 Task: Look for space in Pallāvaram, India from 2nd August, 2023 to 12th August, 2023 for 2 adults in price range Rs.5000 to Rs.10000. Place can be private room with 1  bedroom having 1 bed and 1 bathroom. Property type can be house, flat, guest house, hotel. Booking option can be shelf check-in. Required host language is English.
Action: Mouse moved to (577, 104)
Screenshot: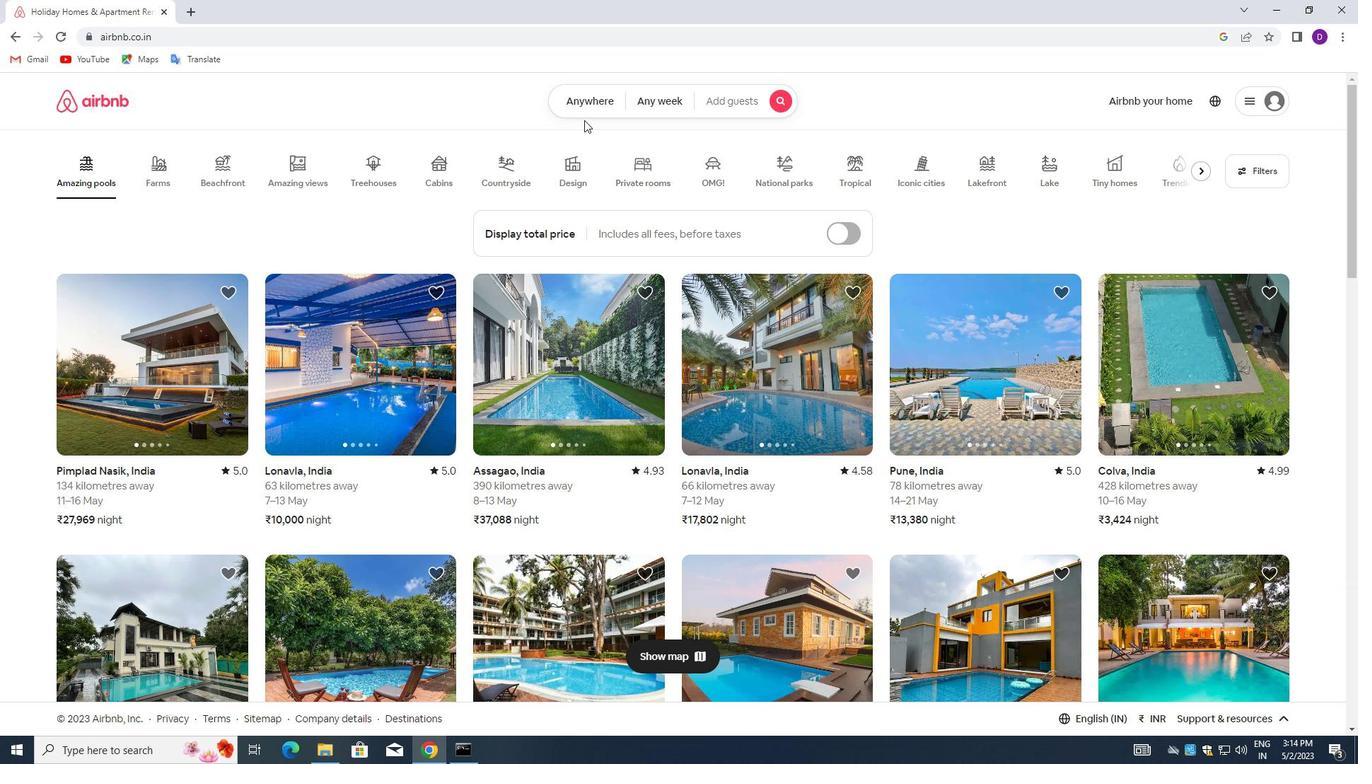 
Action: Mouse pressed left at (577, 104)
Screenshot: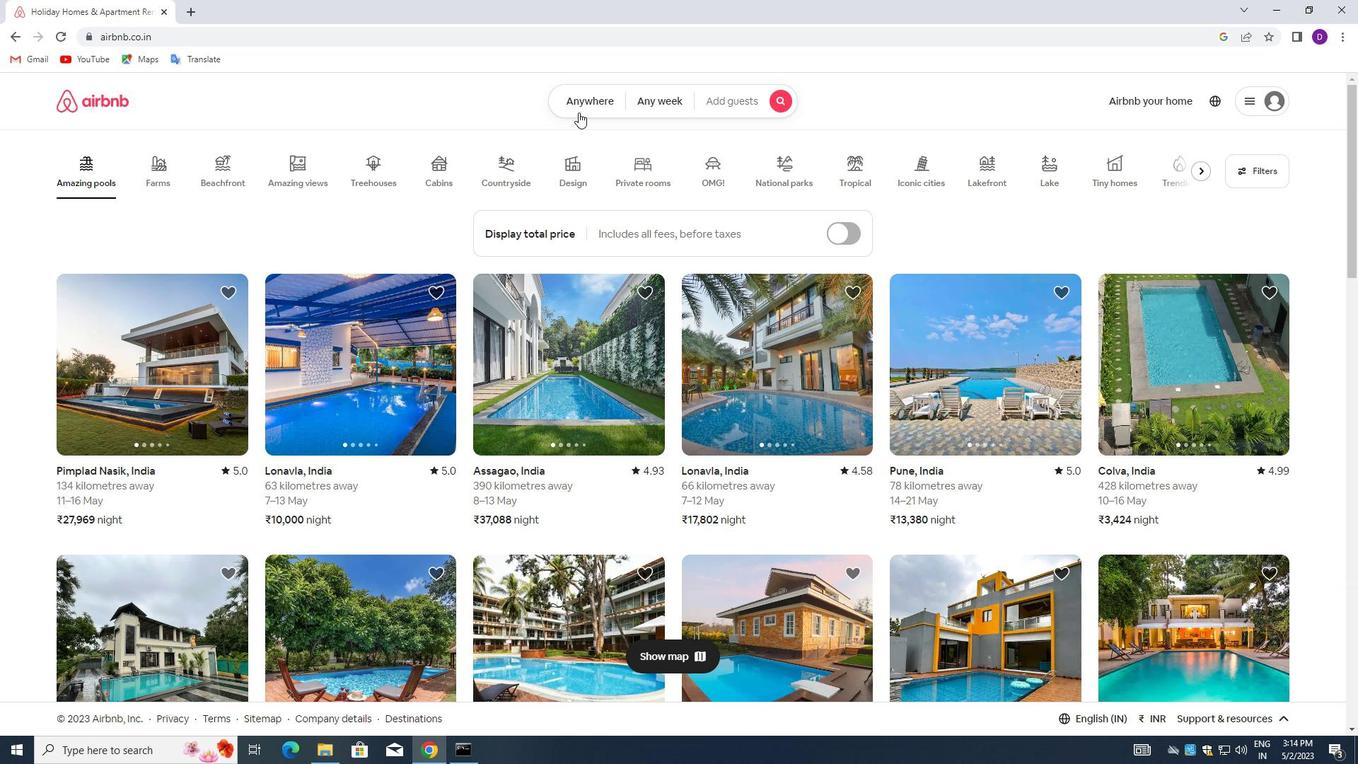 
Action: Mouse moved to (454, 157)
Screenshot: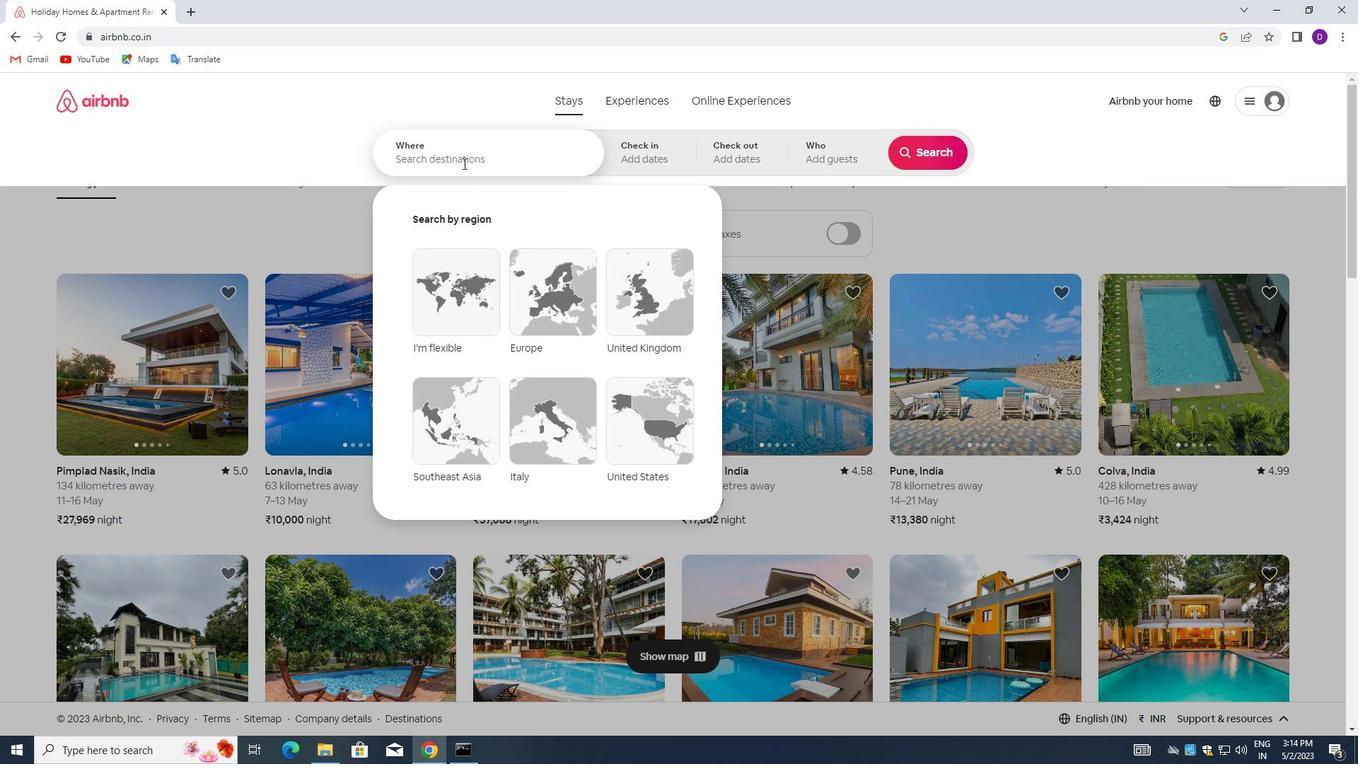 
Action: Mouse pressed left at (454, 157)
Screenshot: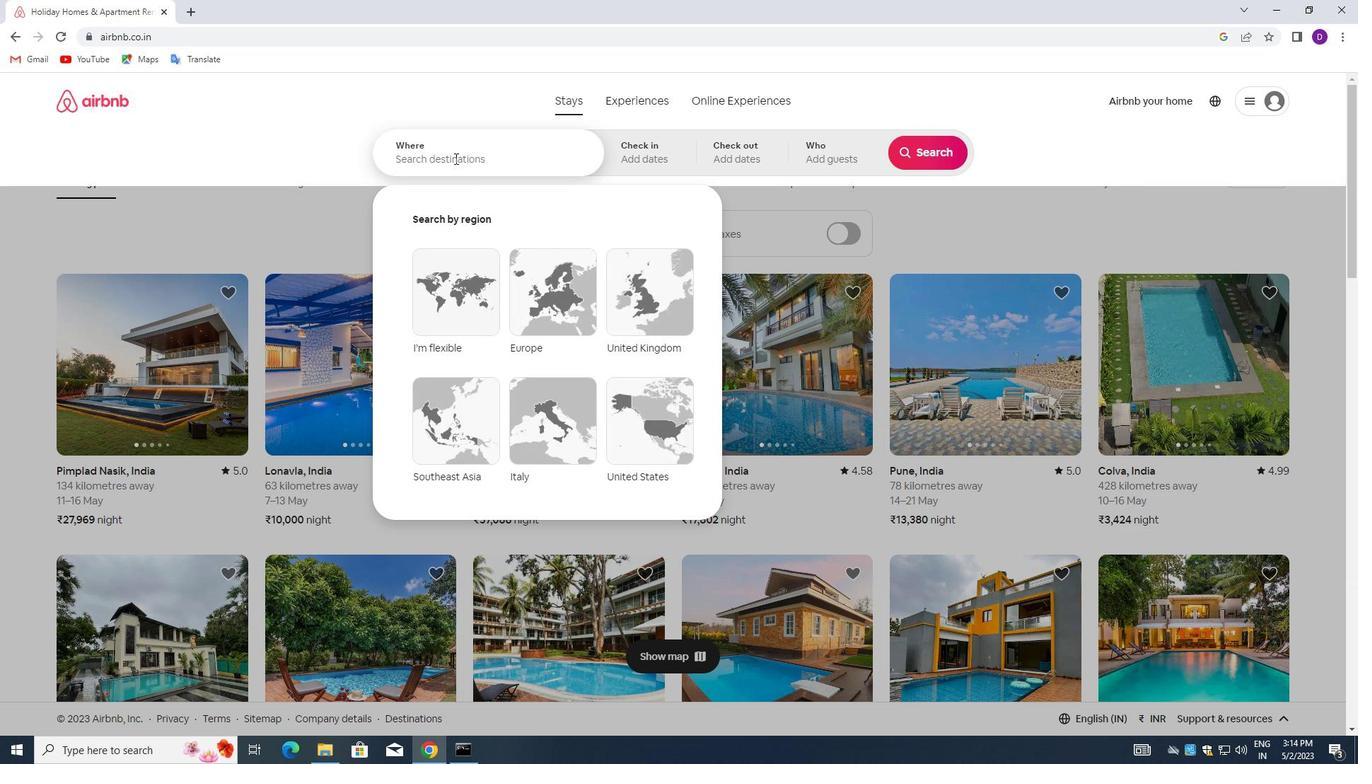 
Action: Mouse moved to (301, 160)
Screenshot: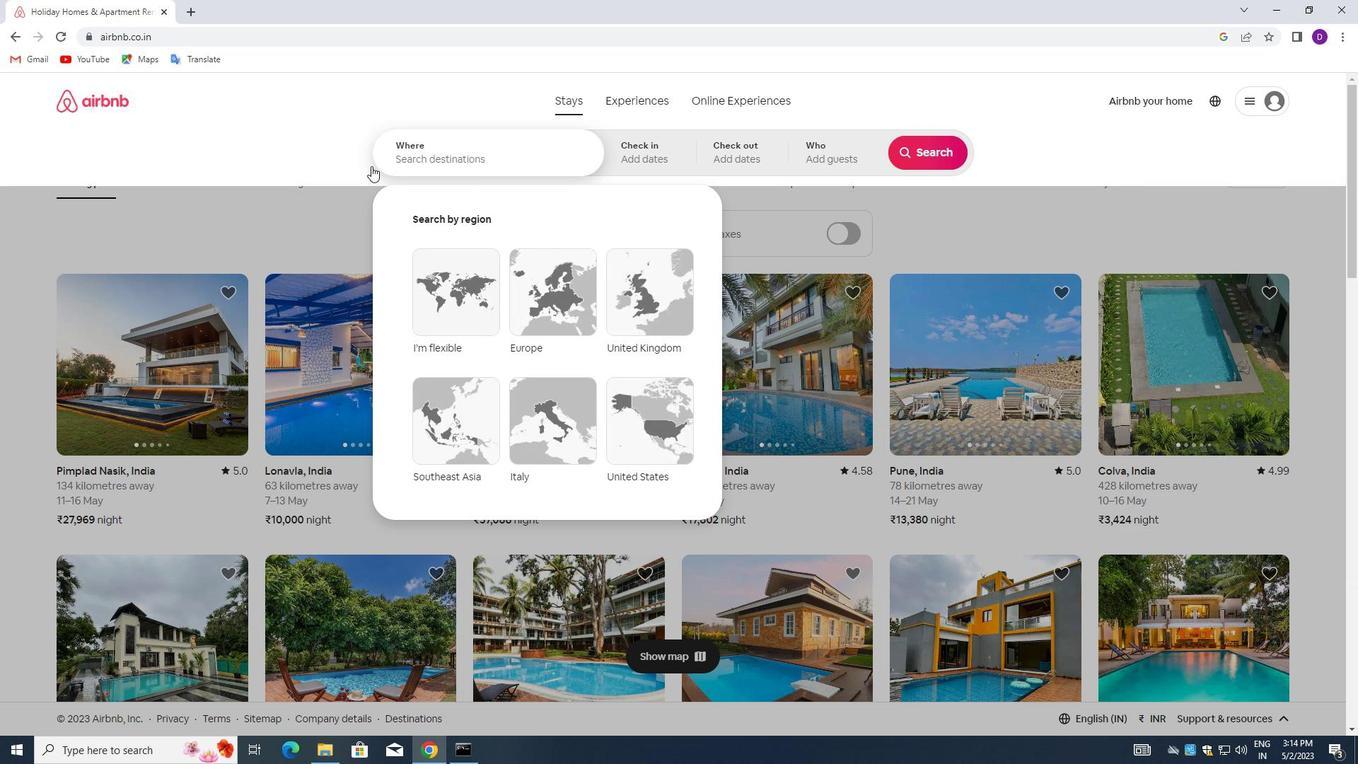 
Action: Key pressed <Key.shift>PALLAVARAM,<Key.space><Key.shift>INDIA<Key.enter>
Screenshot: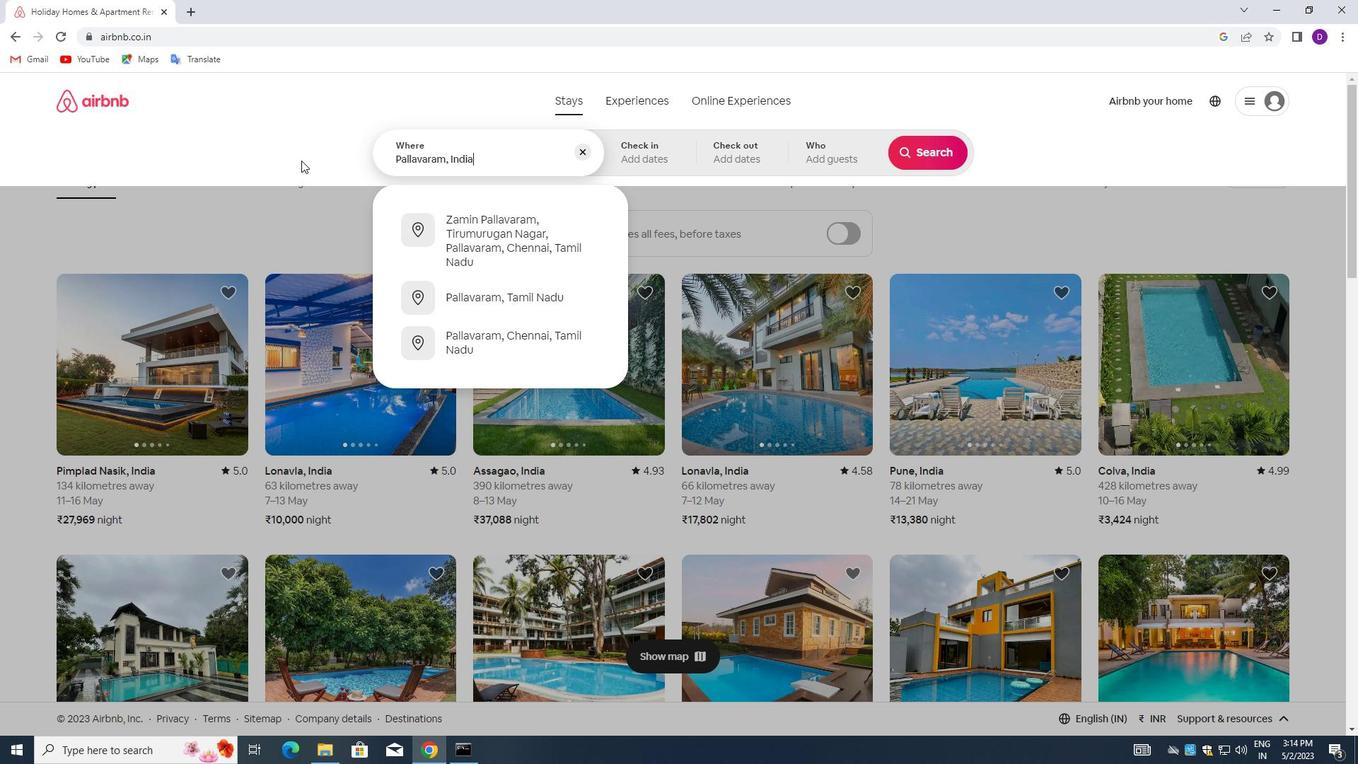 
Action: Mouse moved to (924, 265)
Screenshot: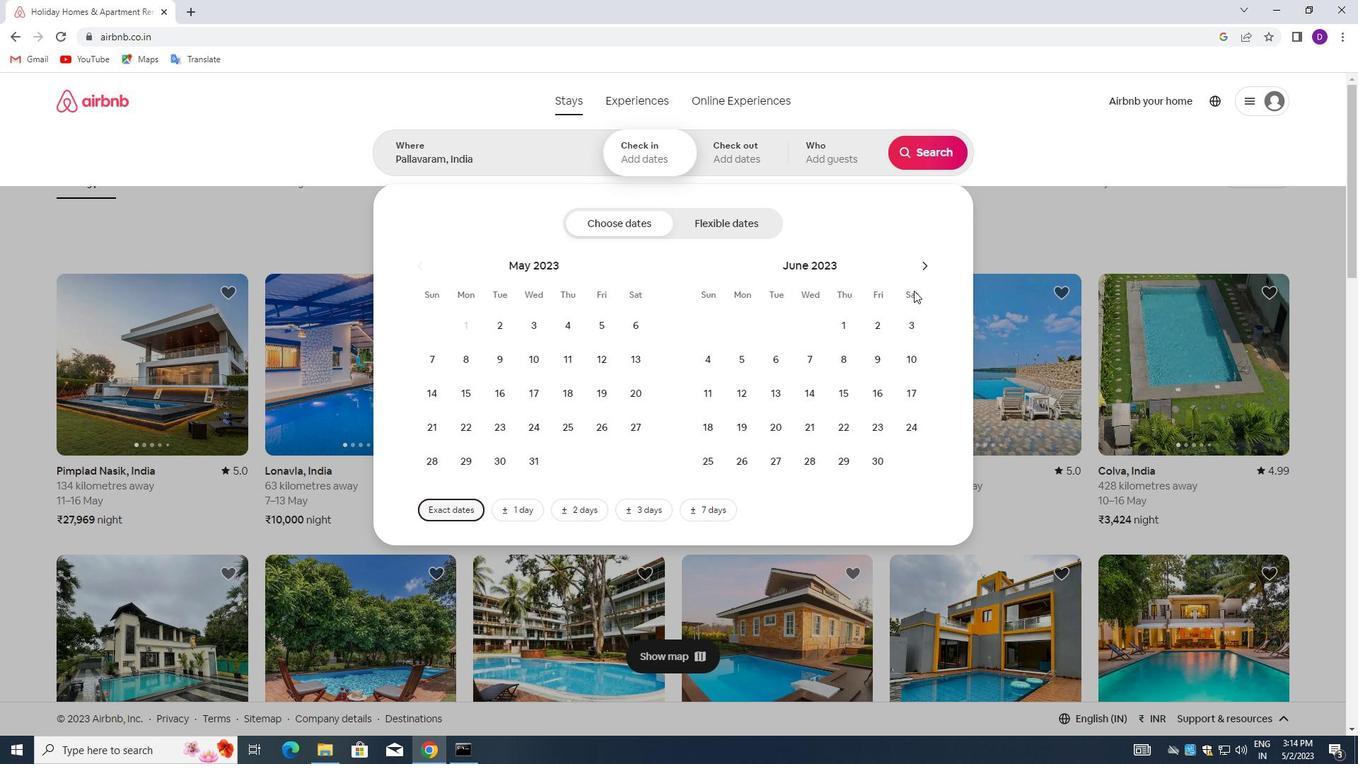 
Action: Mouse pressed left at (924, 265)
Screenshot: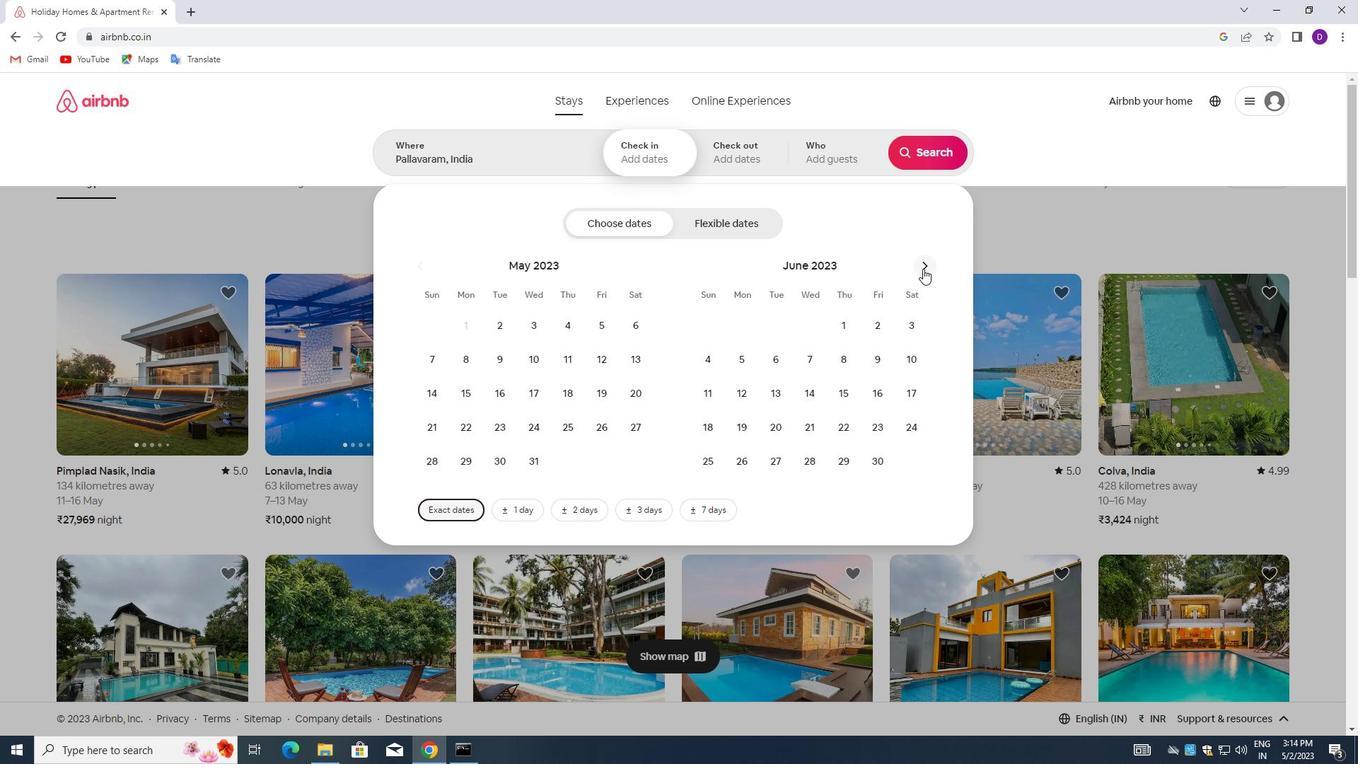 
Action: Mouse moved to (927, 263)
Screenshot: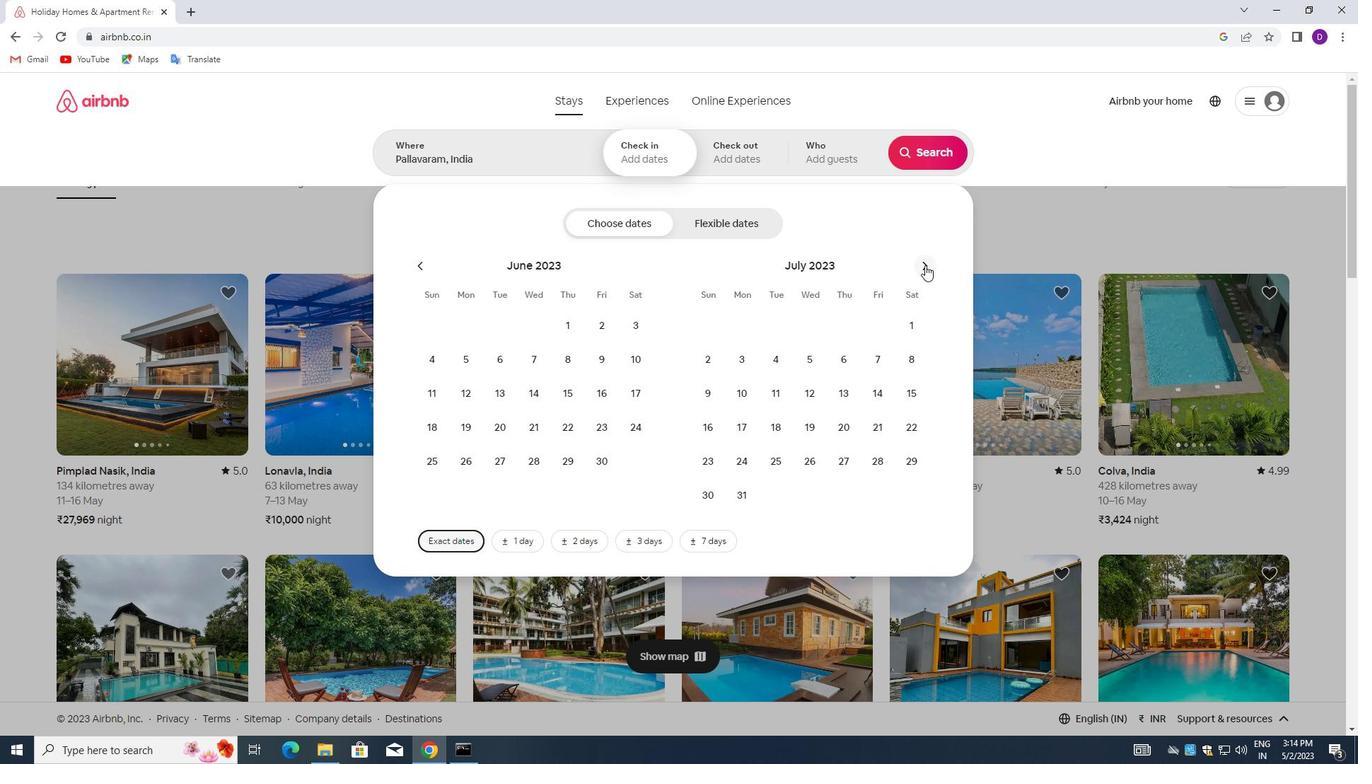 
Action: Mouse pressed left at (927, 263)
Screenshot: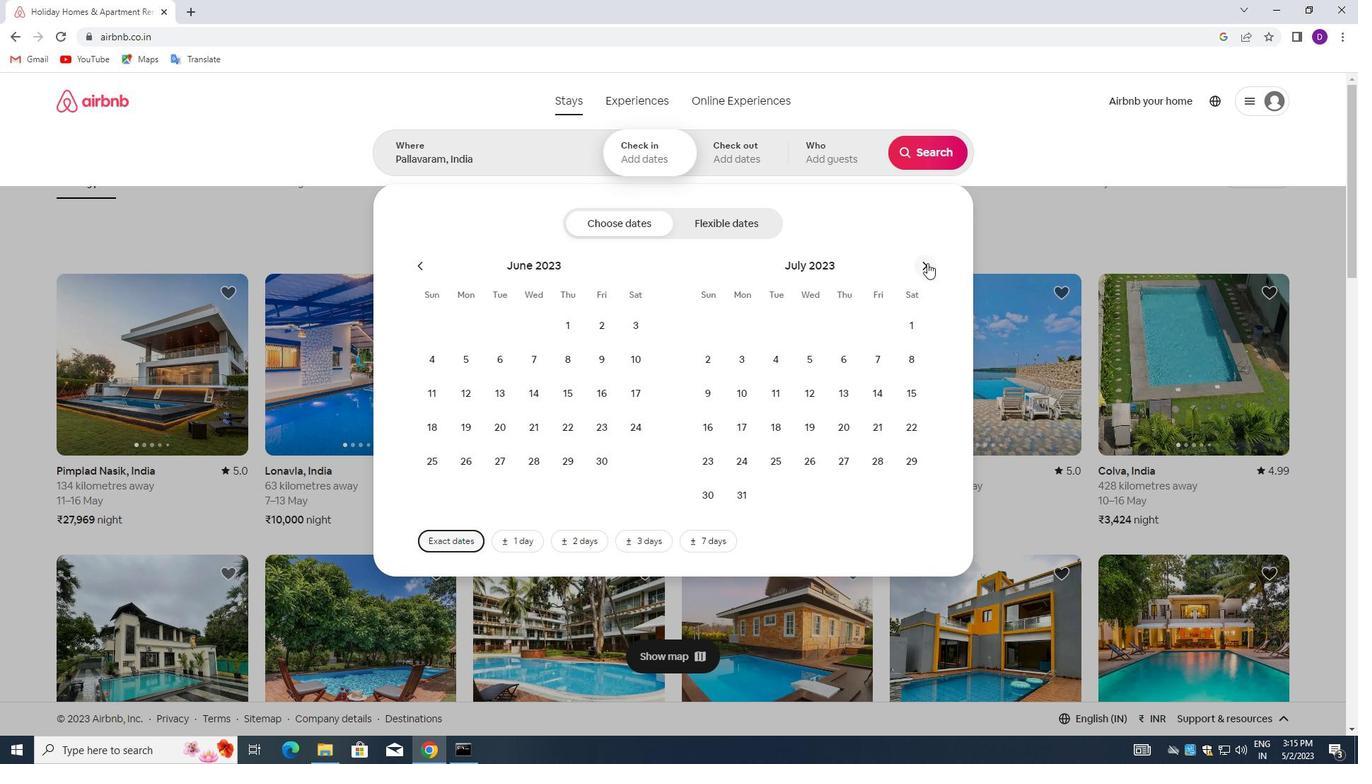 
Action: Mouse moved to (810, 320)
Screenshot: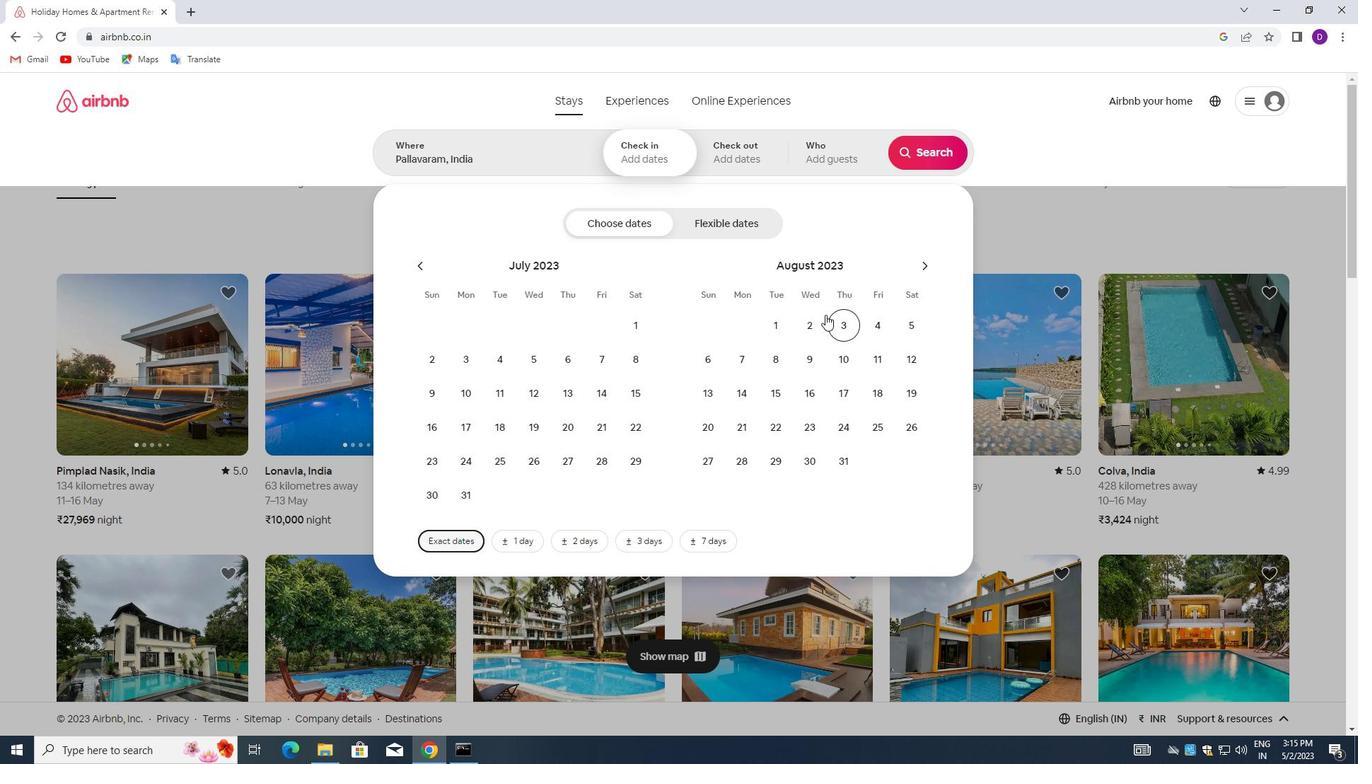 
Action: Mouse pressed left at (810, 320)
Screenshot: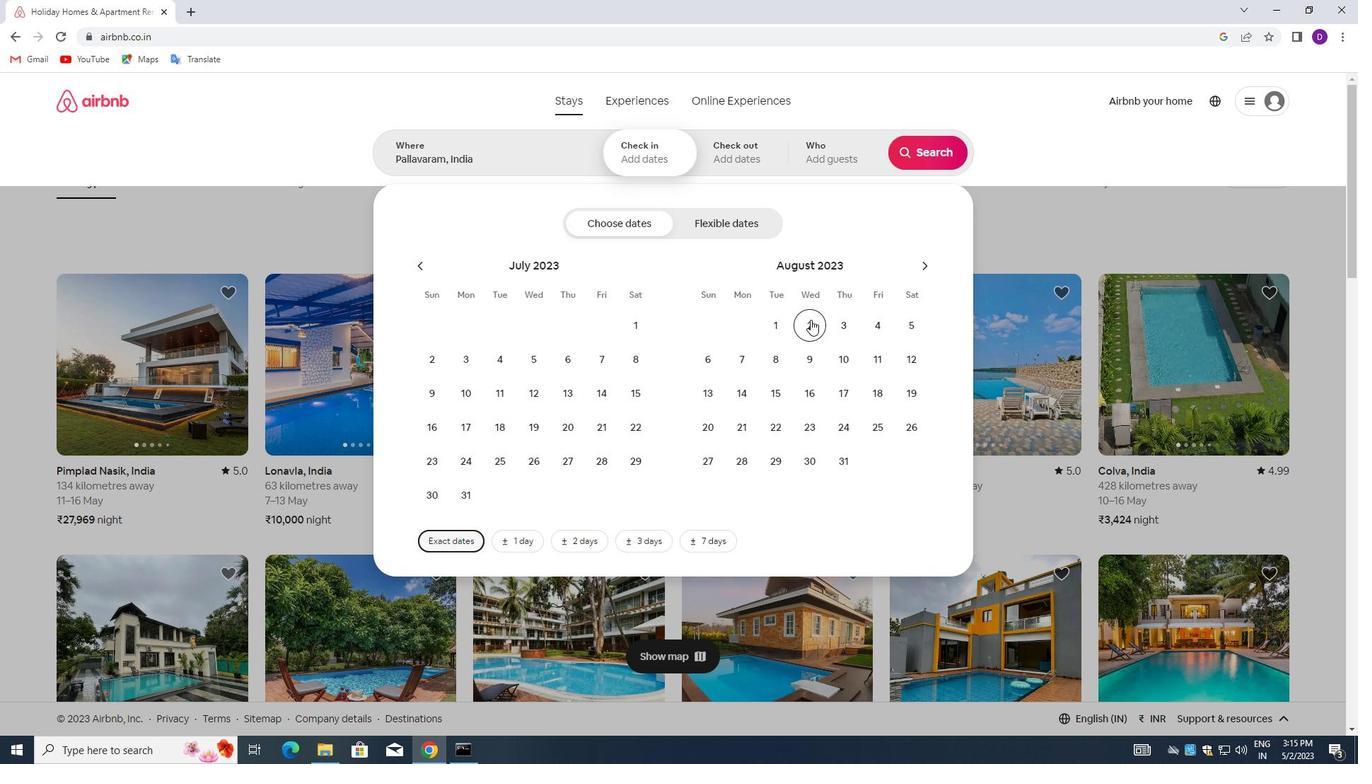 
Action: Mouse moved to (926, 355)
Screenshot: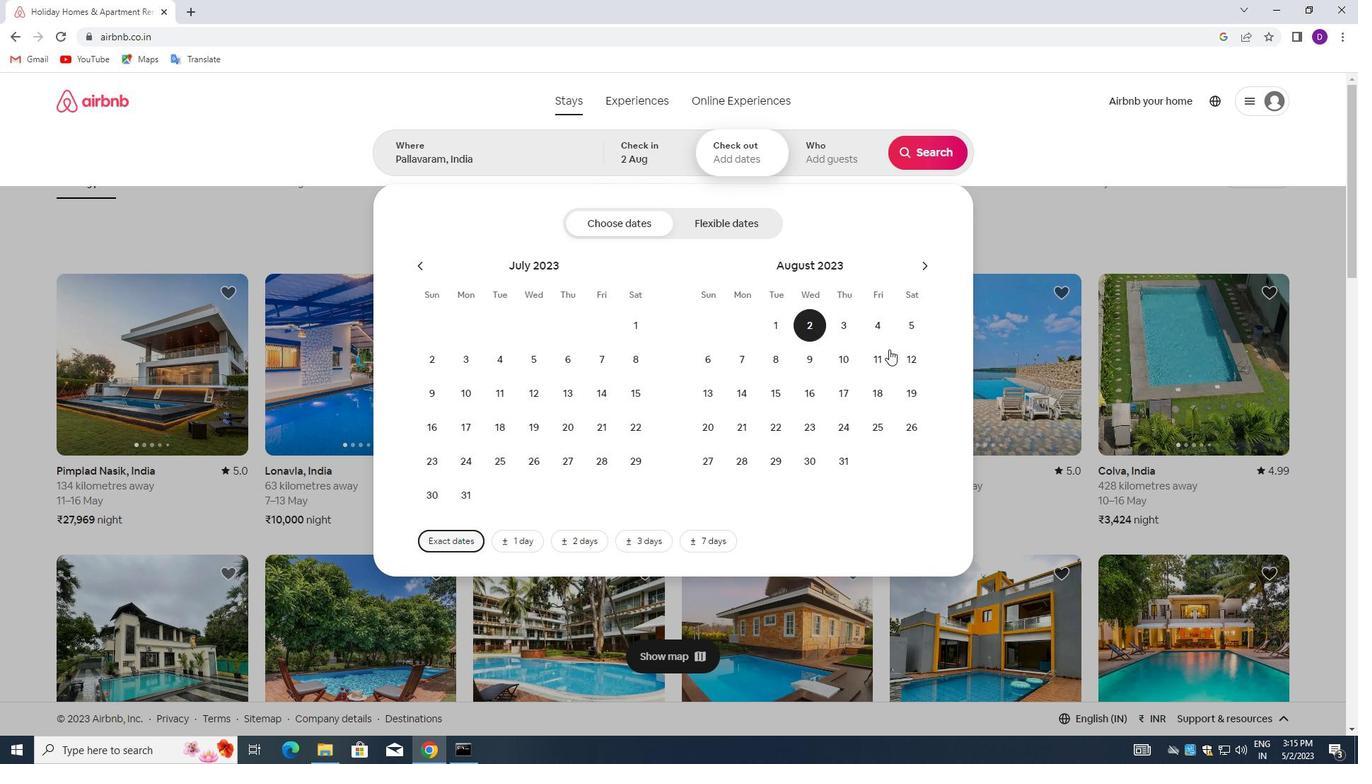 
Action: Mouse pressed left at (926, 355)
Screenshot: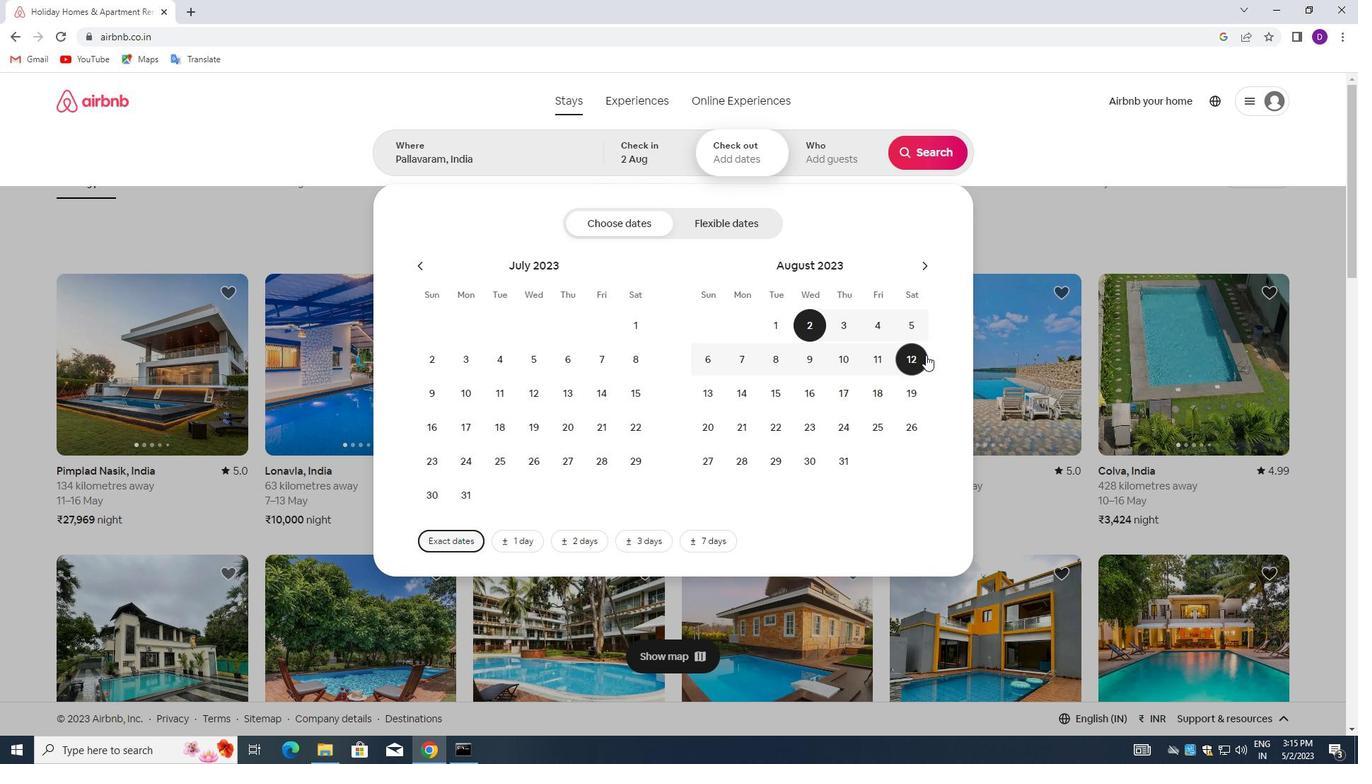 
Action: Mouse moved to (820, 157)
Screenshot: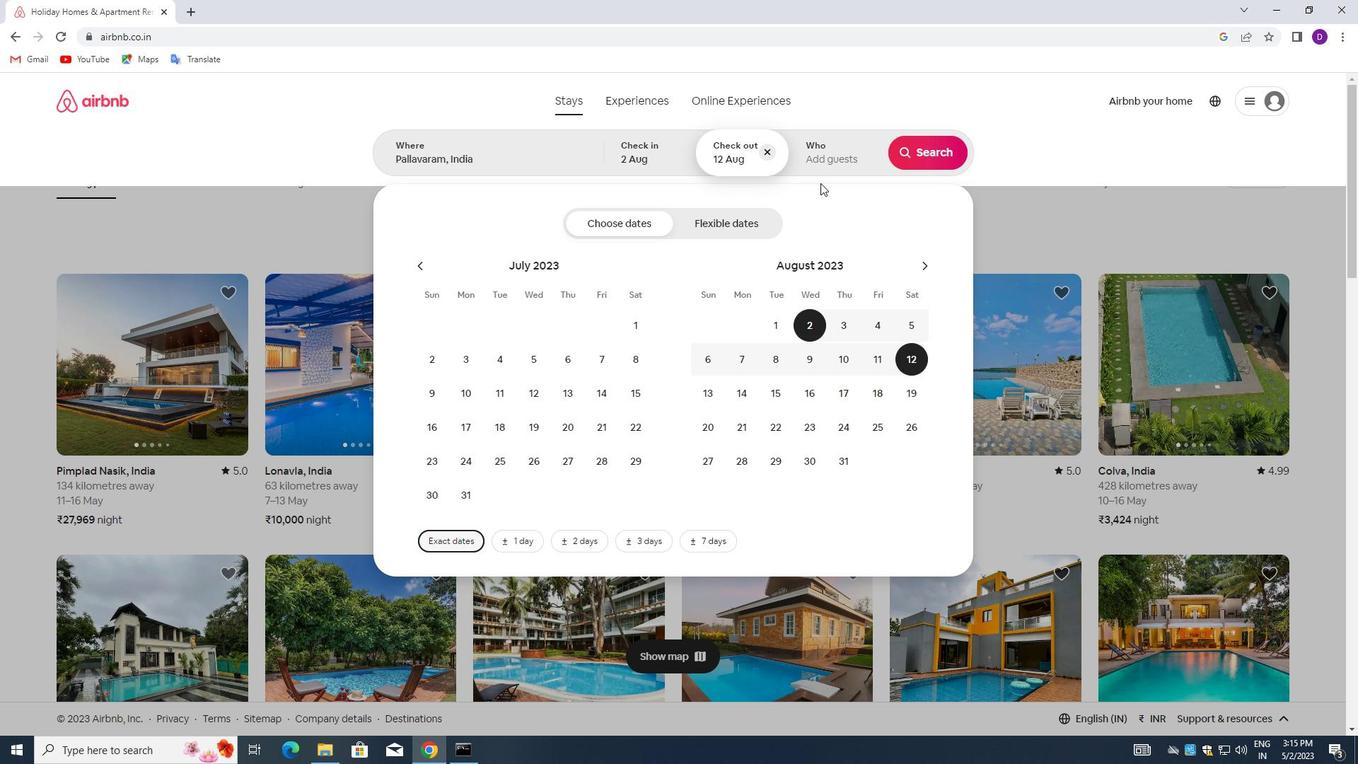 
Action: Mouse pressed left at (820, 157)
Screenshot: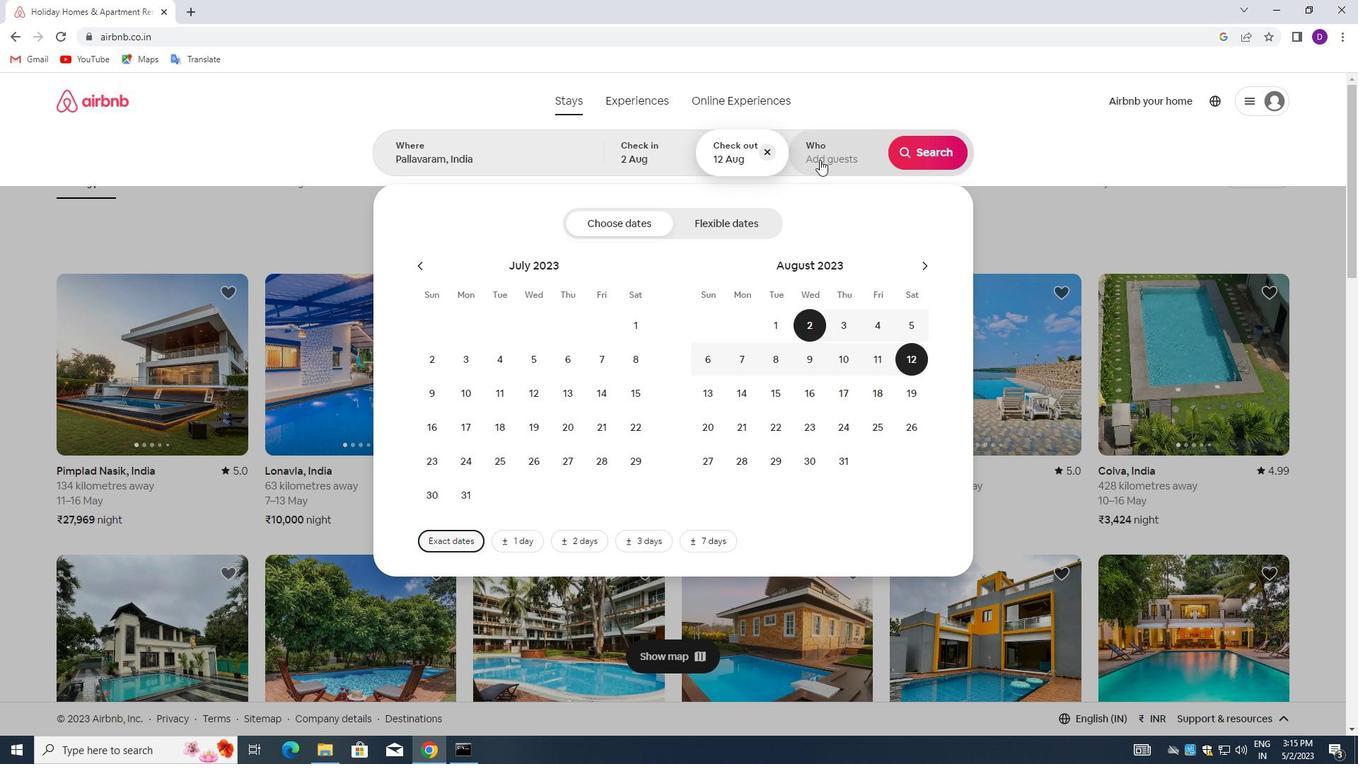 
Action: Mouse moved to (929, 232)
Screenshot: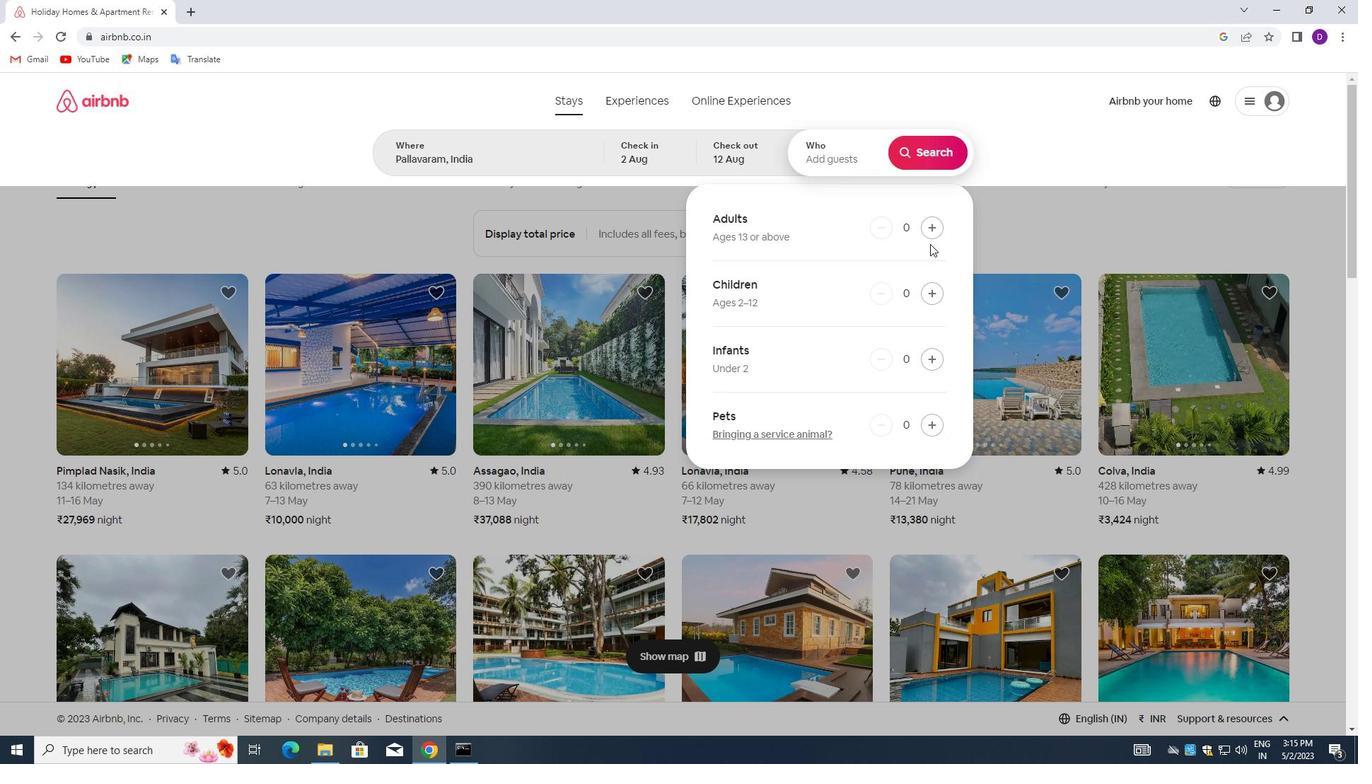 
Action: Mouse pressed left at (929, 232)
Screenshot: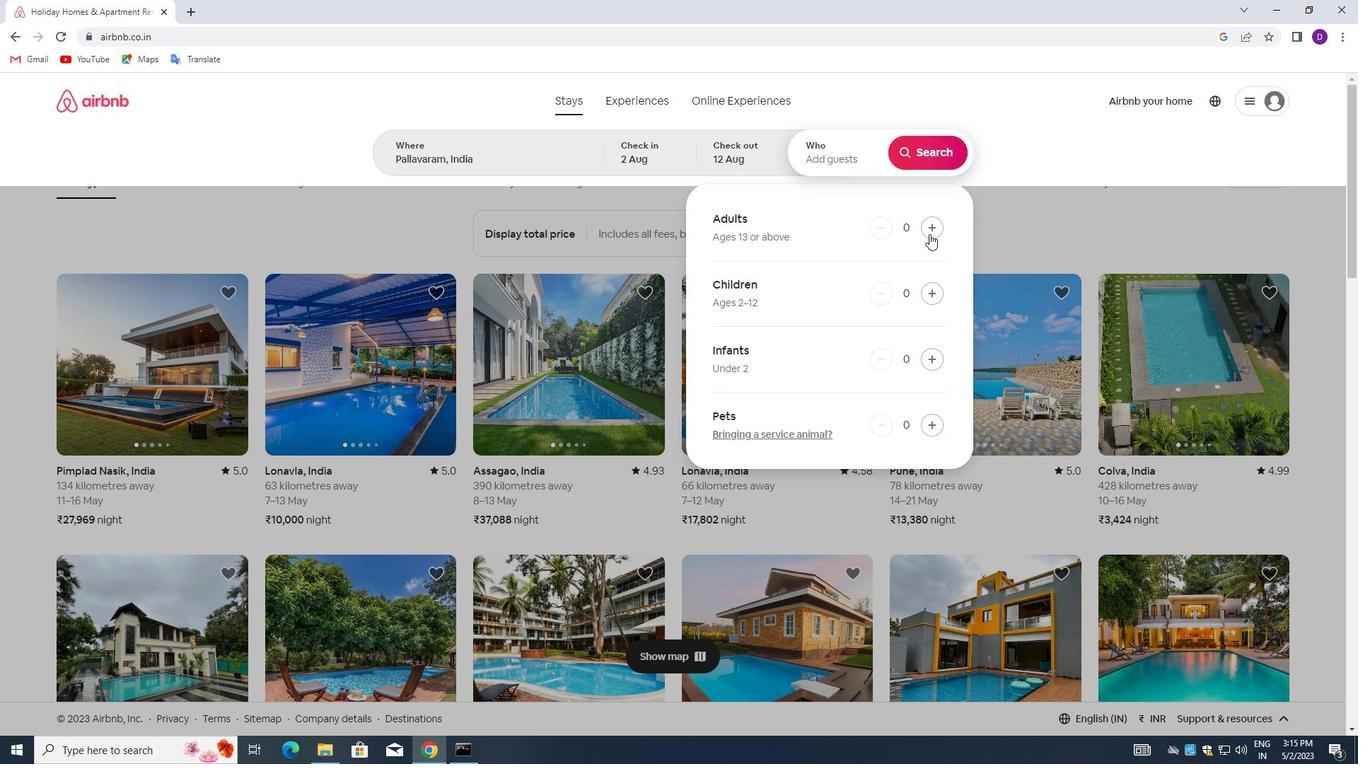 
Action: Mouse pressed left at (929, 232)
Screenshot: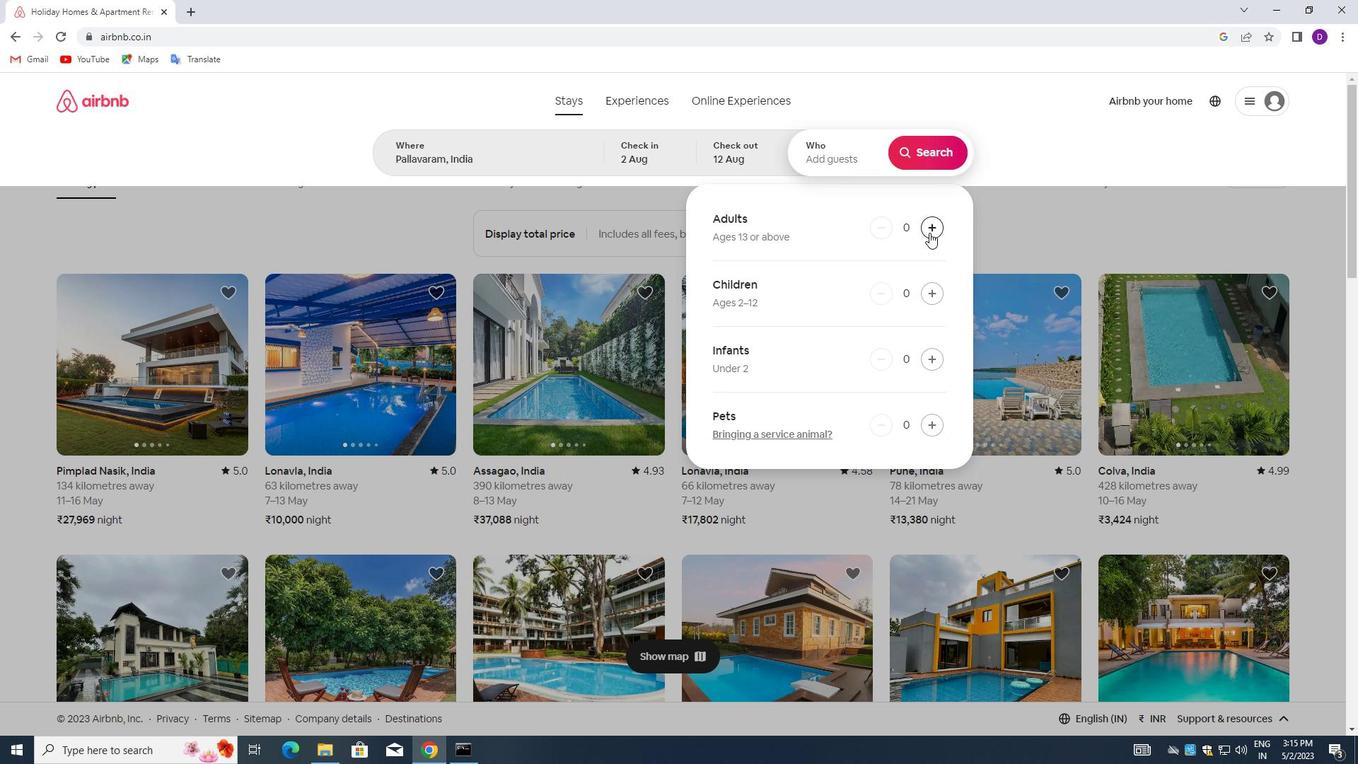 
Action: Mouse moved to (930, 150)
Screenshot: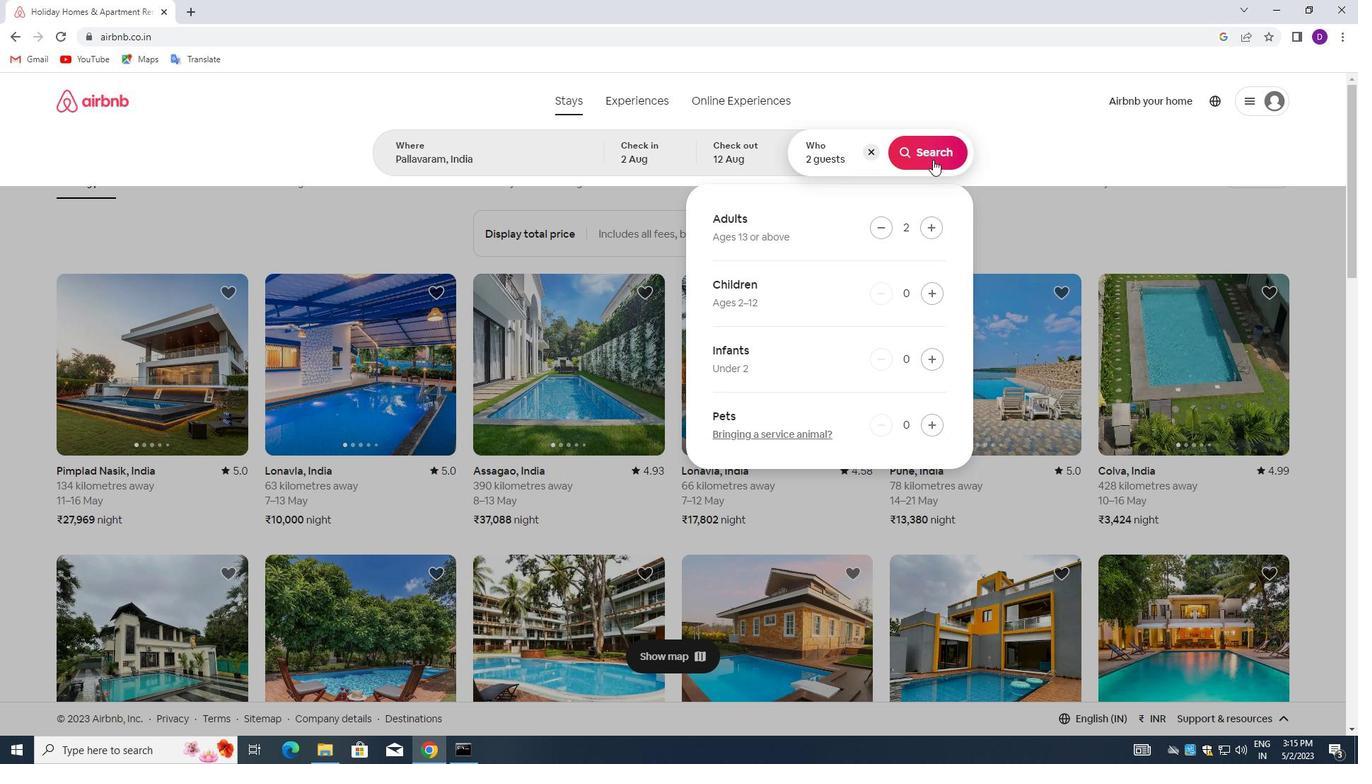 
Action: Mouse pressed left at (930, 150)
Screenshot: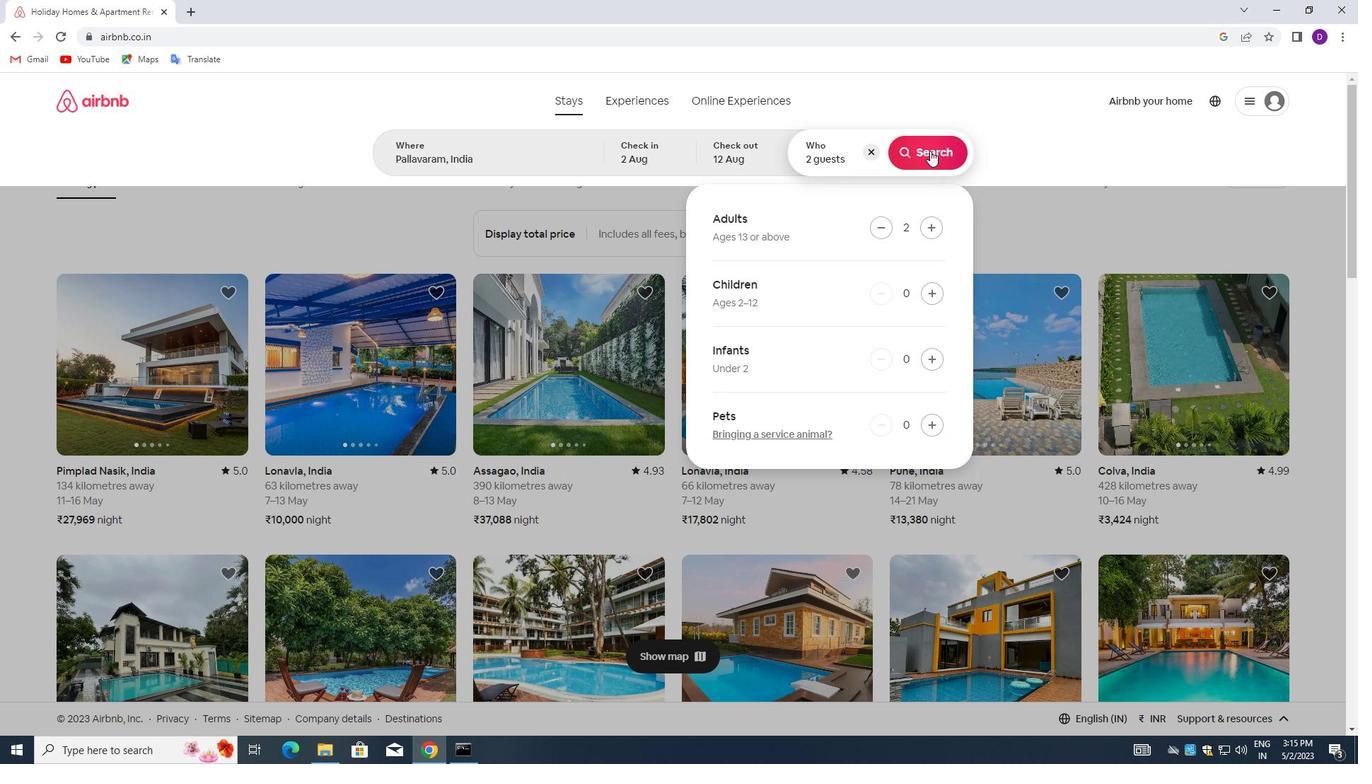 
Action: Mouse moved to (1286, 144)
Screenshot: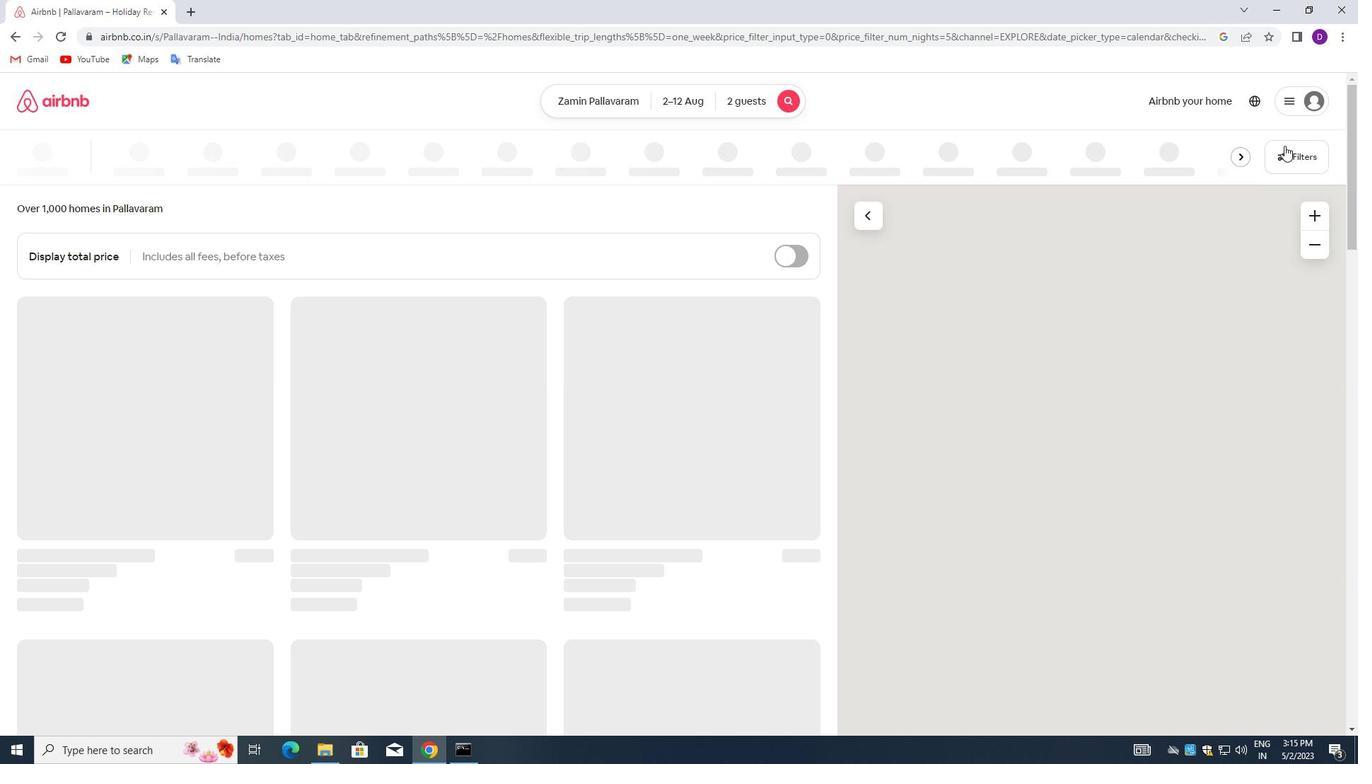 
Action: Mouse pressed left at (1286, 144)
Screenshot: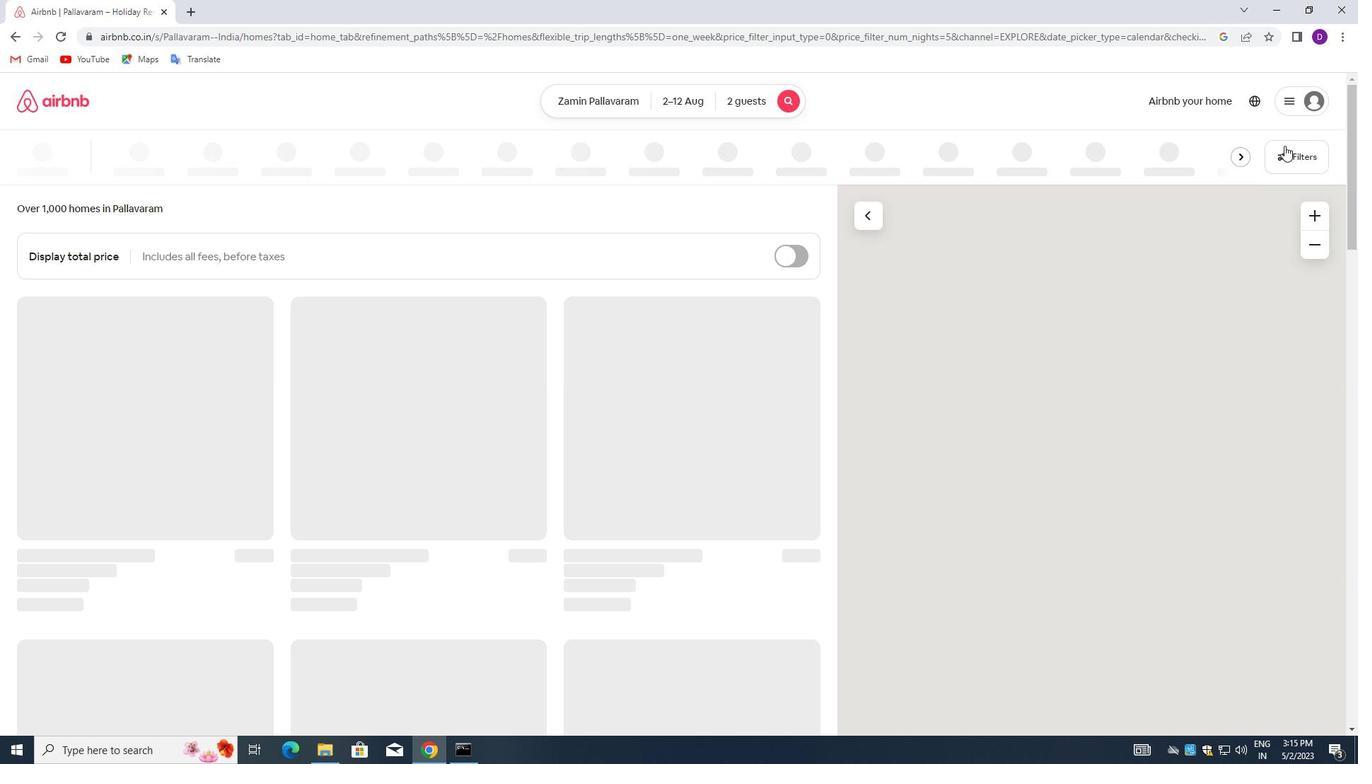 
Action: Mouse moved to (492, 338)
Screenshot: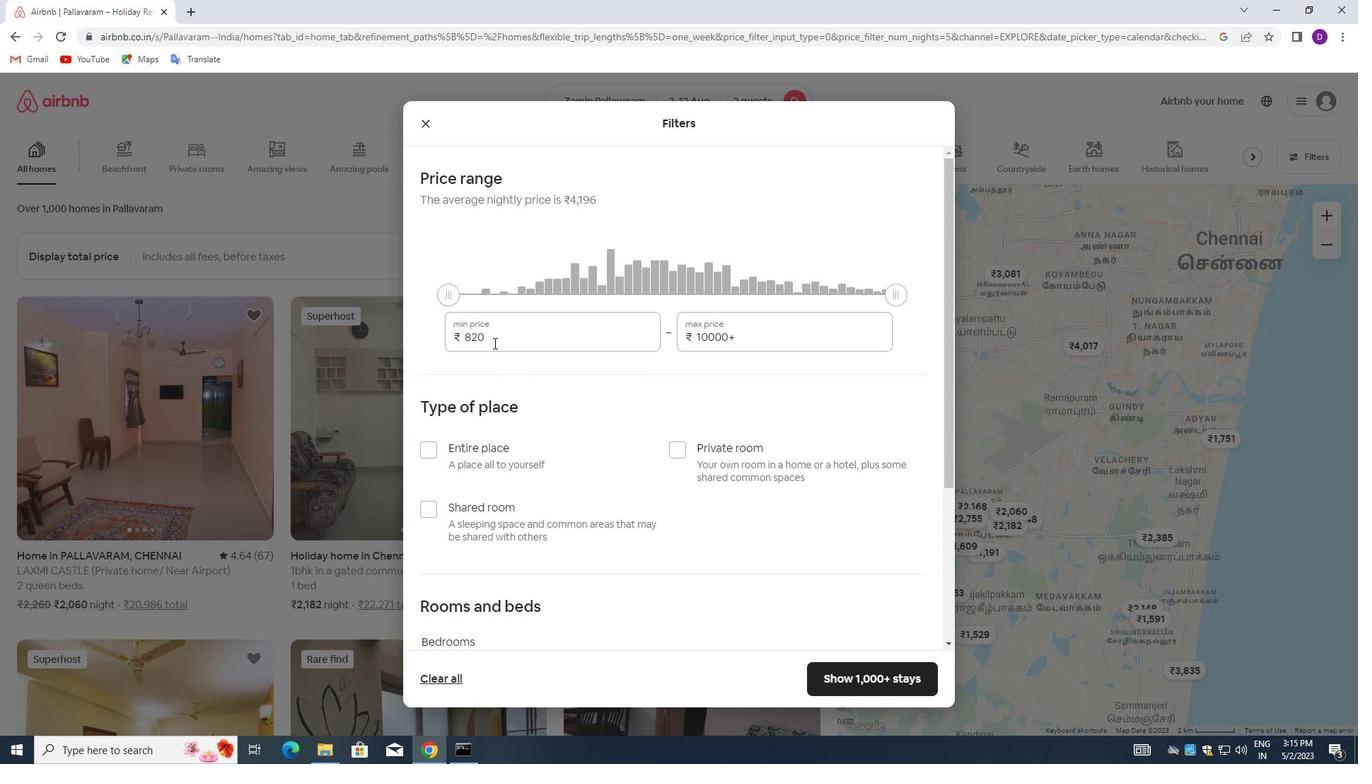 
Action: Mouse pressed left at (492, 338)
Screenshot: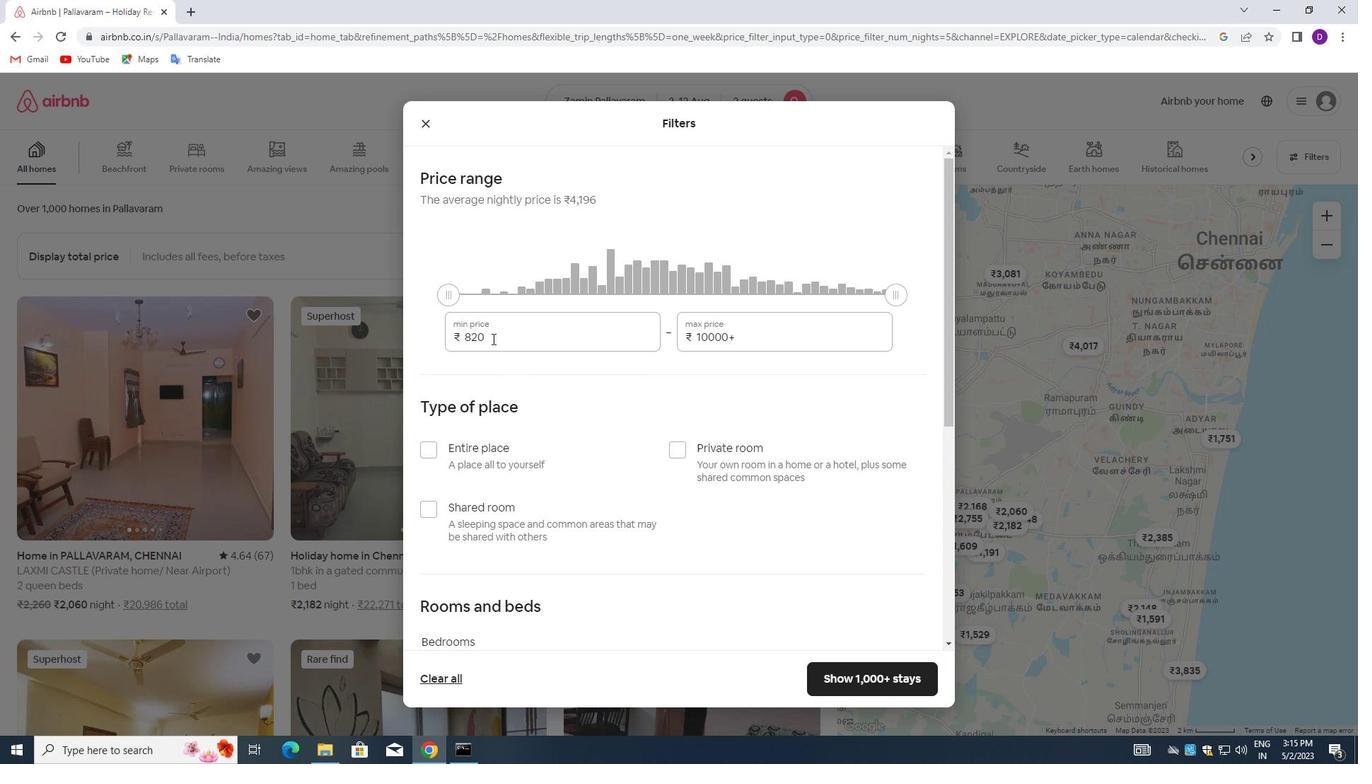 
Action: Mouse pressed left at (492, 338)
Screenshot: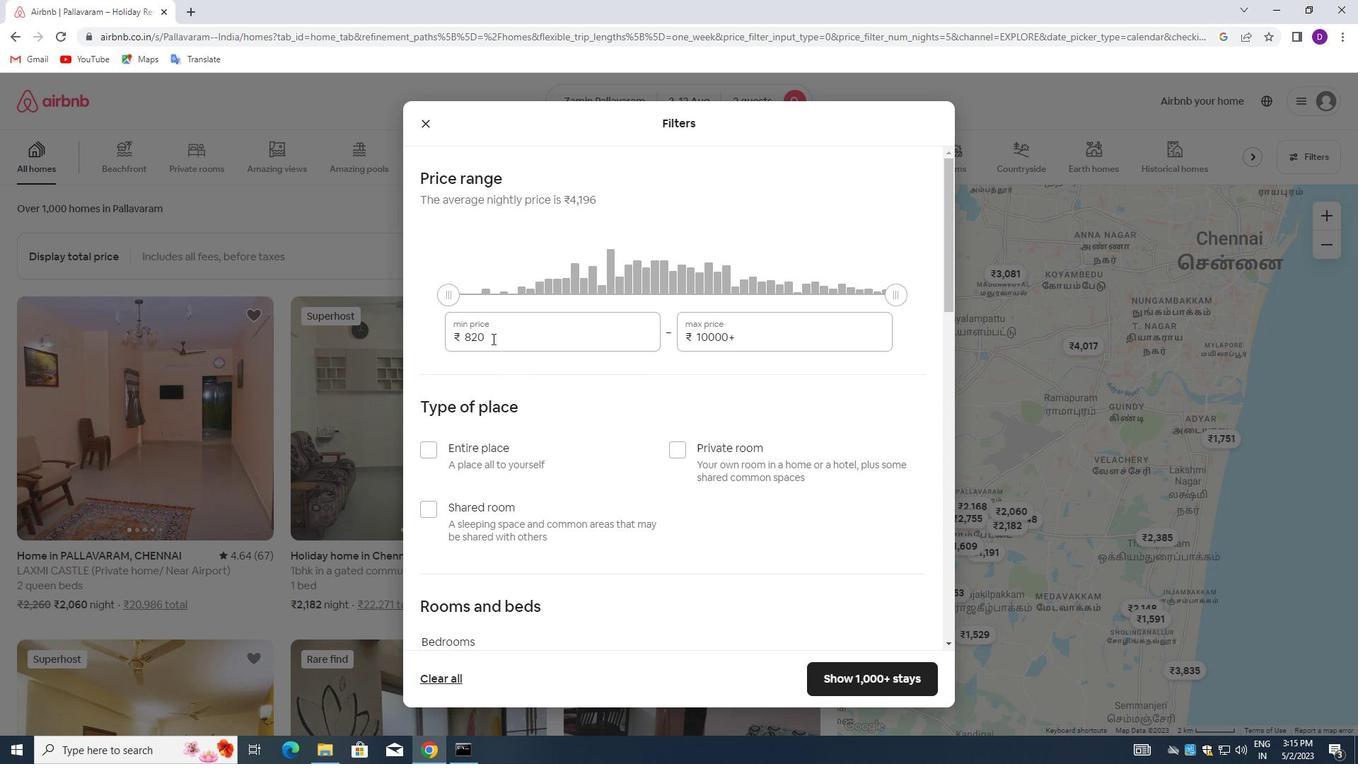 
Action: Key pressed 5000<Key.tab>1---0000
Screenshot: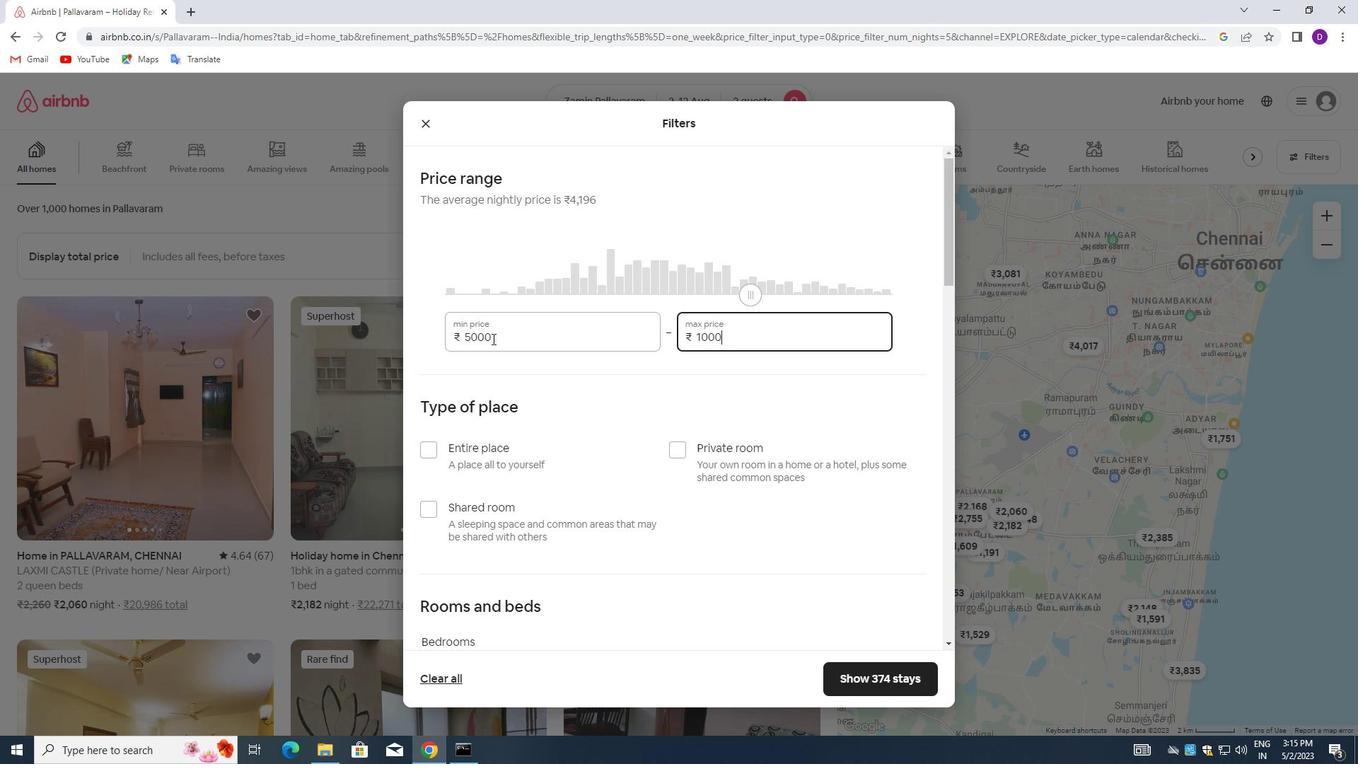 
Action: Mouse scrolled (492, 338) with delta (0, 0)
Screenshot: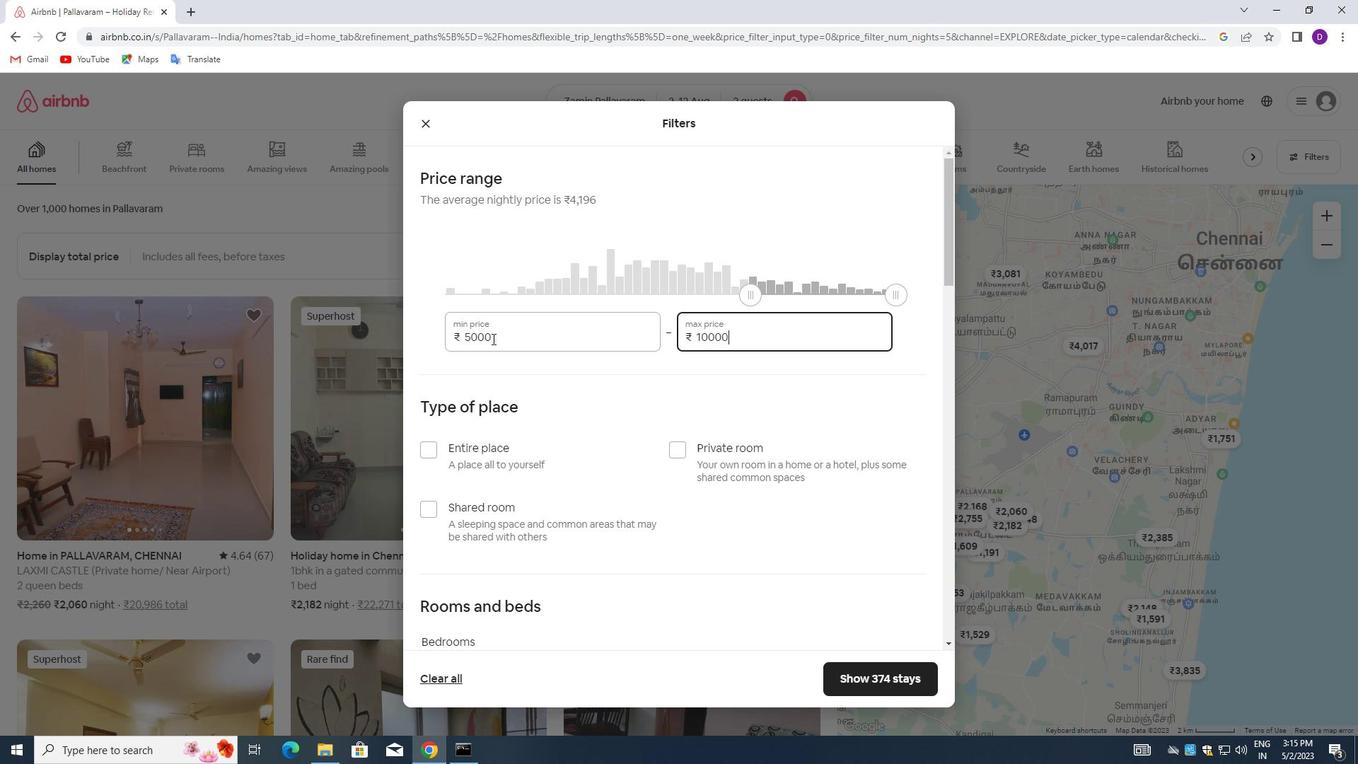
Action: Mouse scrolled (492, 338) with delta (0, 0)
Screenshot: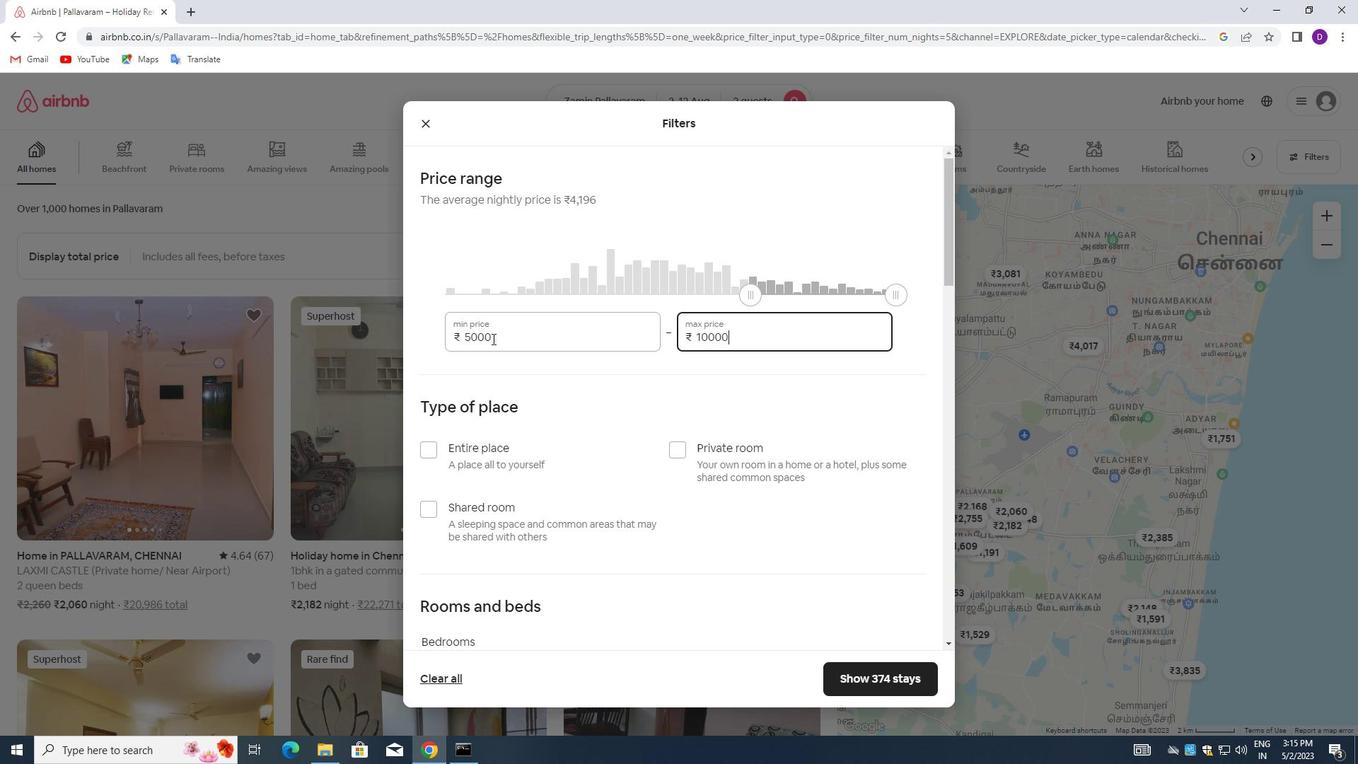 
Action: Mouse moved to (547, 348)
Screenshot: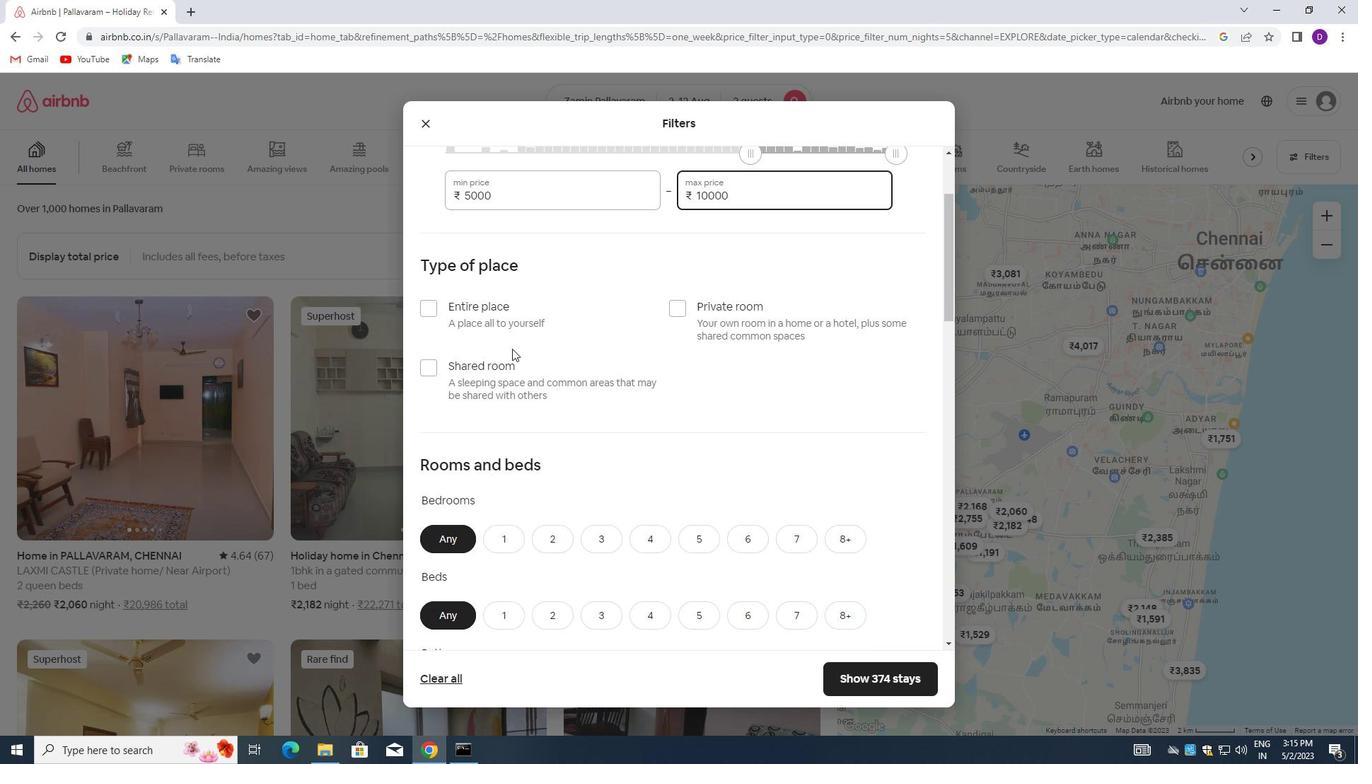 
Action: Mouse scrolled (547, 347) with delta (0, 0)
Screenshot: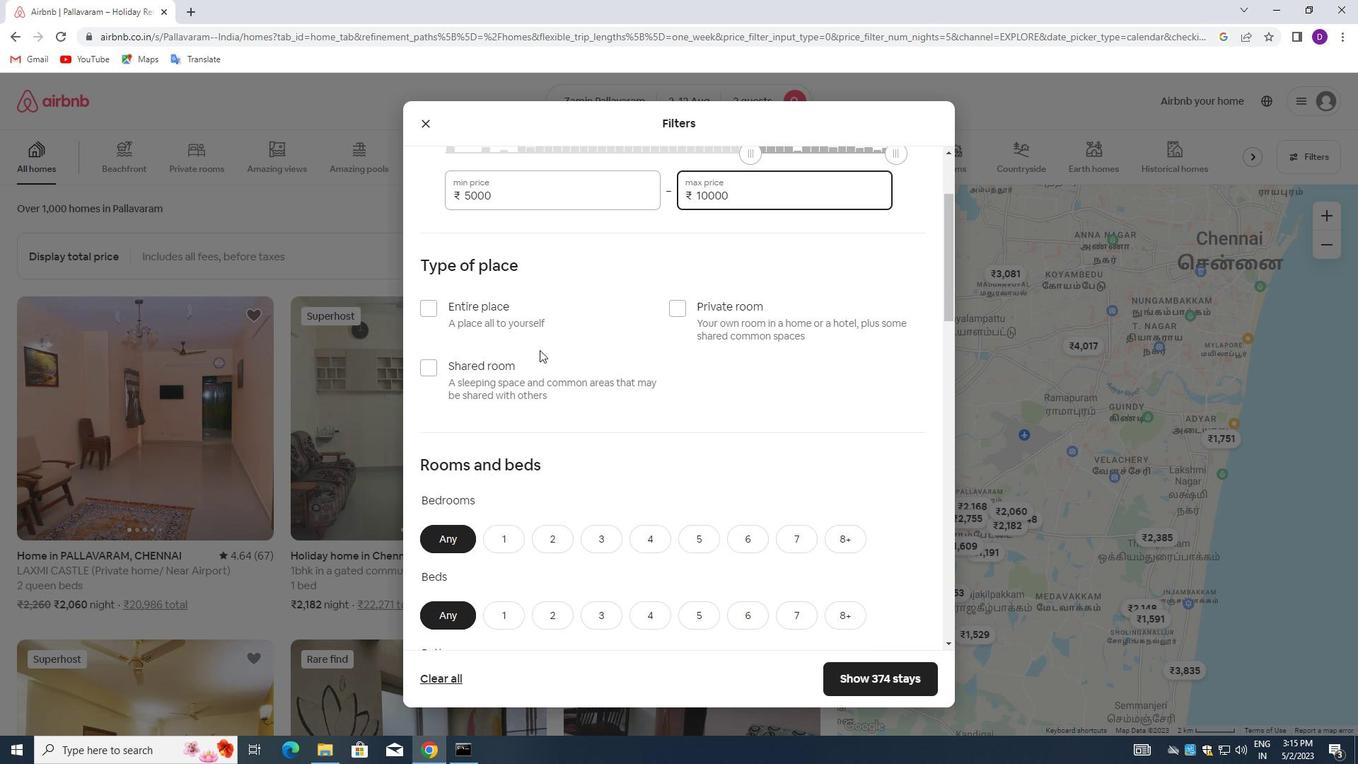 
Action: Mouse scrolled (547, 347) with delta (0, 0)
Screenshot: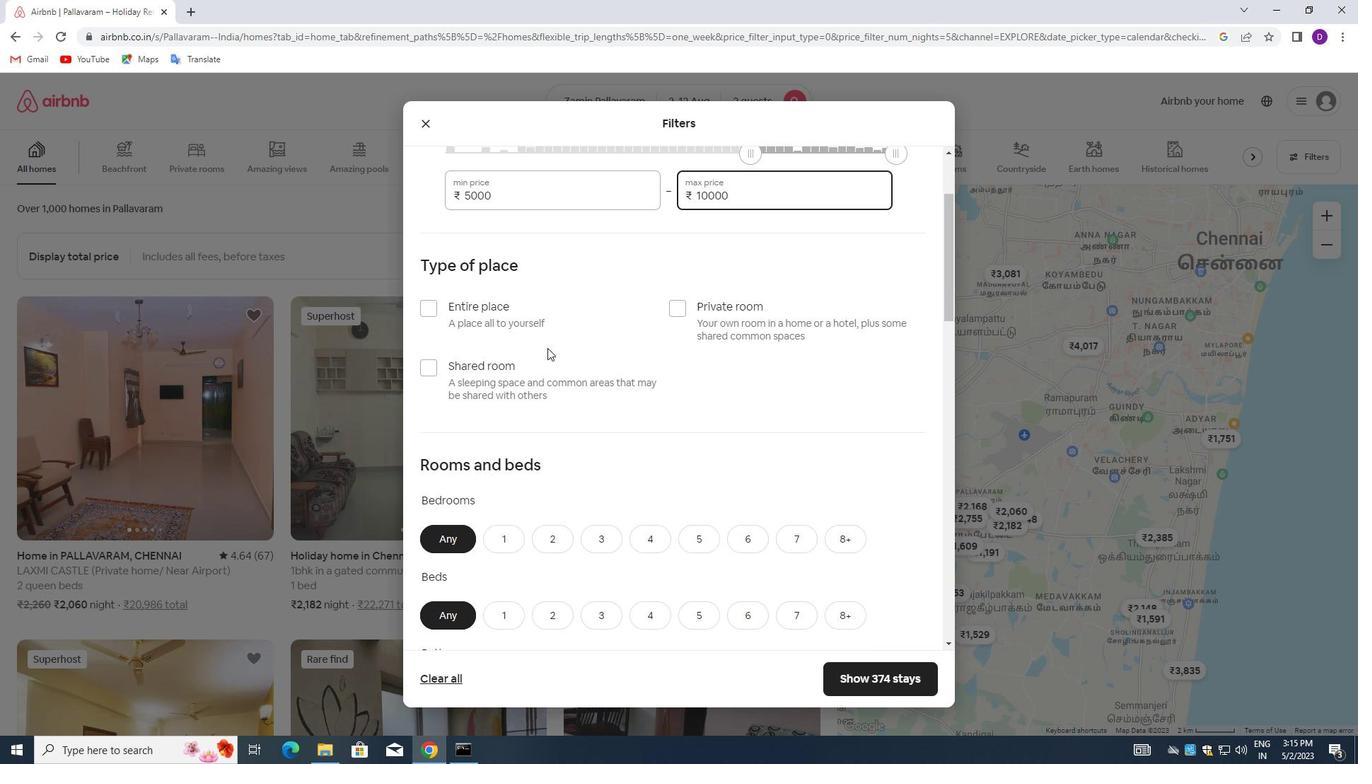 
Action: Mouse moved to (546, 348)
Screenshot: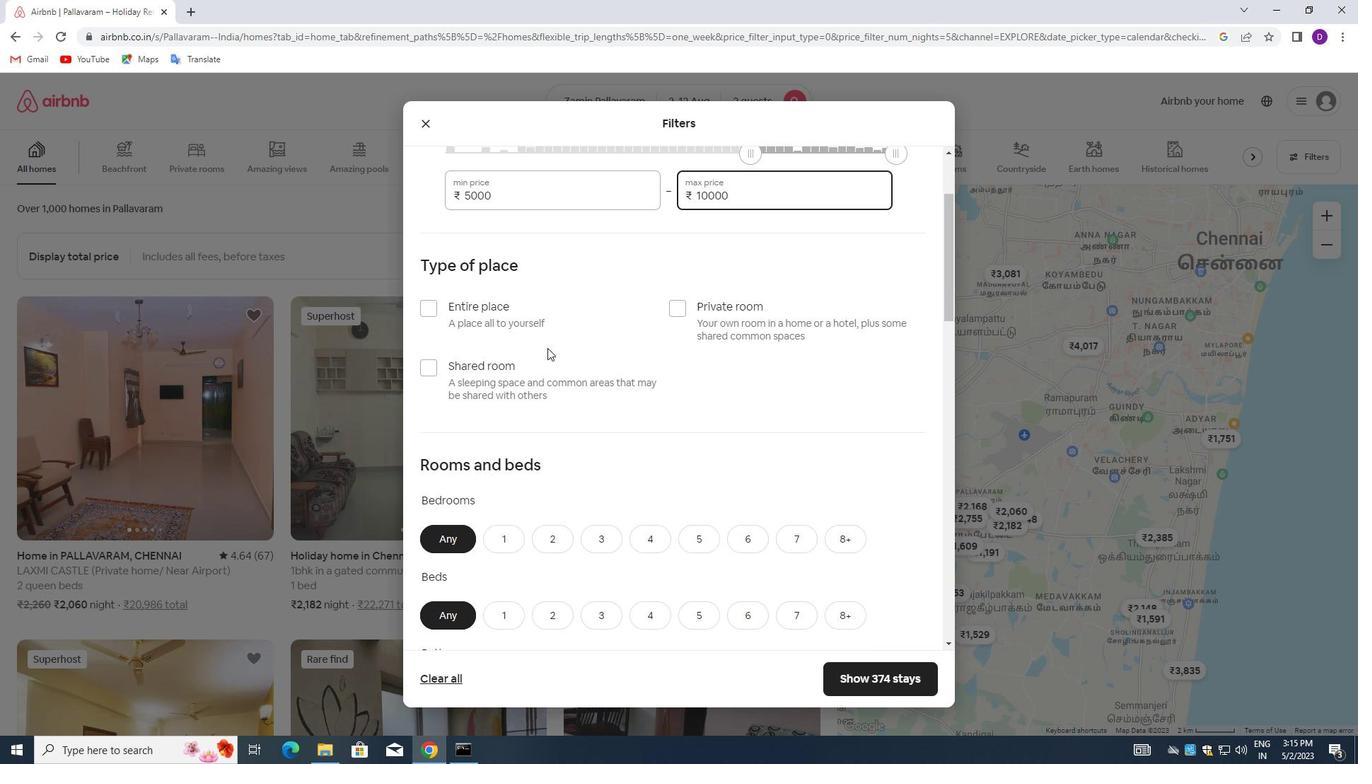 
Action: Mouse scrolled (546, 347) with delta (0, 0)
Screenshot: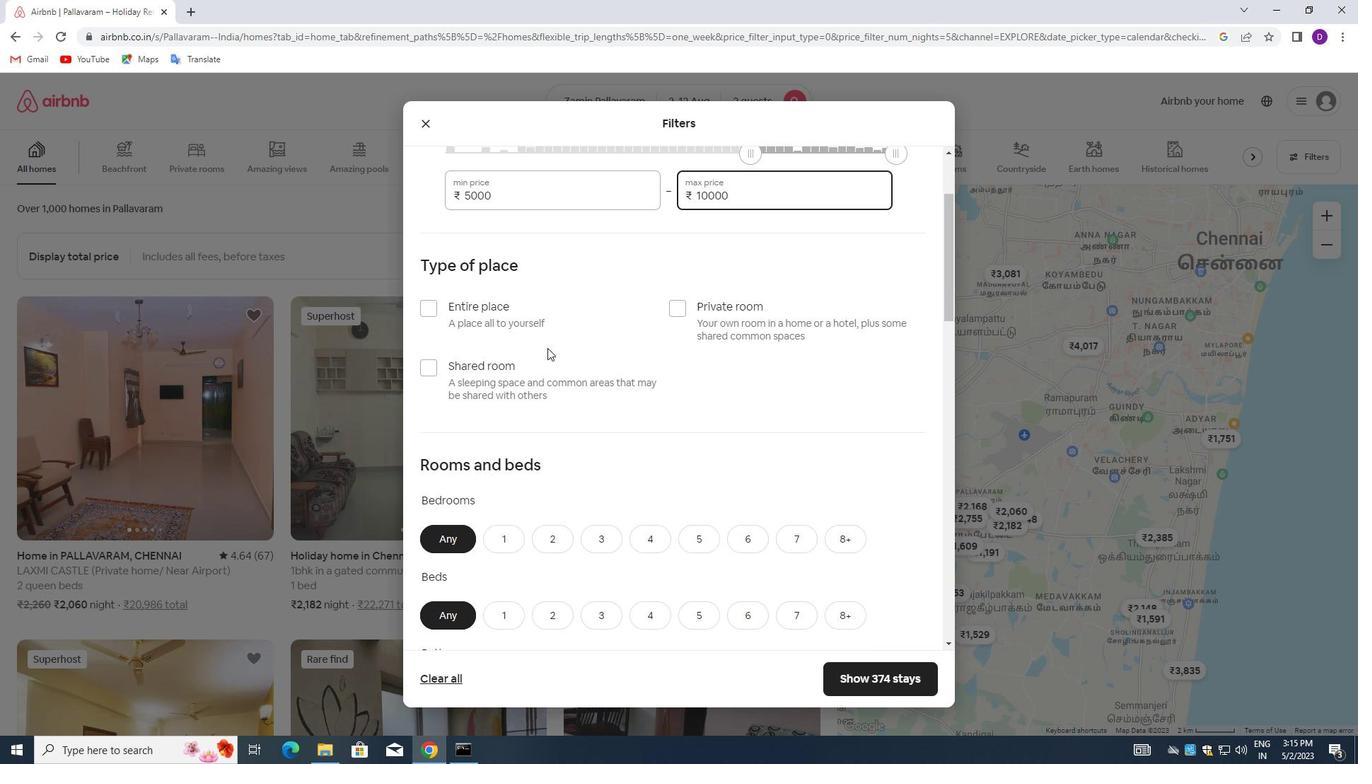 
Action: Mouse moved to (470, 261)
Screenshot: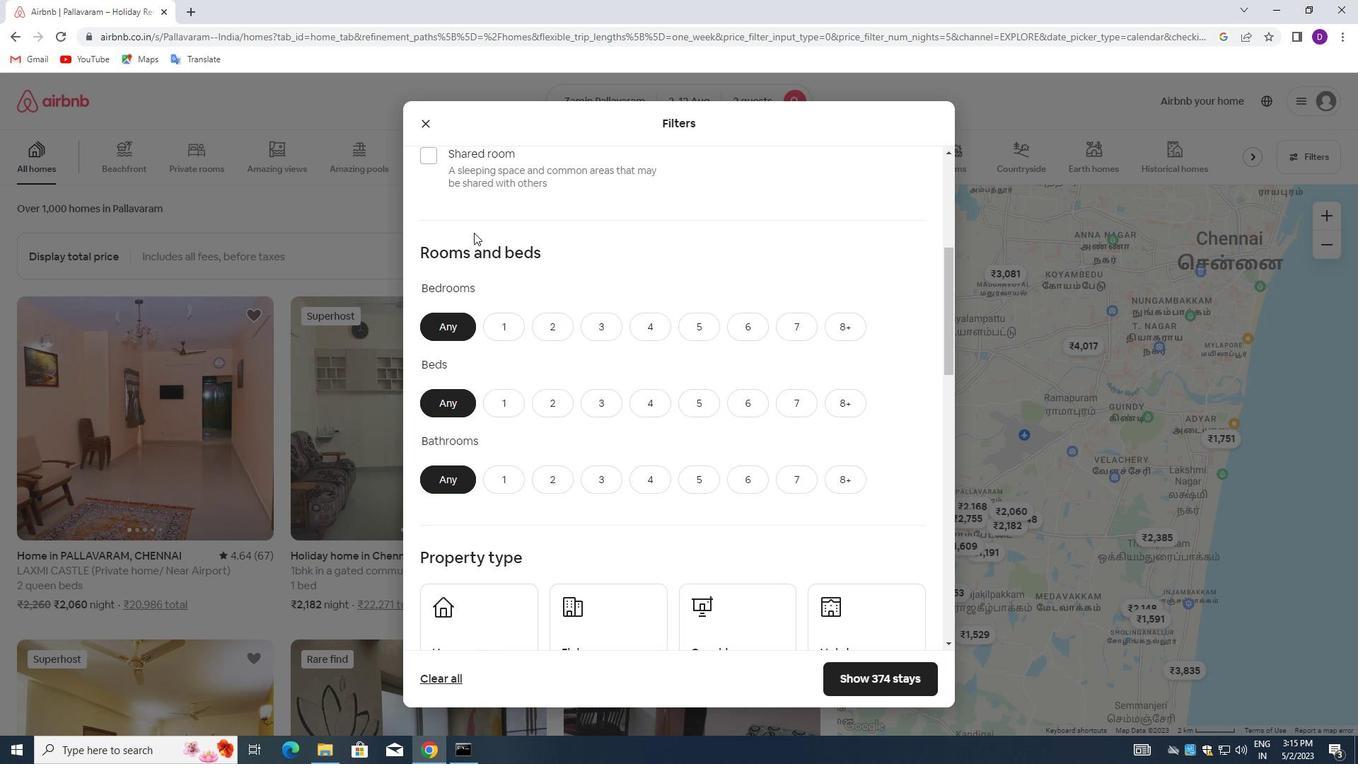 
Action: Mouse scrolled (470, 262) with delta (0, 0)
Screenshot: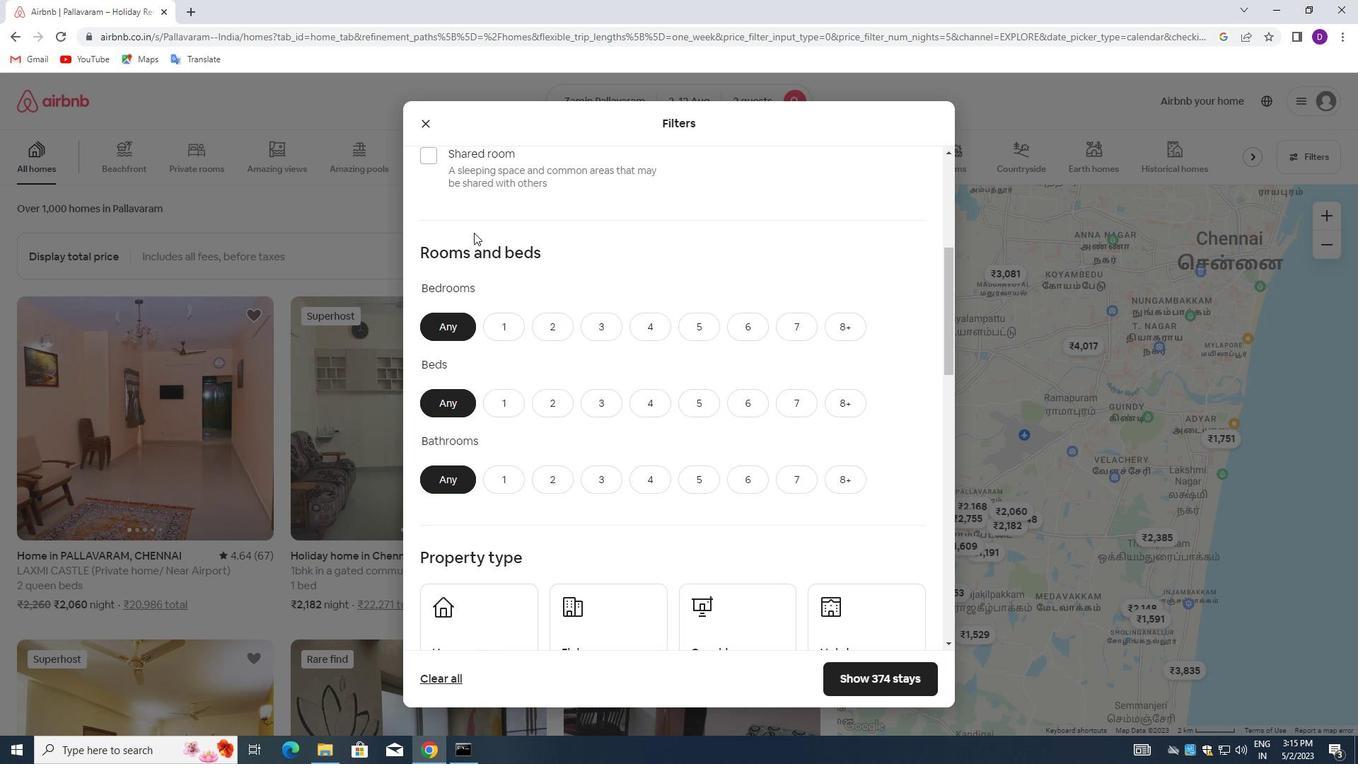 
Action: Mouse moved to (685, 165)
Screenshot: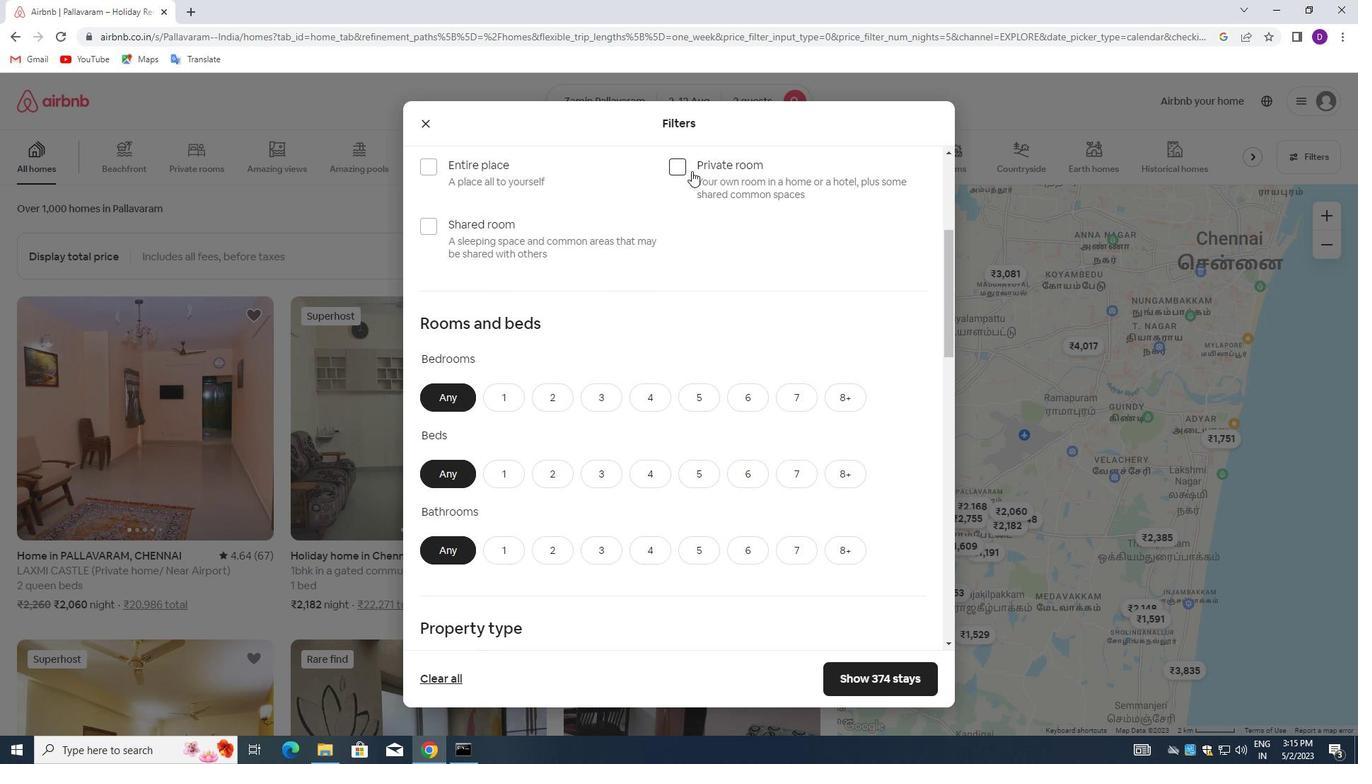 
Action: Mouse pressed left at (685, 165)
Screenshot: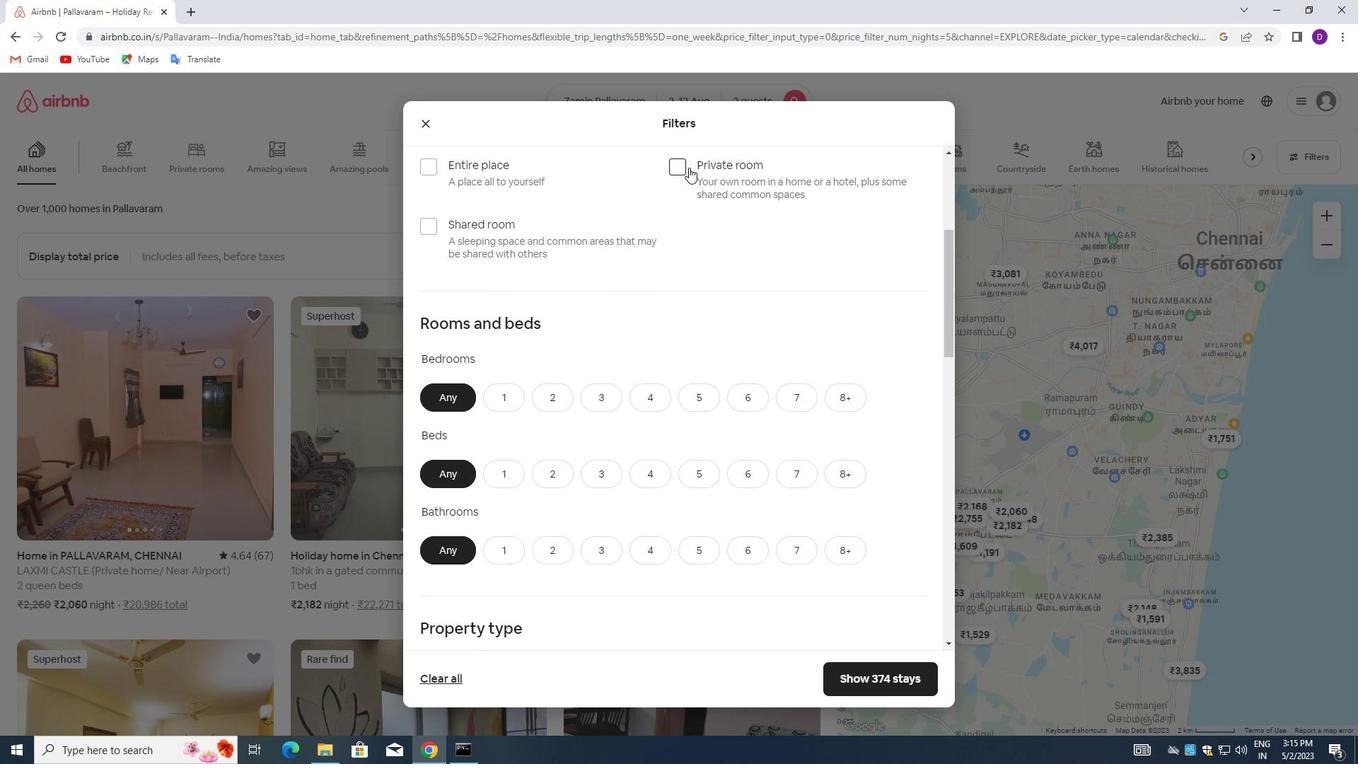 
Action: Mouse moved to (513, 394)
Screenshot: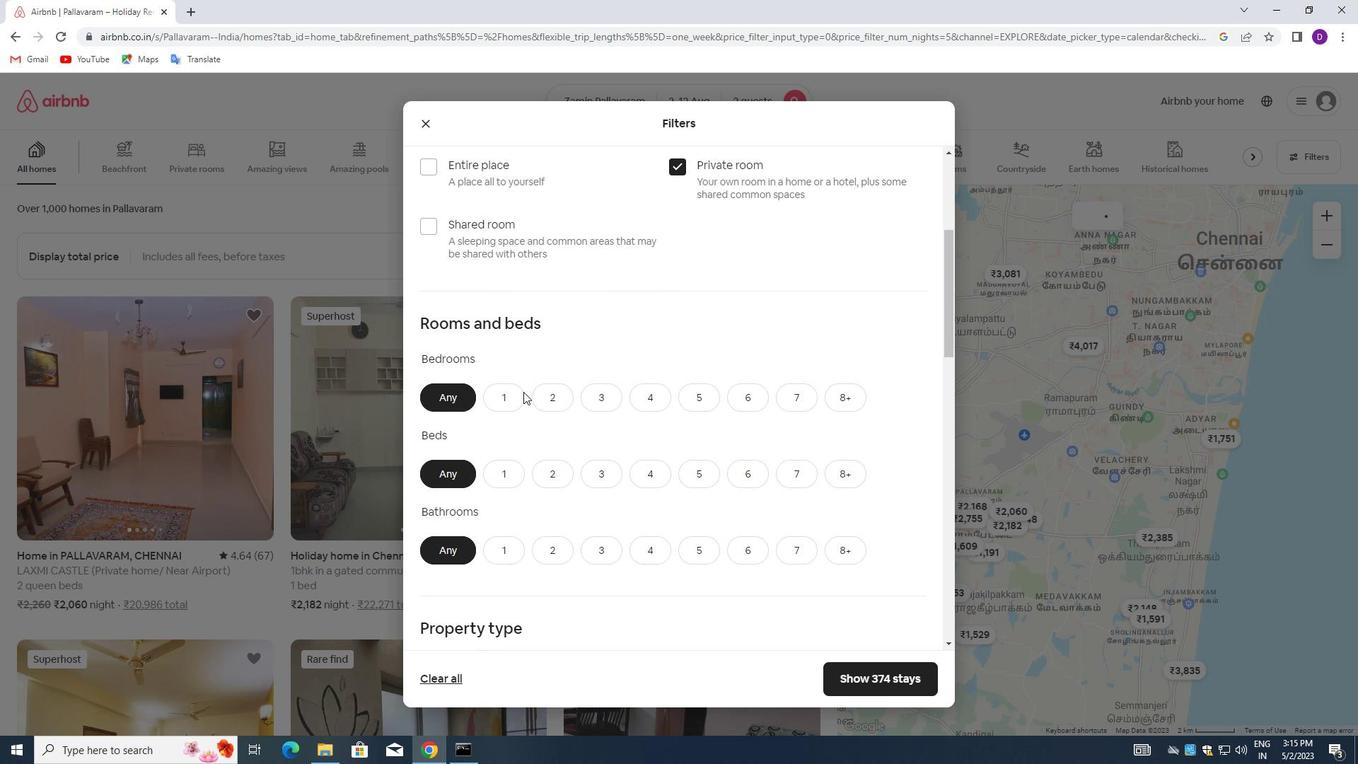 
Action: Mouse pressed left at (513, 394)
Screenshot: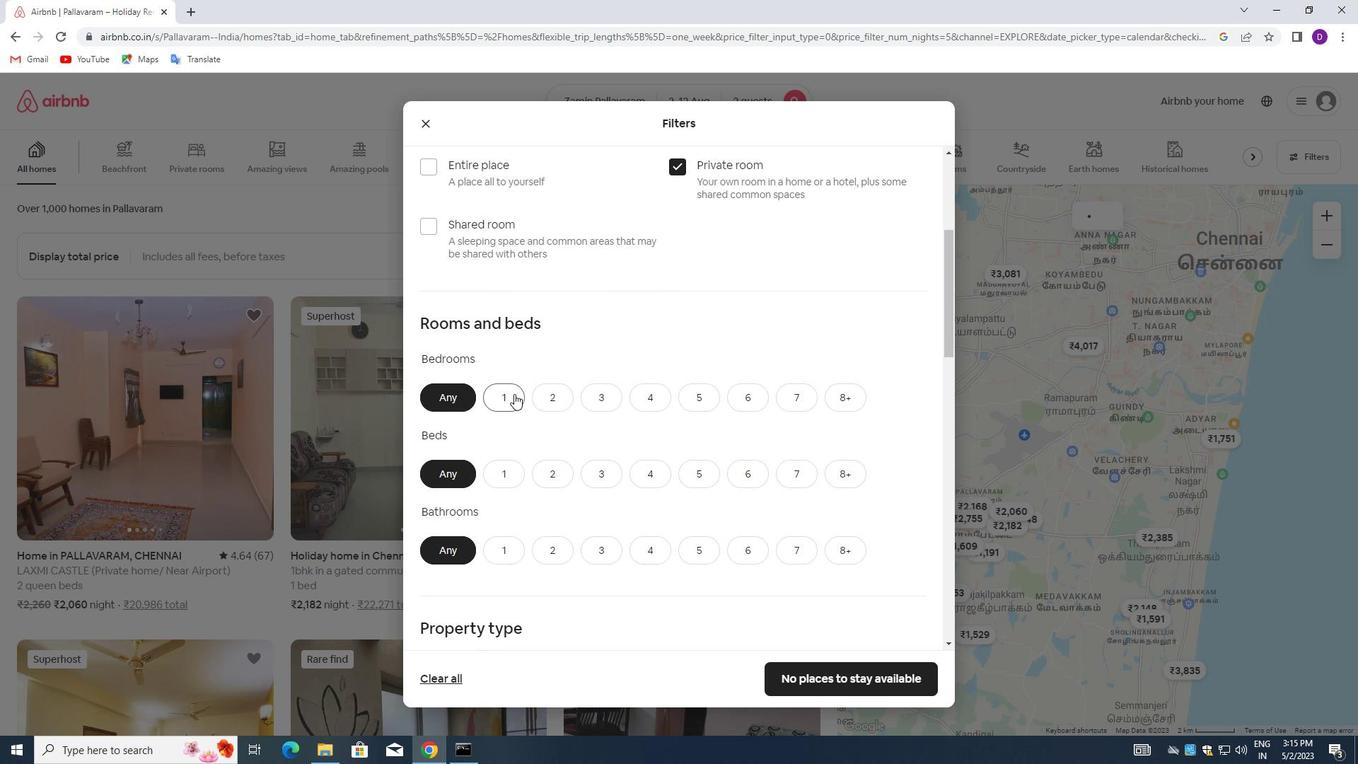 
Action: Mouse moved to (493, 479)
Screenshot: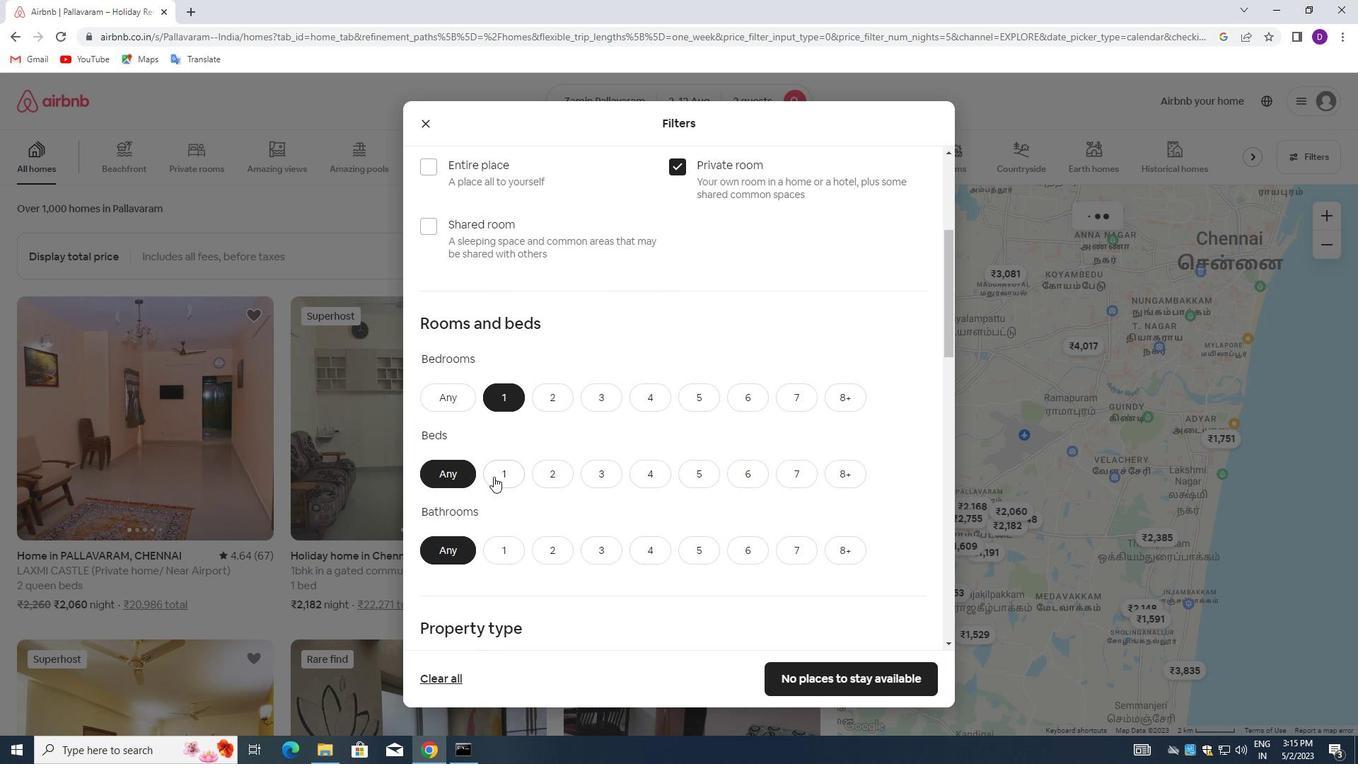 
Action: Mouse pressed left at (493, 479)
Screenshot: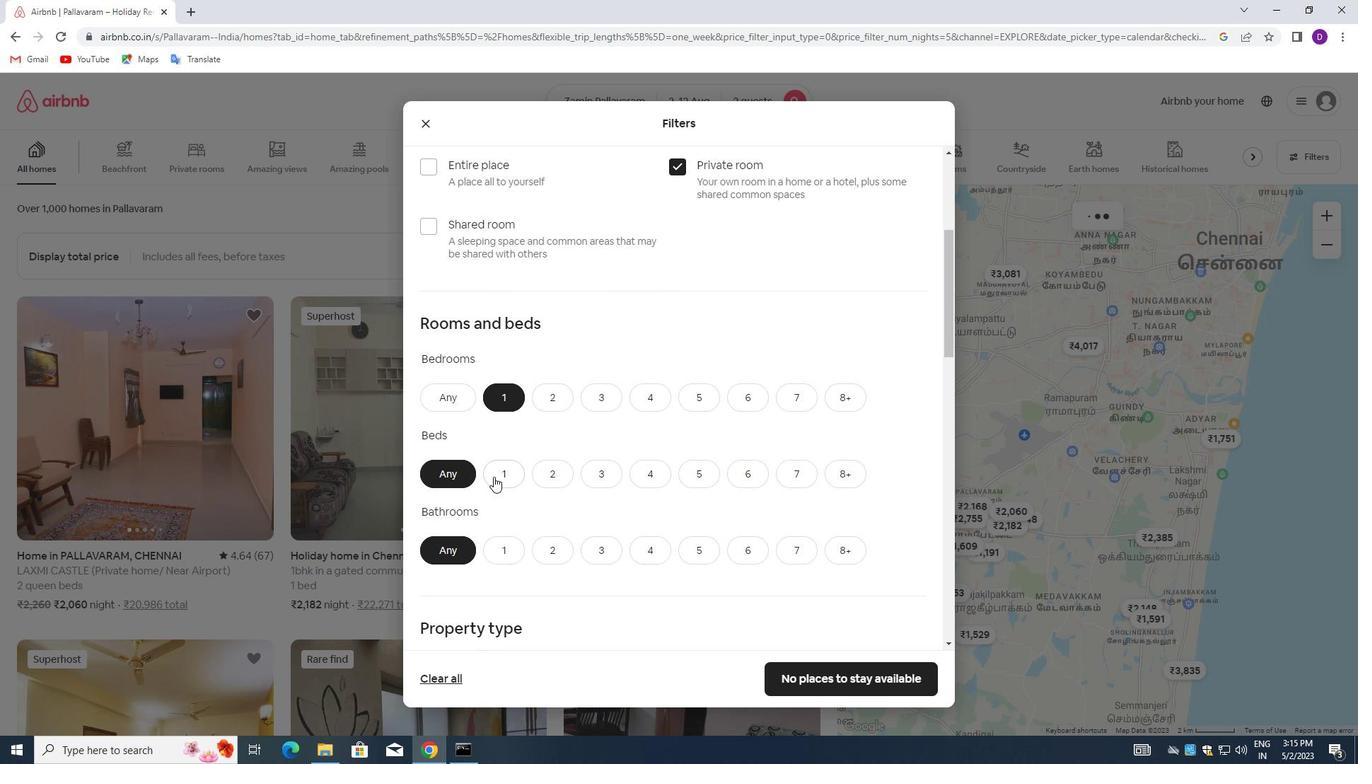 
Action: Mouse moved to (513, 542)
Screenshot: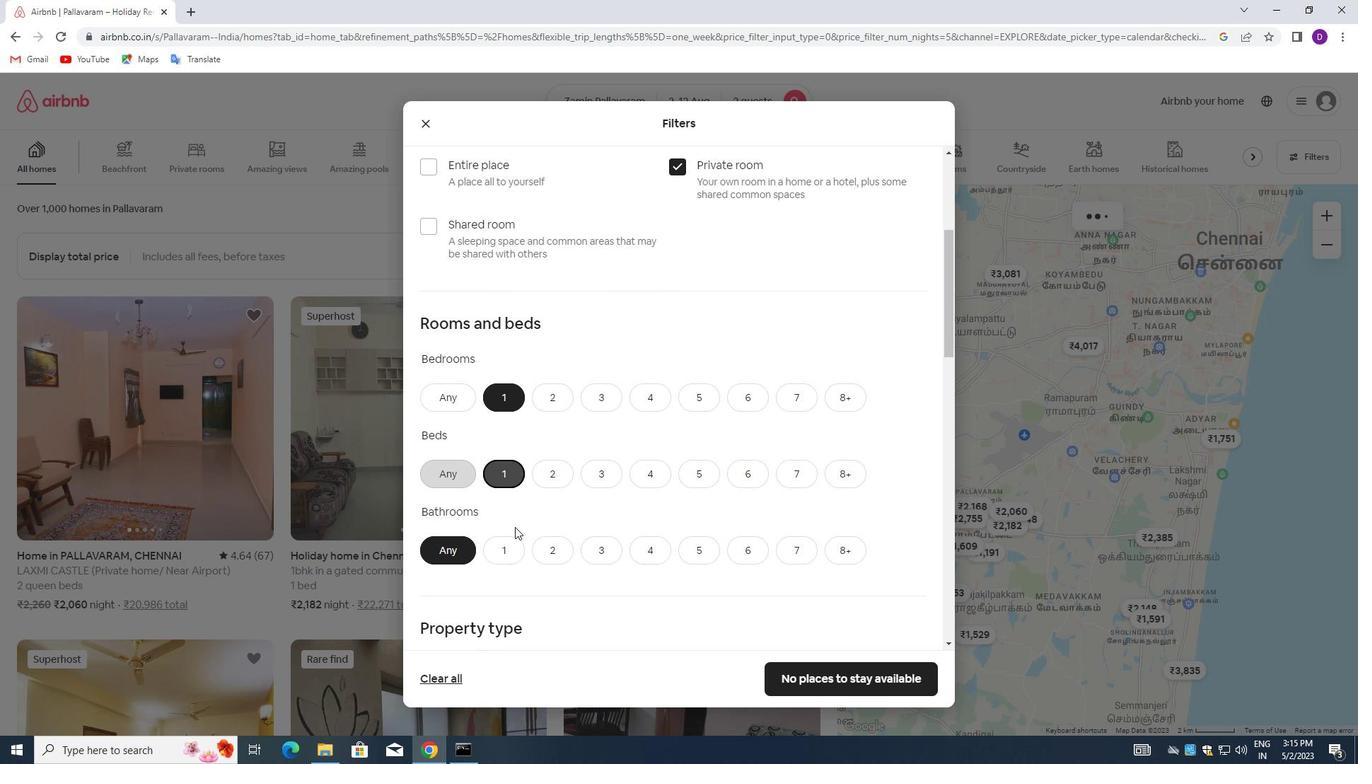 
Action: Mouse pressed left at (513, 542)
Screenshot: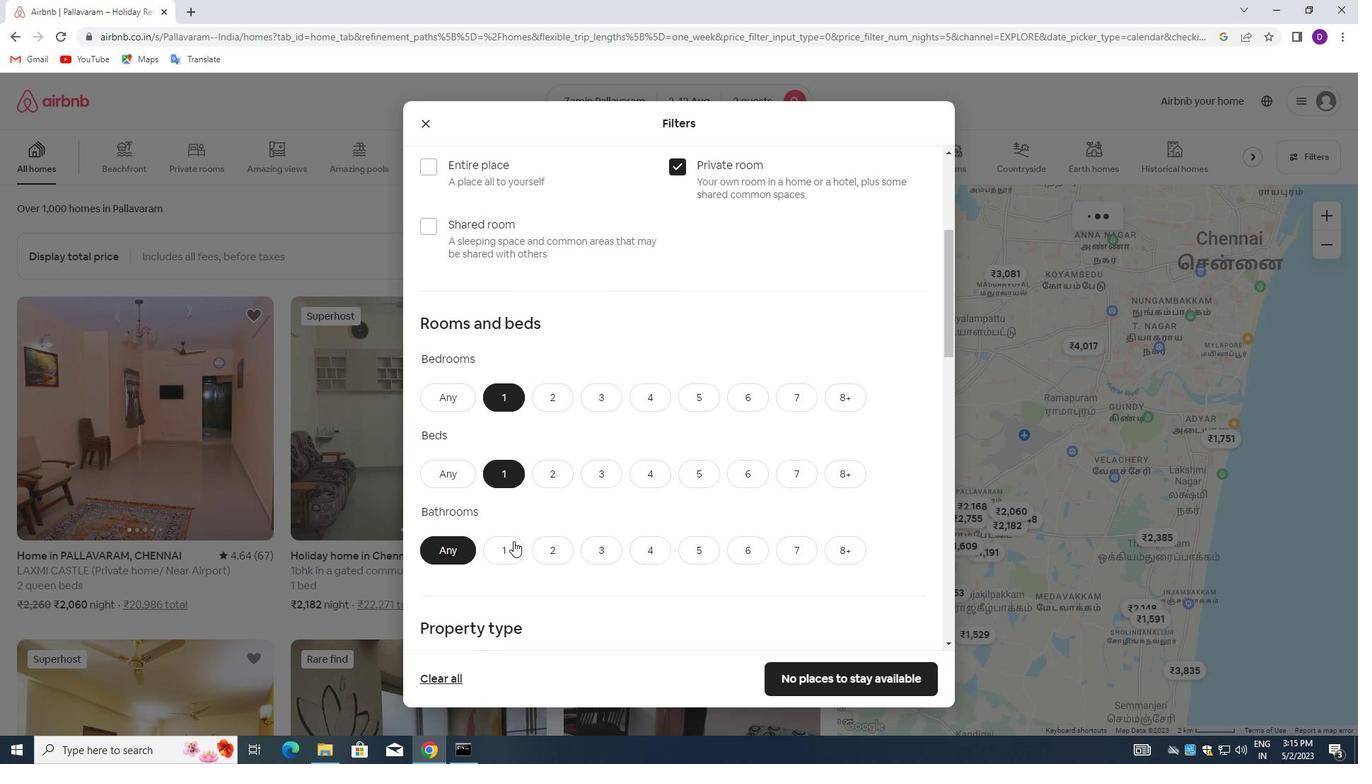 
Action: Mouse moved to (606, 405)
Screenshot: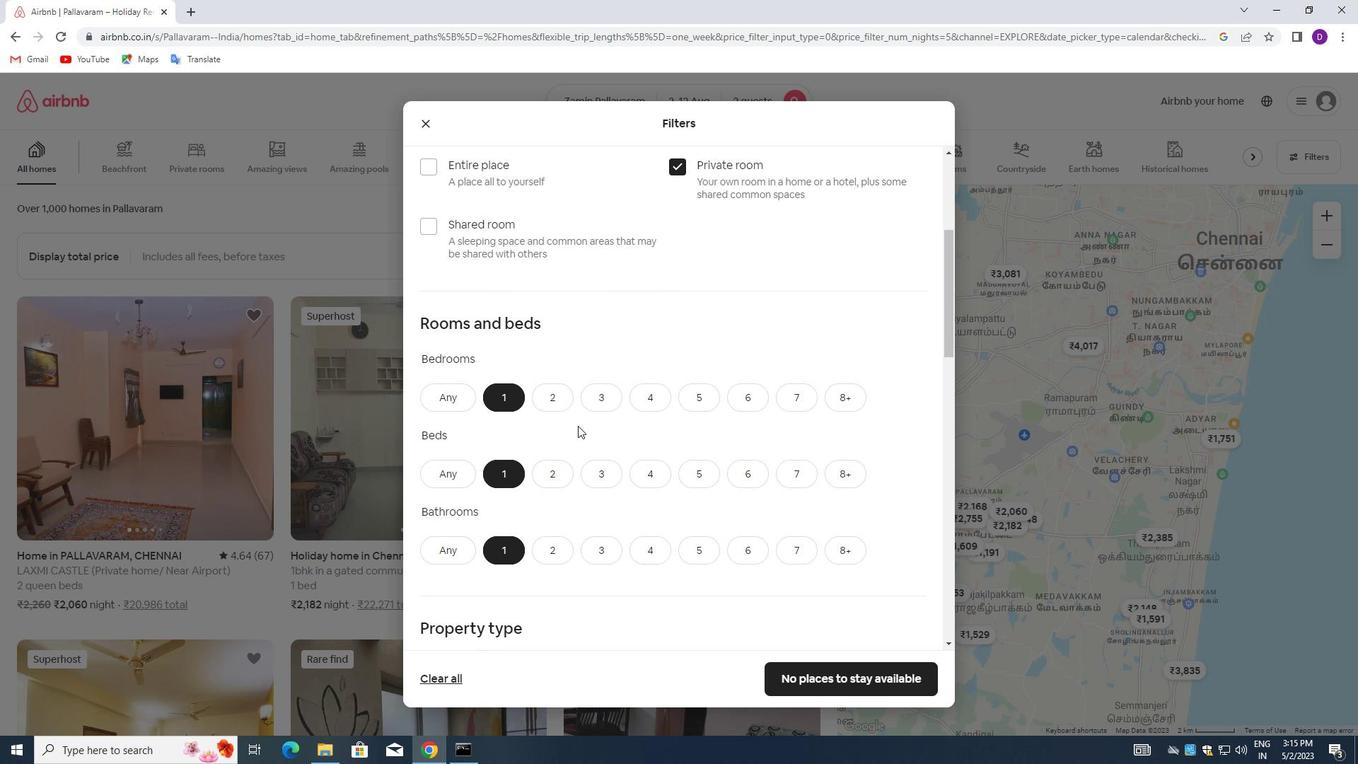 
Action: Mouse scrolled (606, 404) with delta (0, 0)
Screenshot: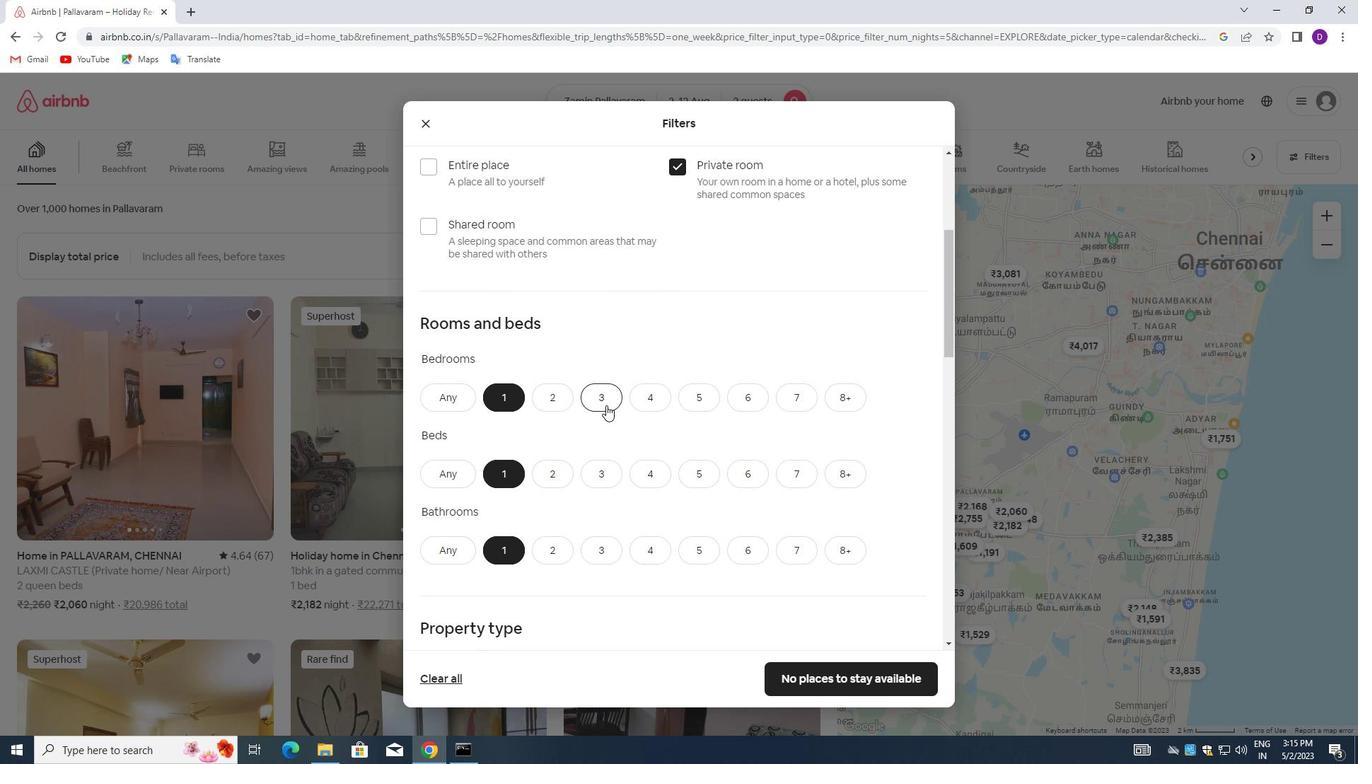 
Action: Mouse moved to (688, 394)
Screenshot: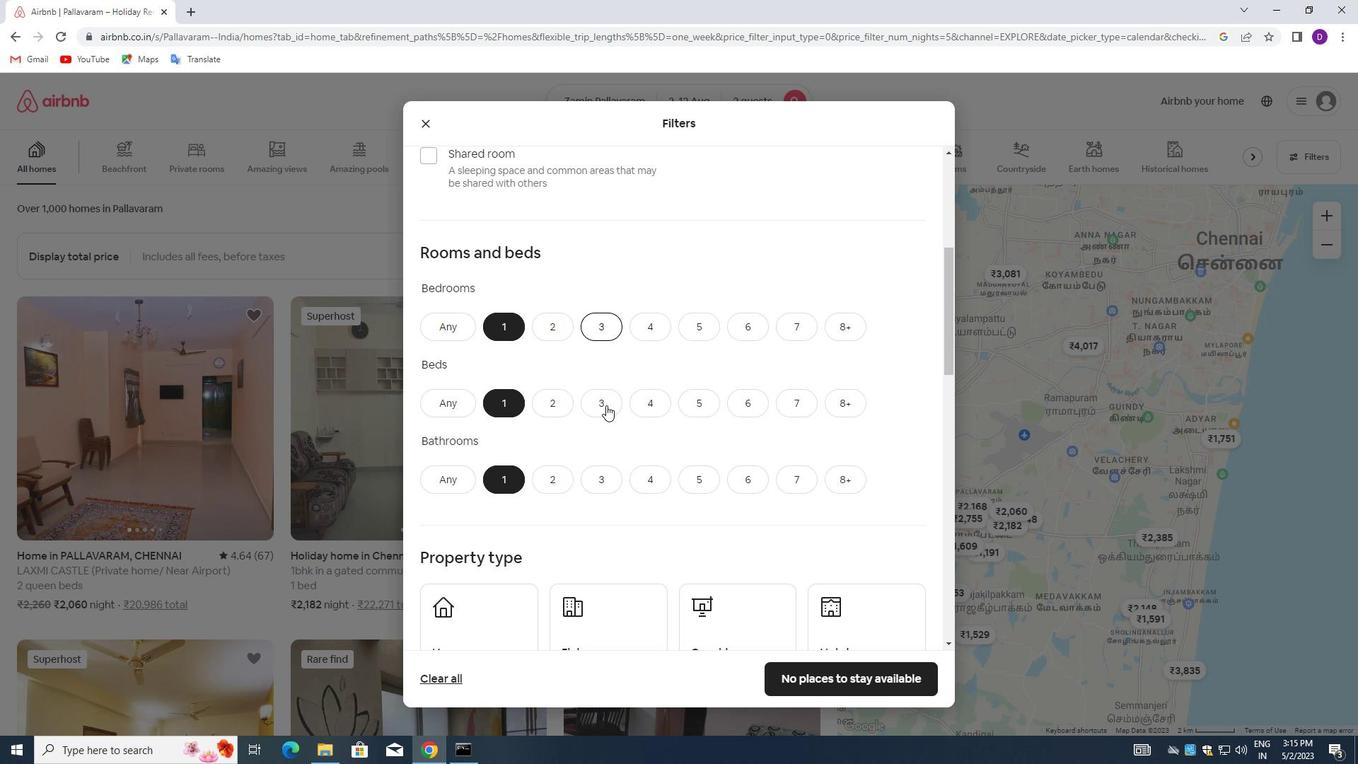 
Action: Mouse scrolled (688, 393) with delta (0, 0)
Screenshot: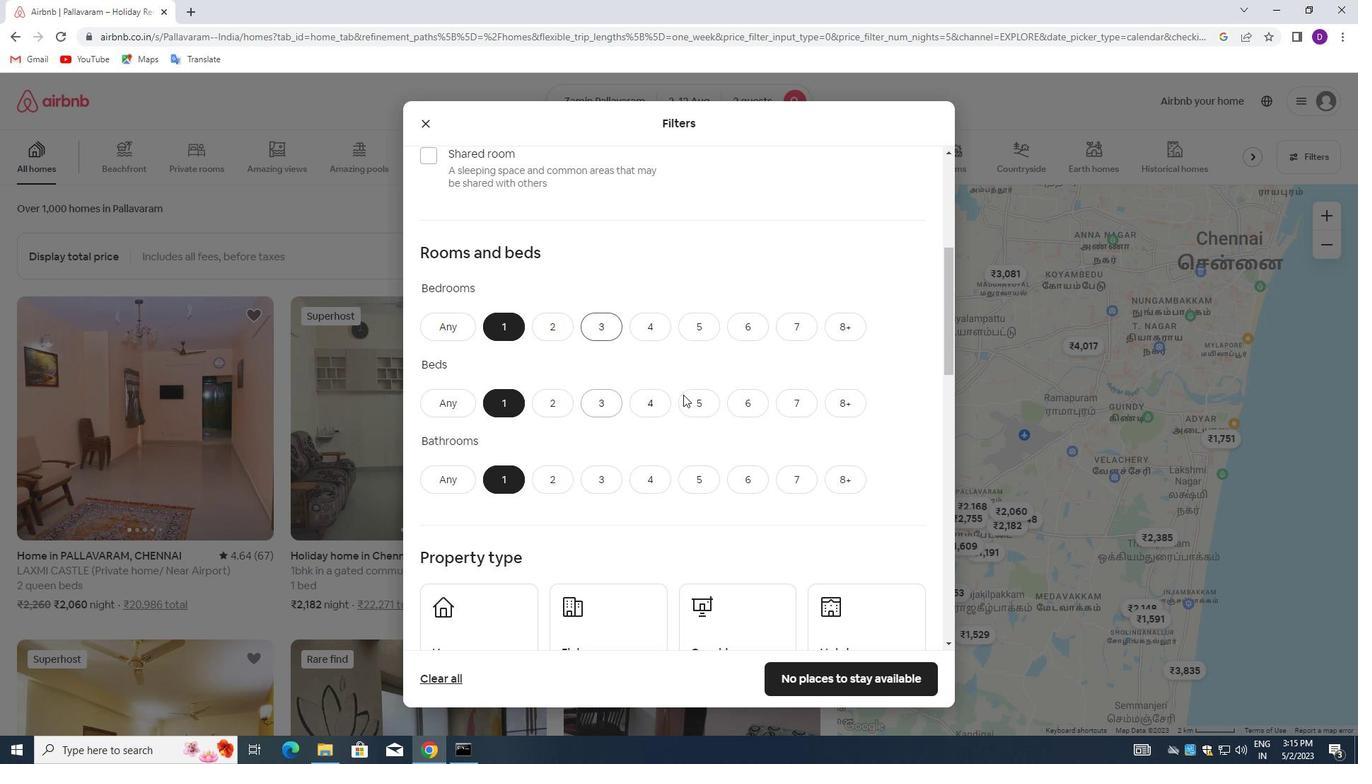 
Action: Mouse scrolled (688, 393) with delta (0, 0)
Screenshot: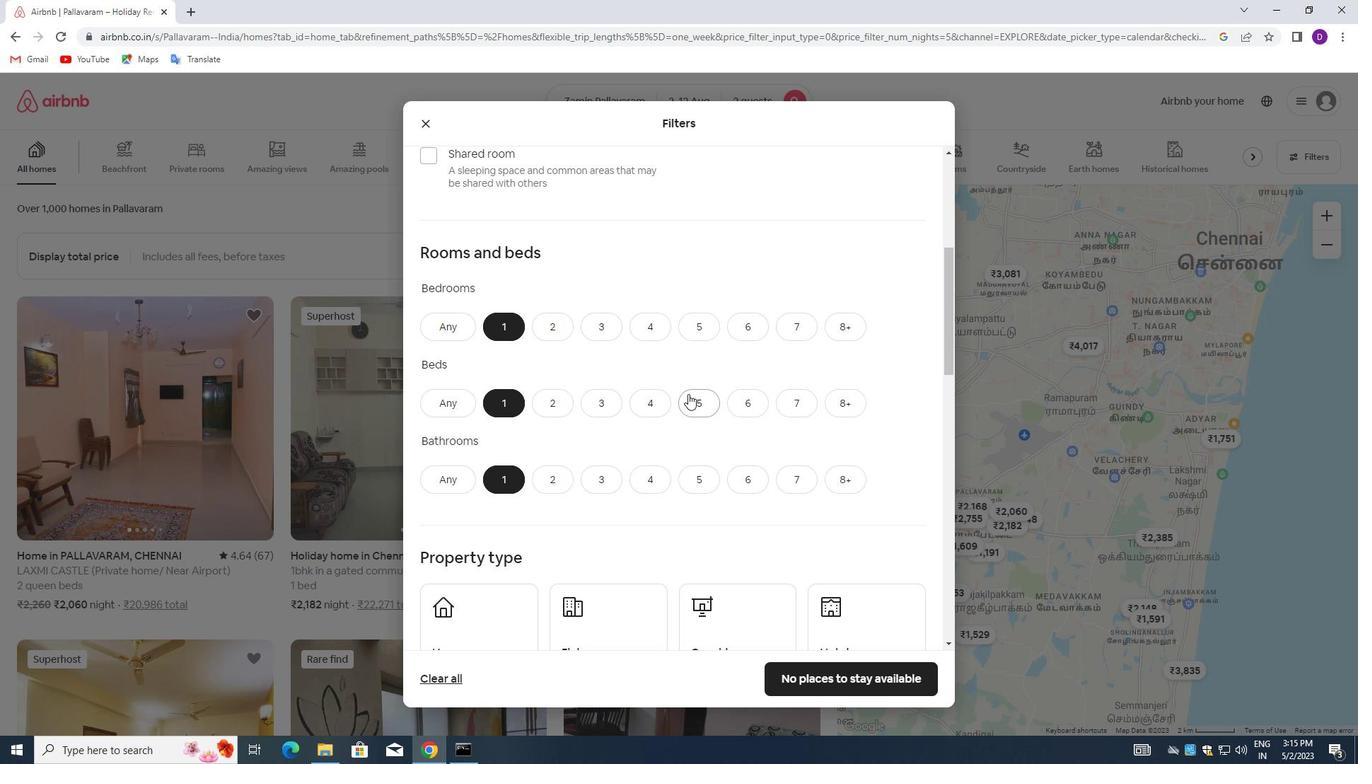 
Action: Mouse moved to (469, 479)
Screenshot: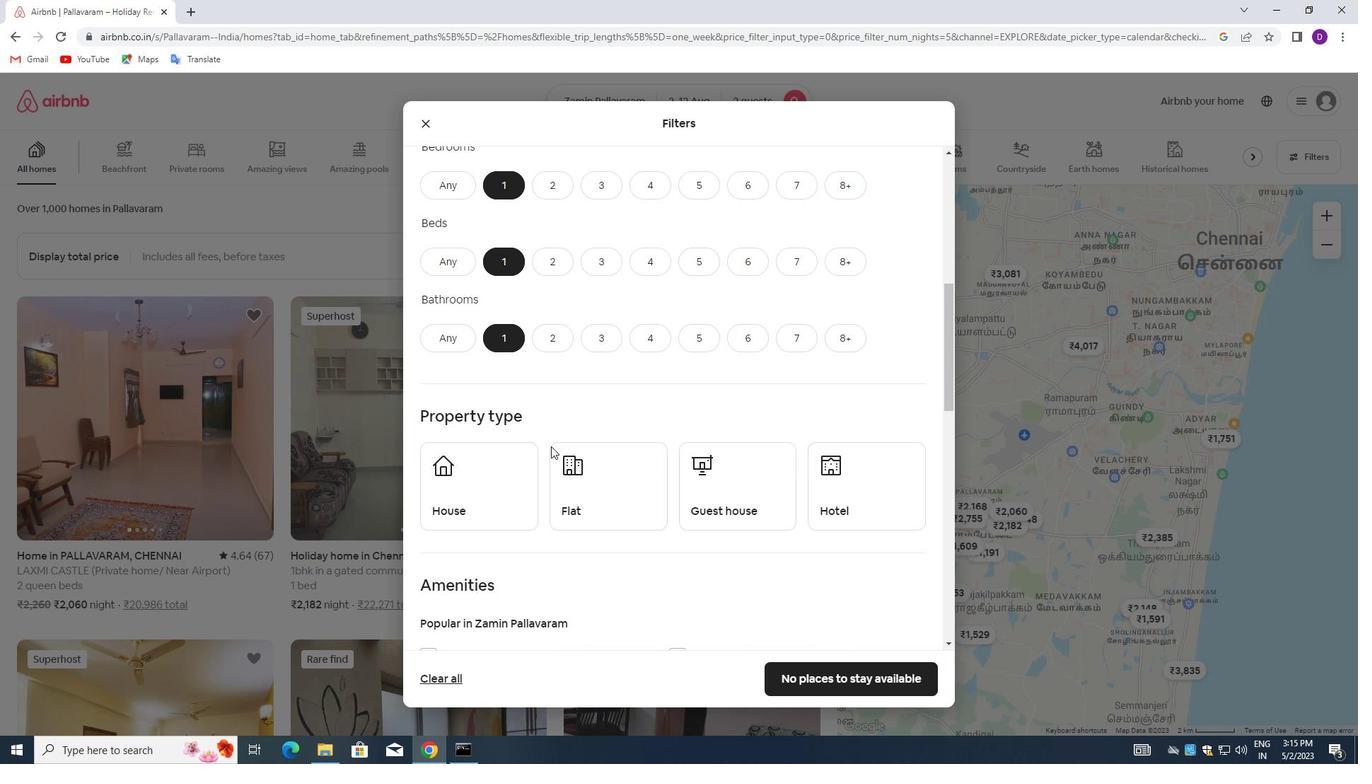 
Action: Mouse pressed left at (469, 479)
Screenshot: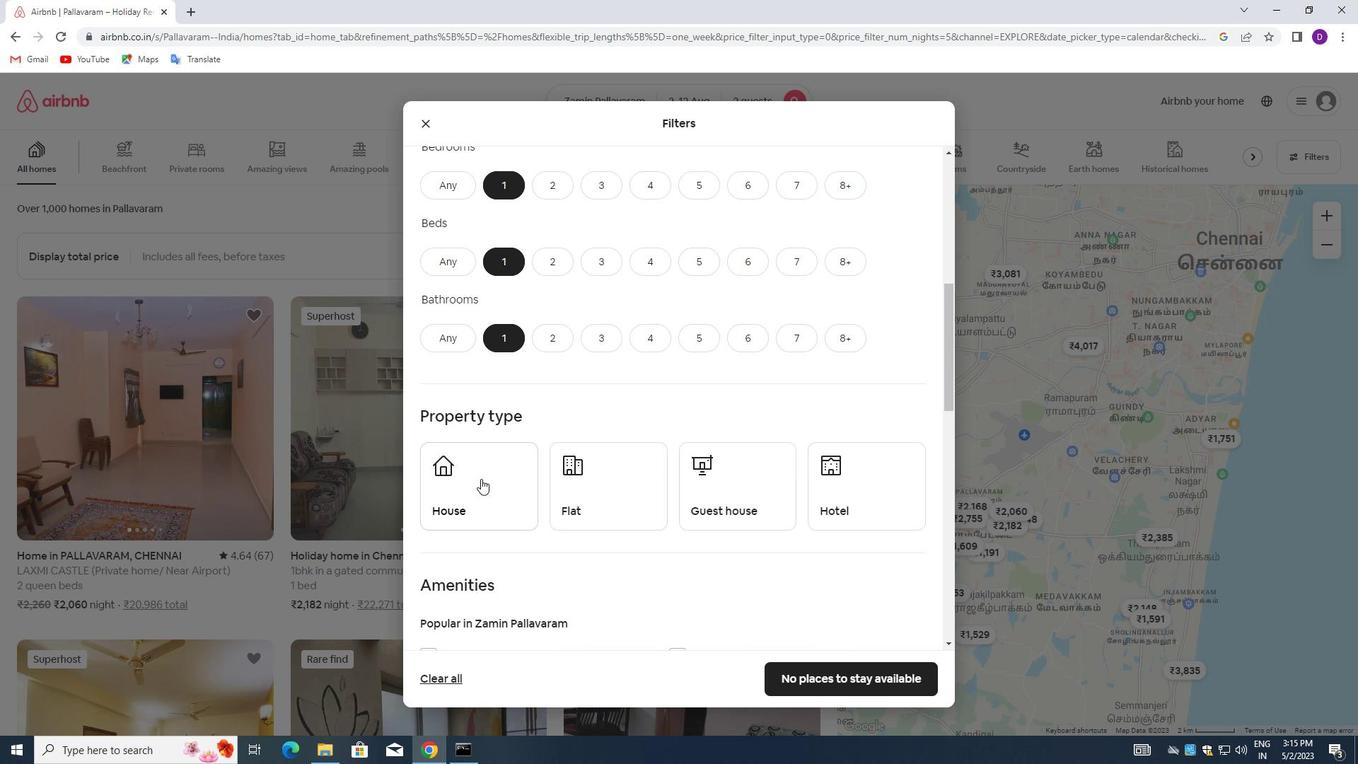 
Action: Mouse moved to (569, 469)
Screenshot: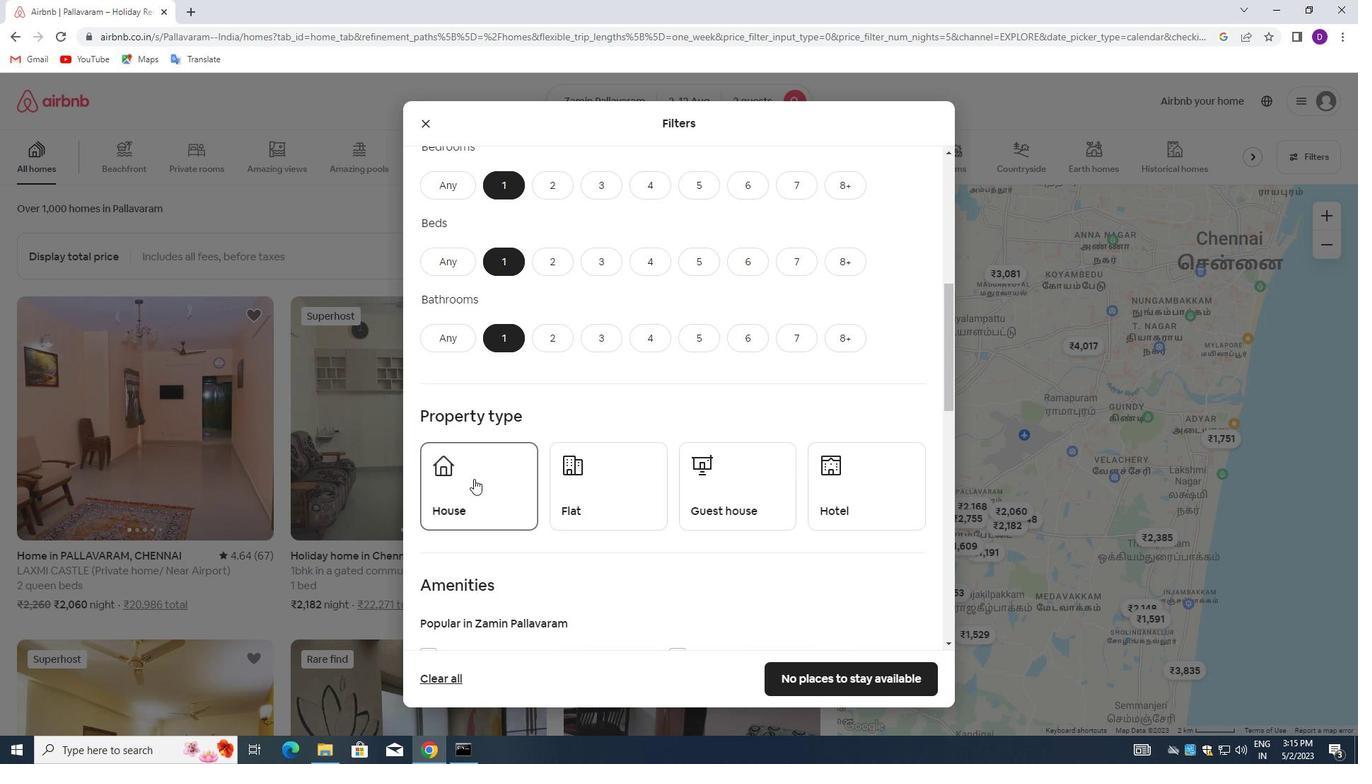 
Action: Mouse pressed left at (569, 469)
Screenshot: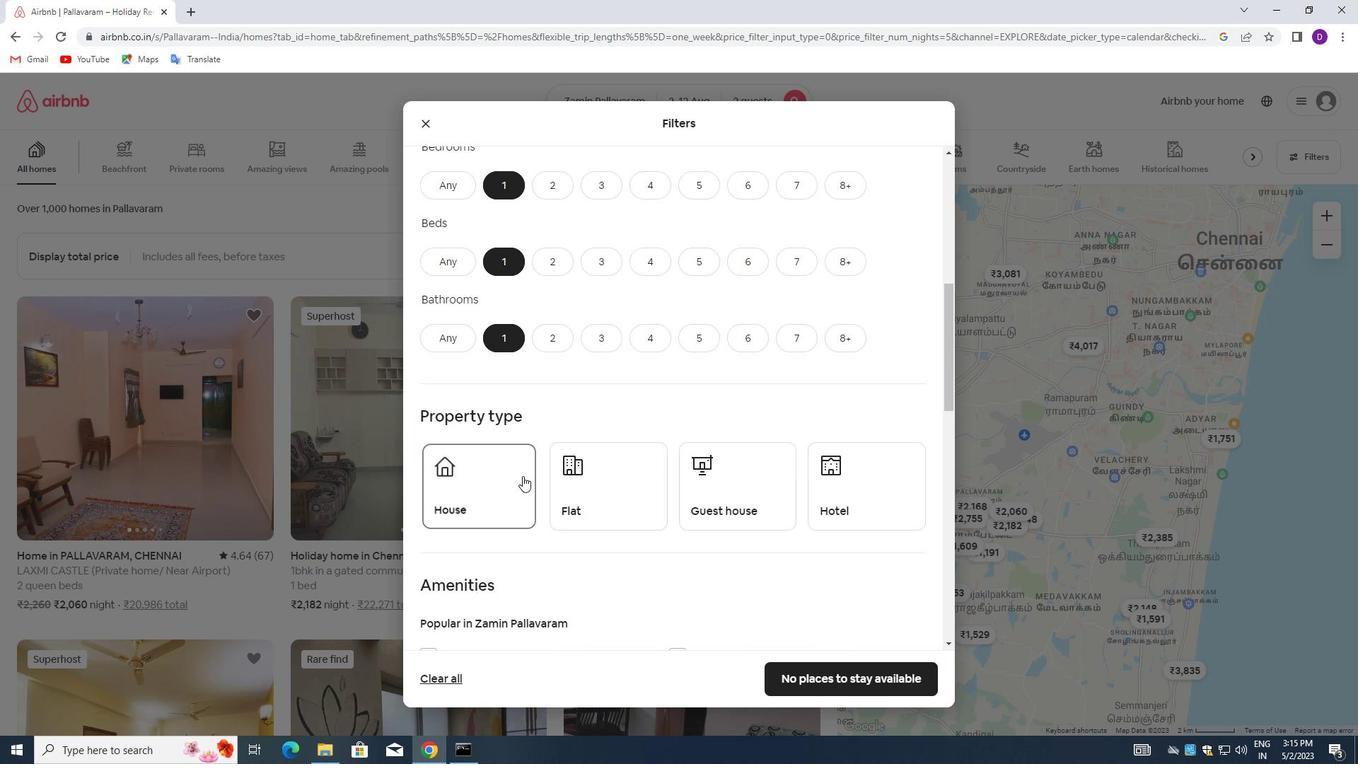 
Action: Mouse moved to (745, 481)
Screenshot: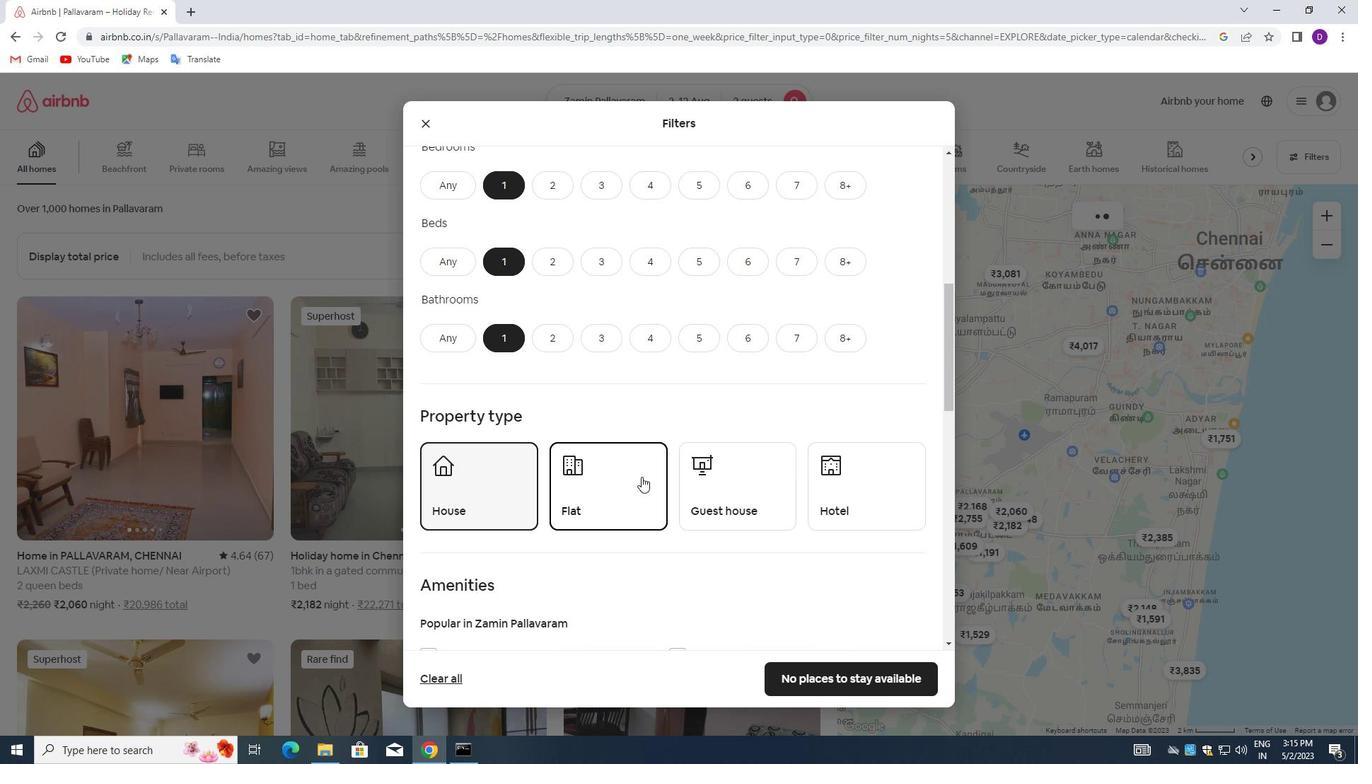 
Action: Mouse pressed left at (745, 481)
Screenshot: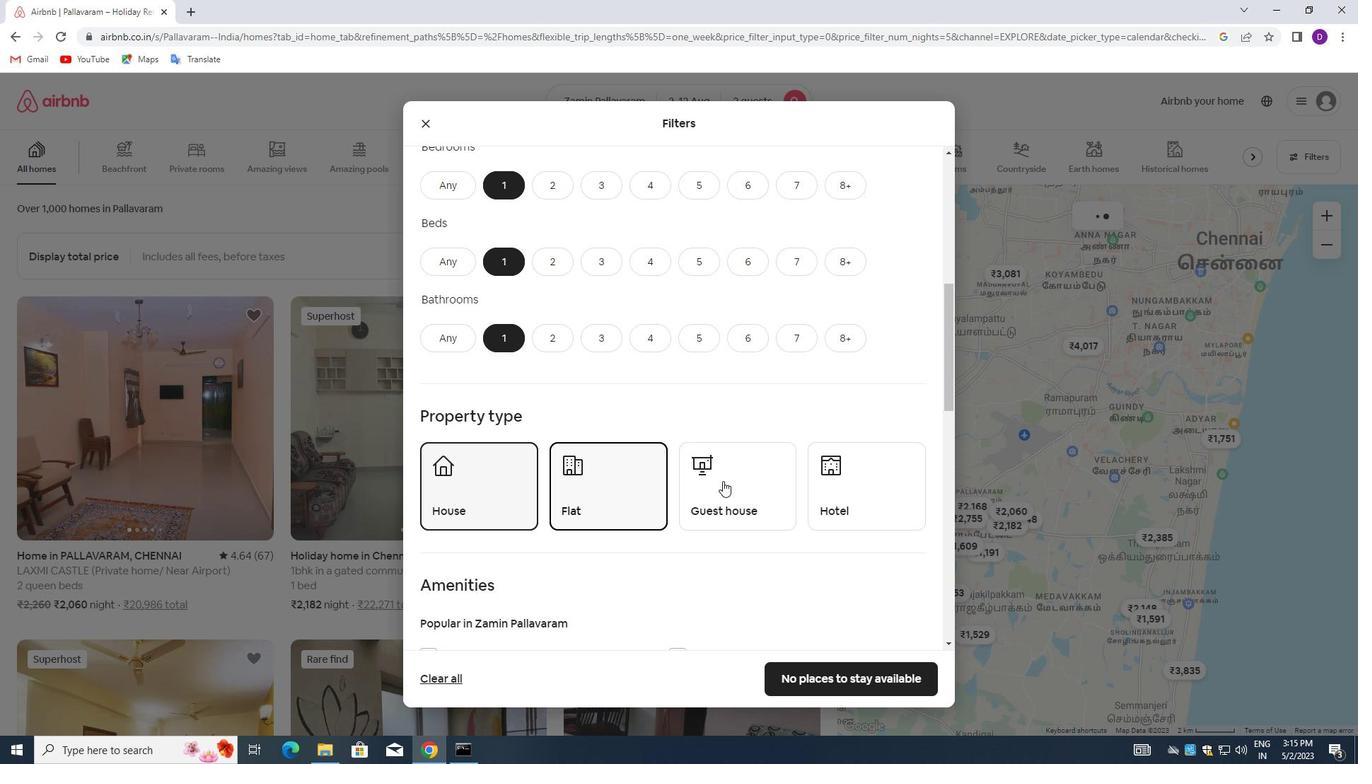 
Action: Mouse moved to (861, 481)
Screenshot: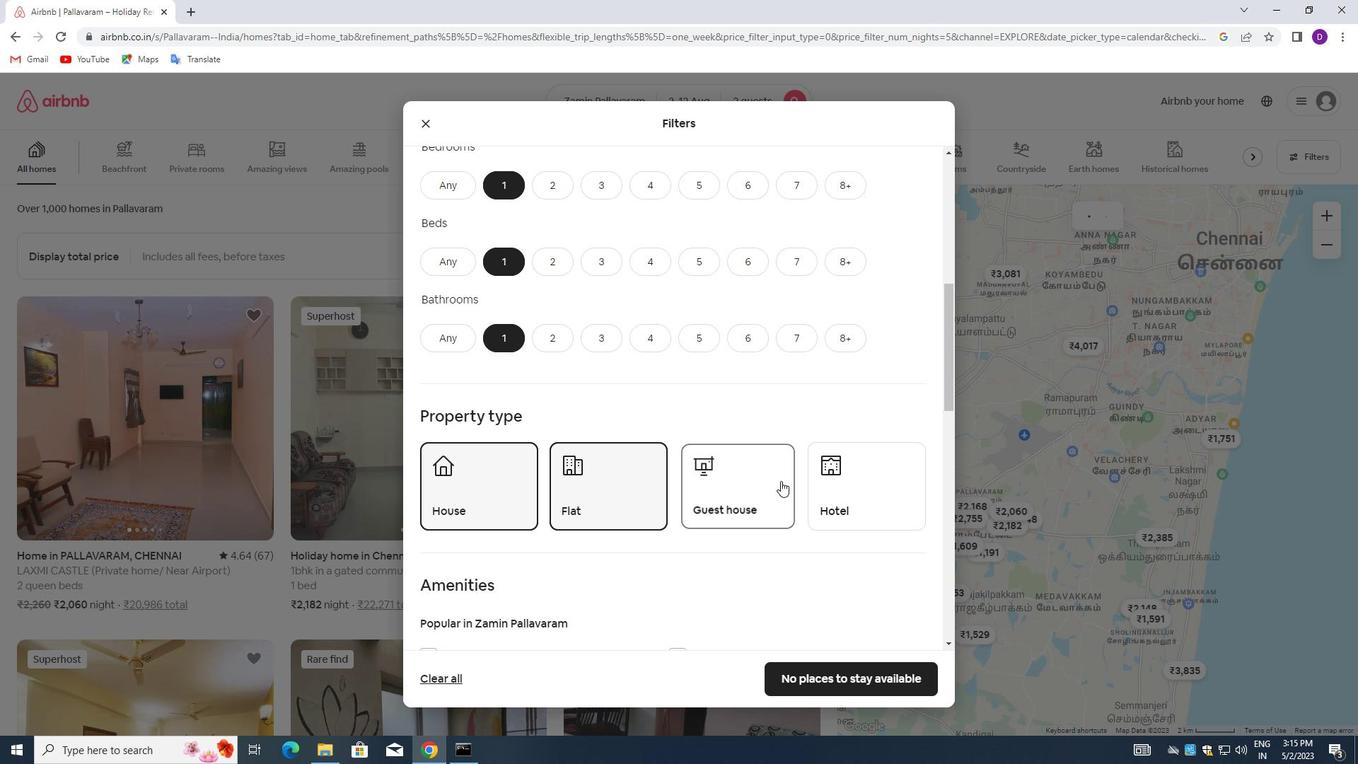 
Action: Mouse pressed left at (861, 481)
Screenshot: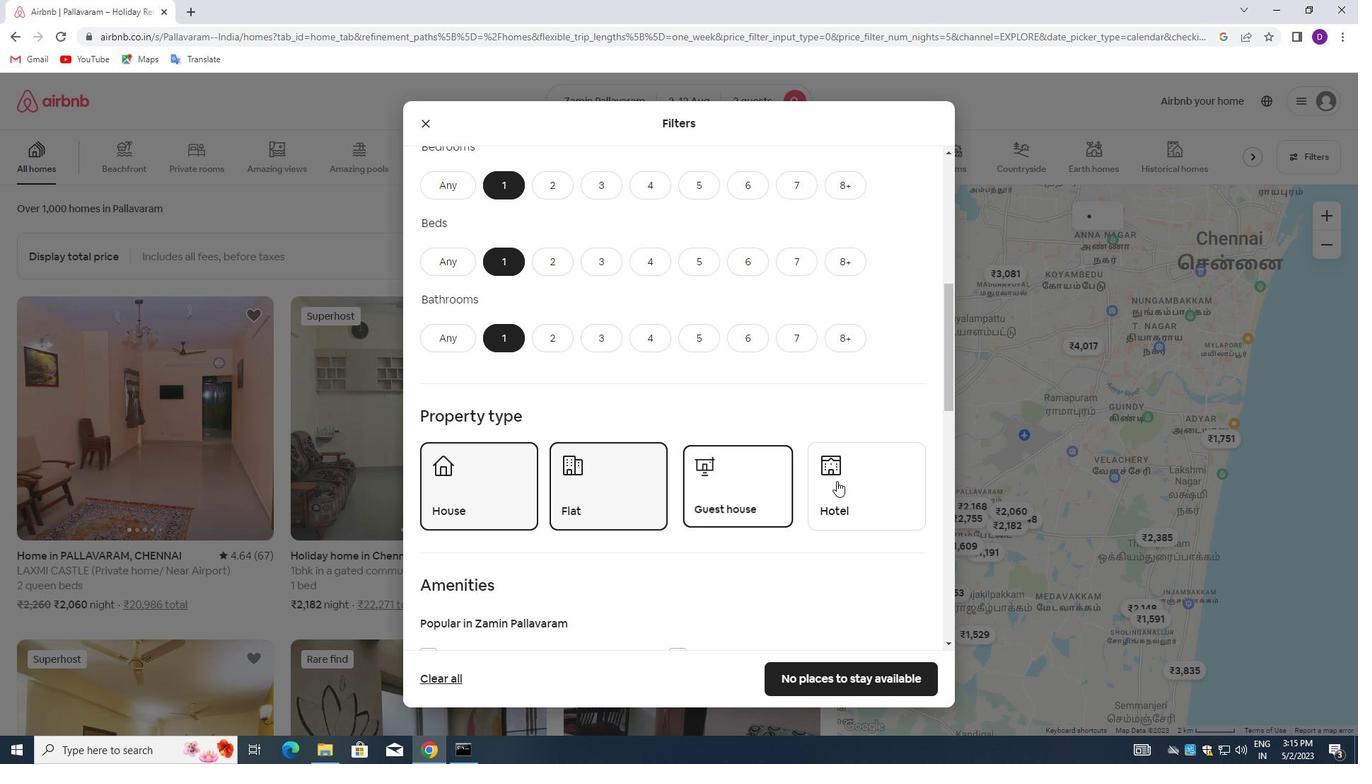 
Action: Mouse moved to (689, 387)
Screenshot: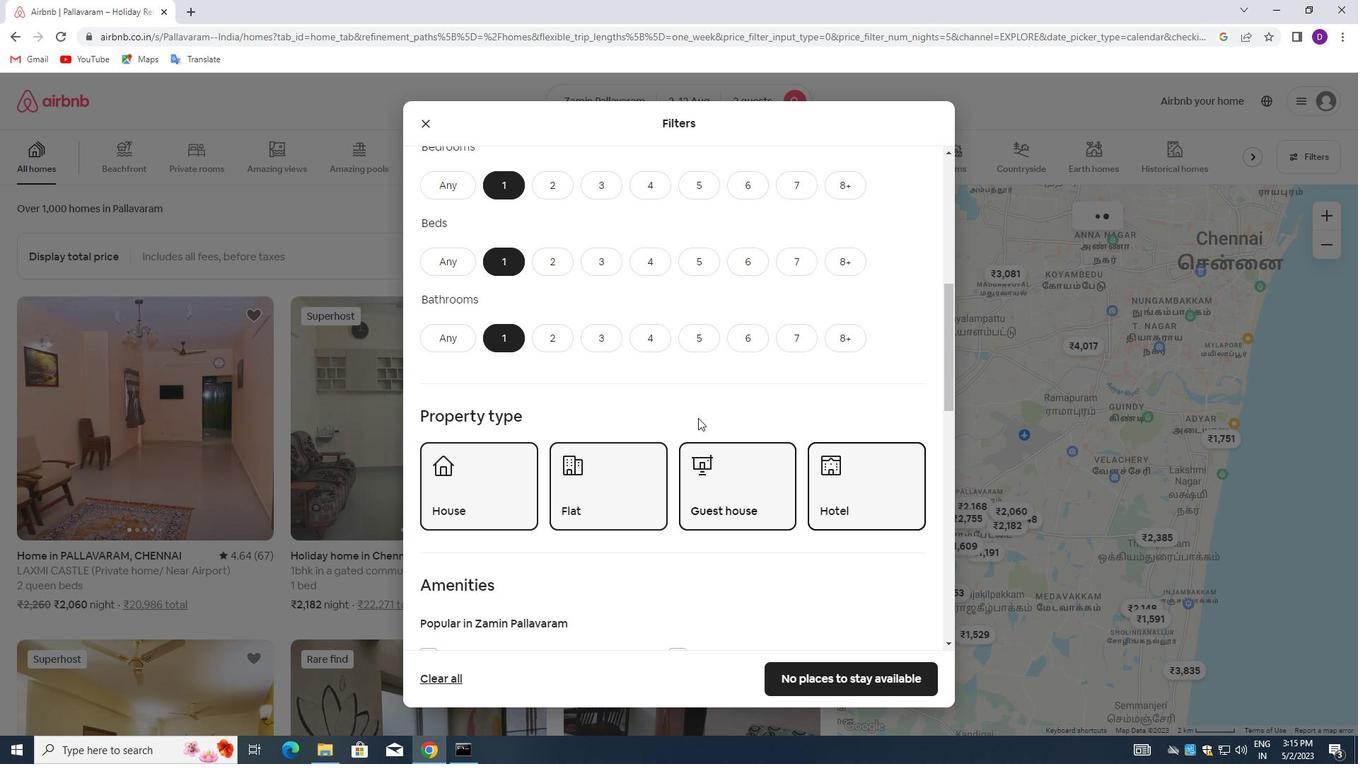 
Action: Mouse scrolled (689, 386) with delta (0, 0)
Screenshot: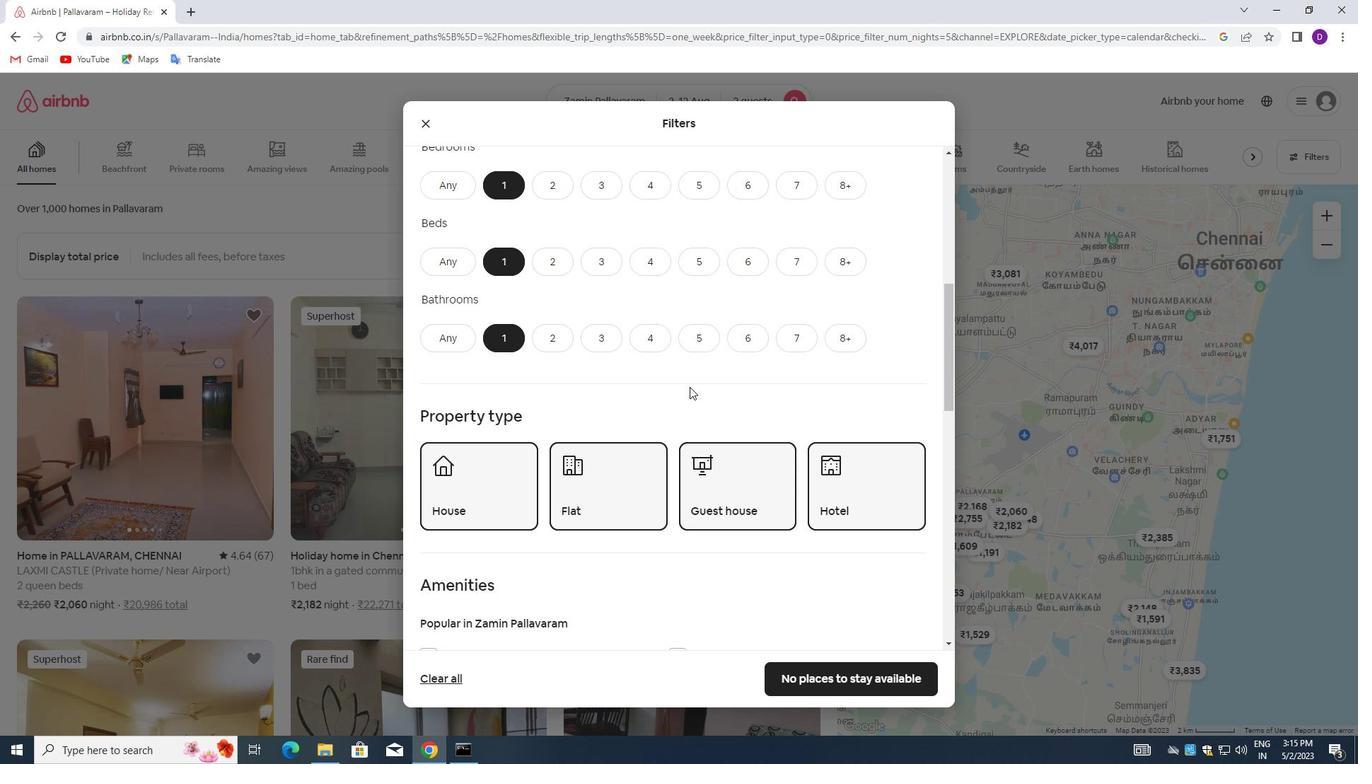 
Action: Mouse scrolled (689, 386) with delta (0, 0)
Screenshot: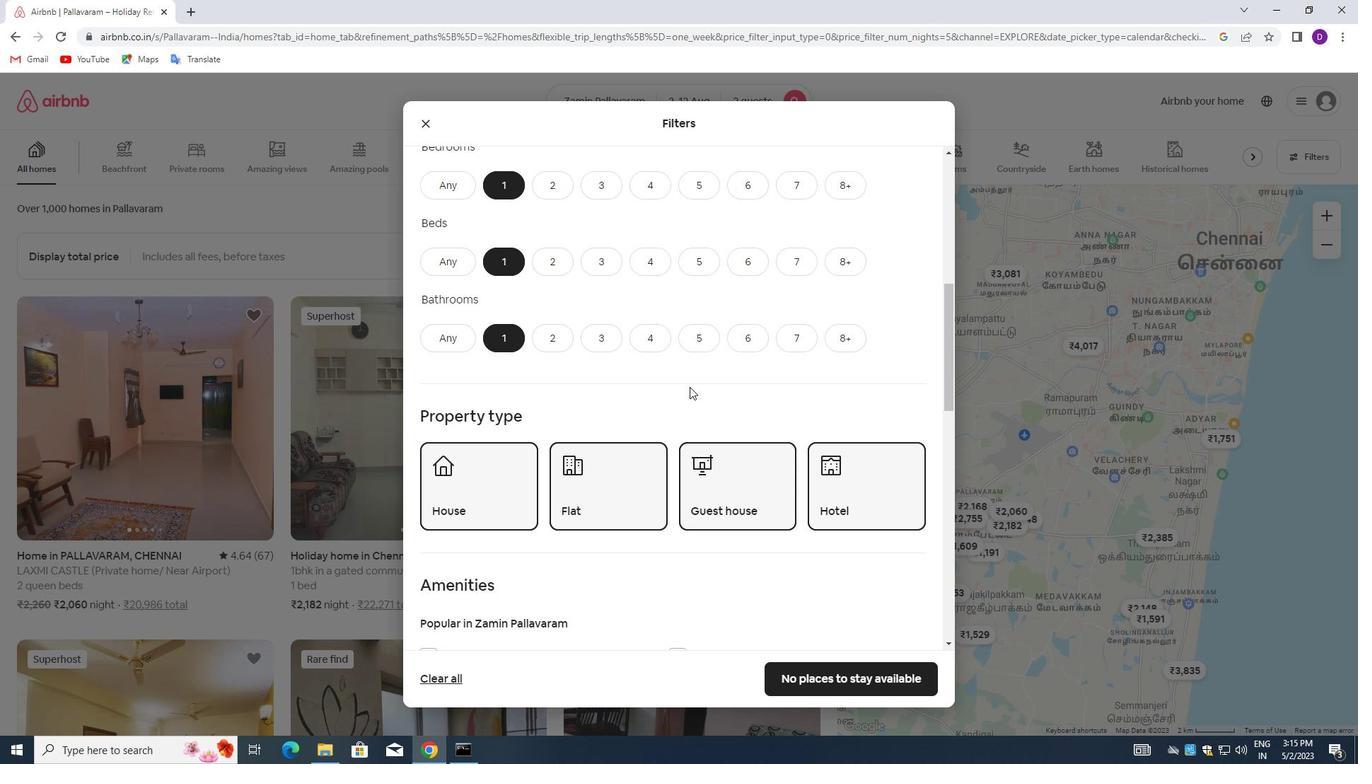 
Action: Mouse scrolled (689, 386) with delta (0, 0)
Screenshot: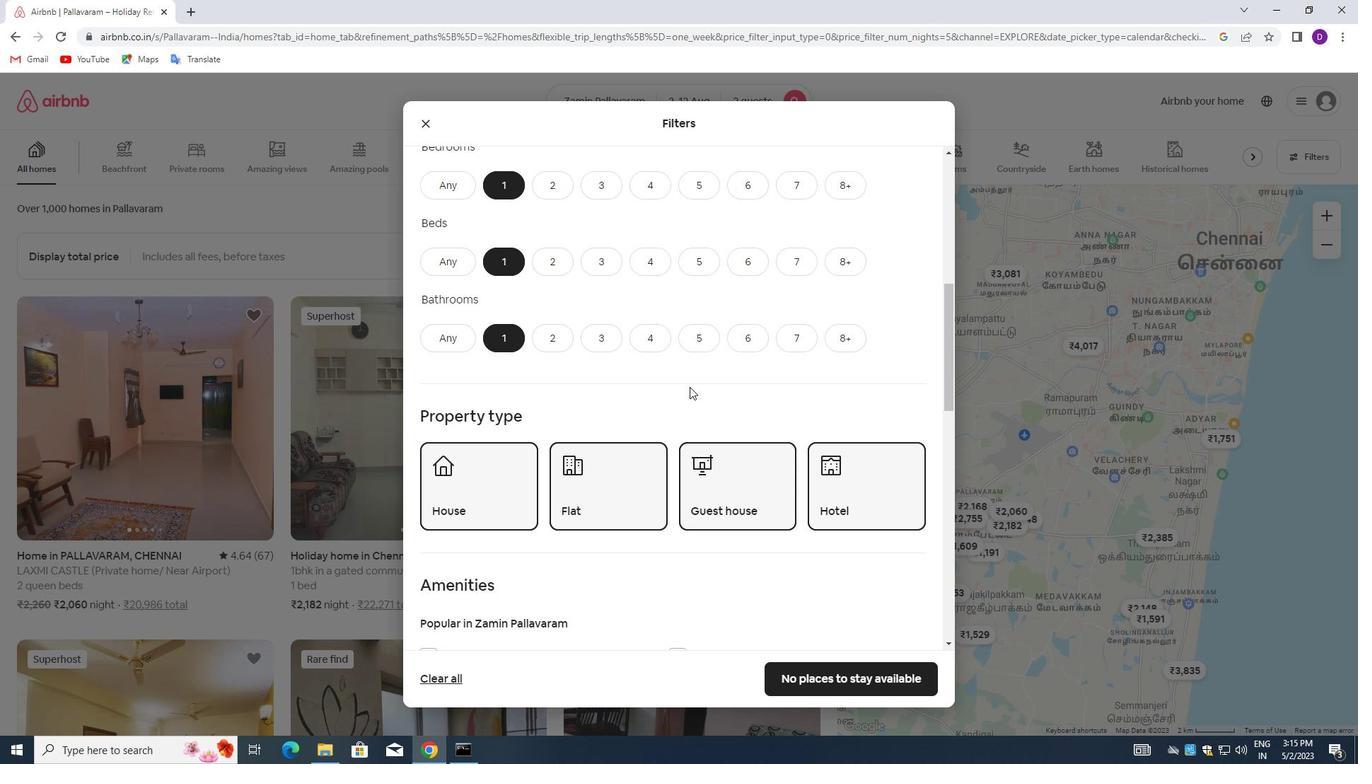 
Action: Mouse scrolled (689, 386) with delta (0, 0)
Screenshot: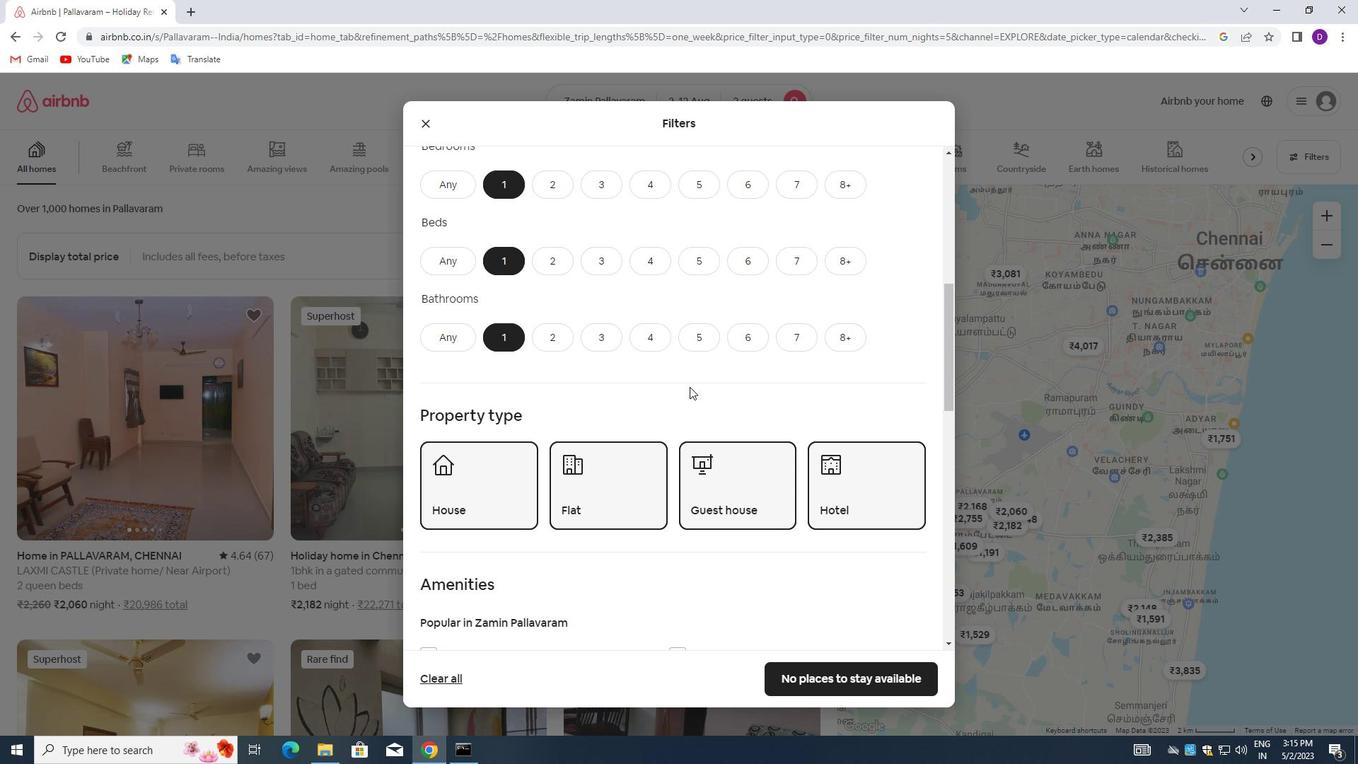 
Action: Mouse scrolled (689, 386) with delta (0, 0)
Screenshot: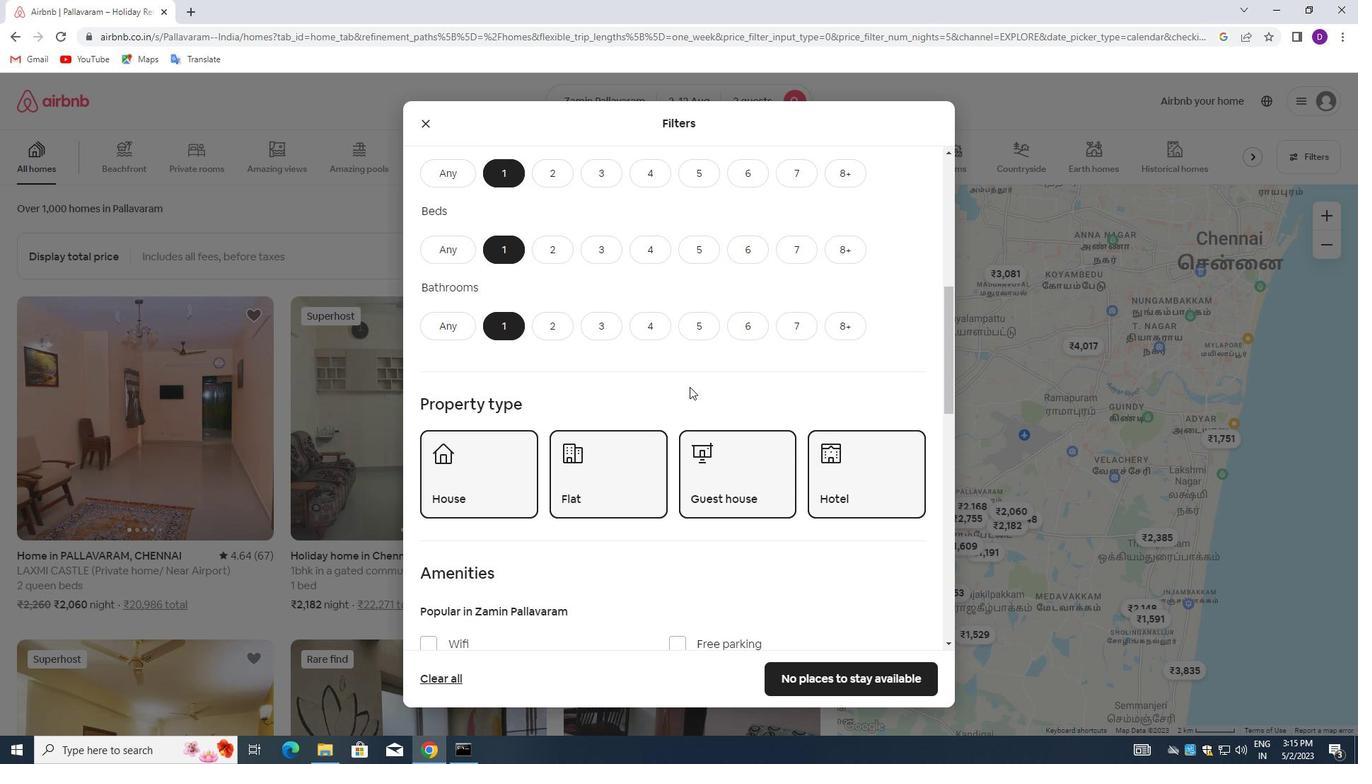 
Action: Mouse moved to (692, 387)
Screenshot: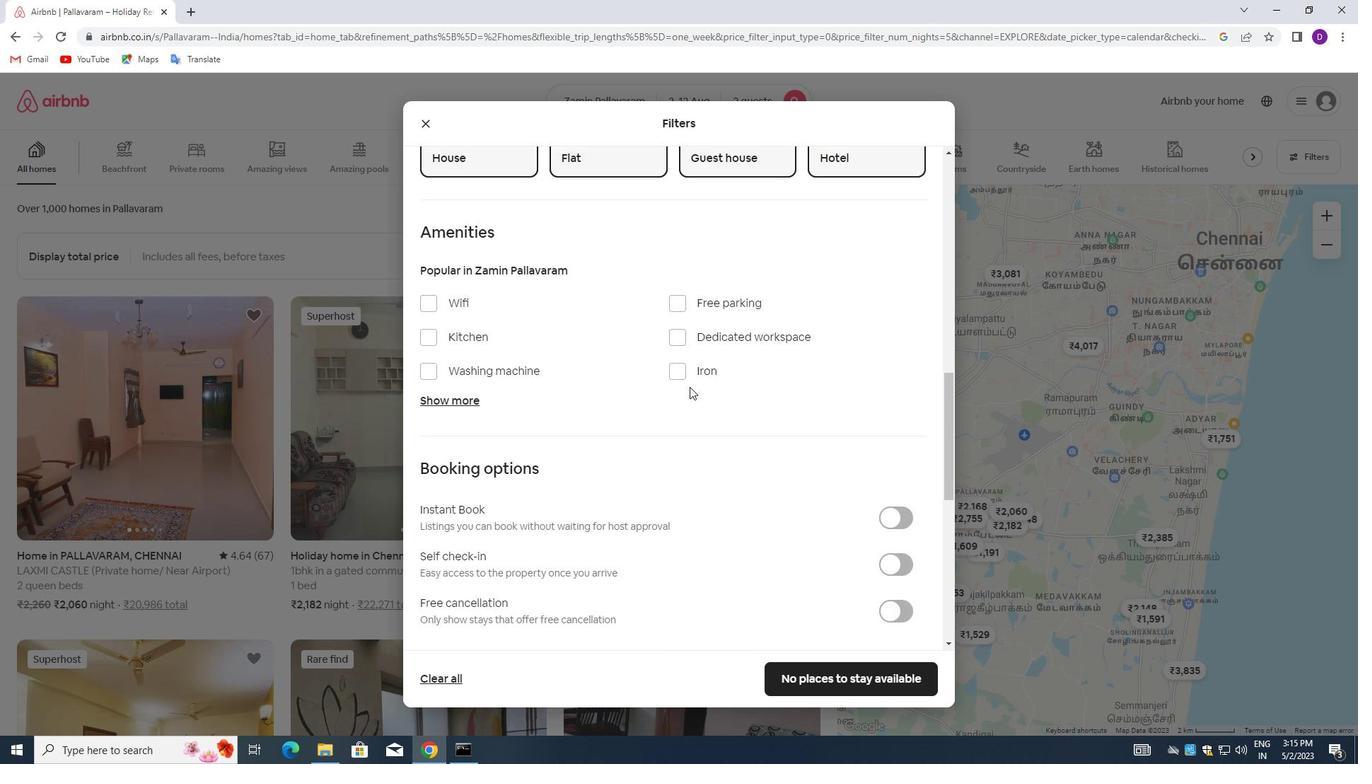 
Action: Mouse scrolled (692, 387) with delta (0, 0)
Screenshot: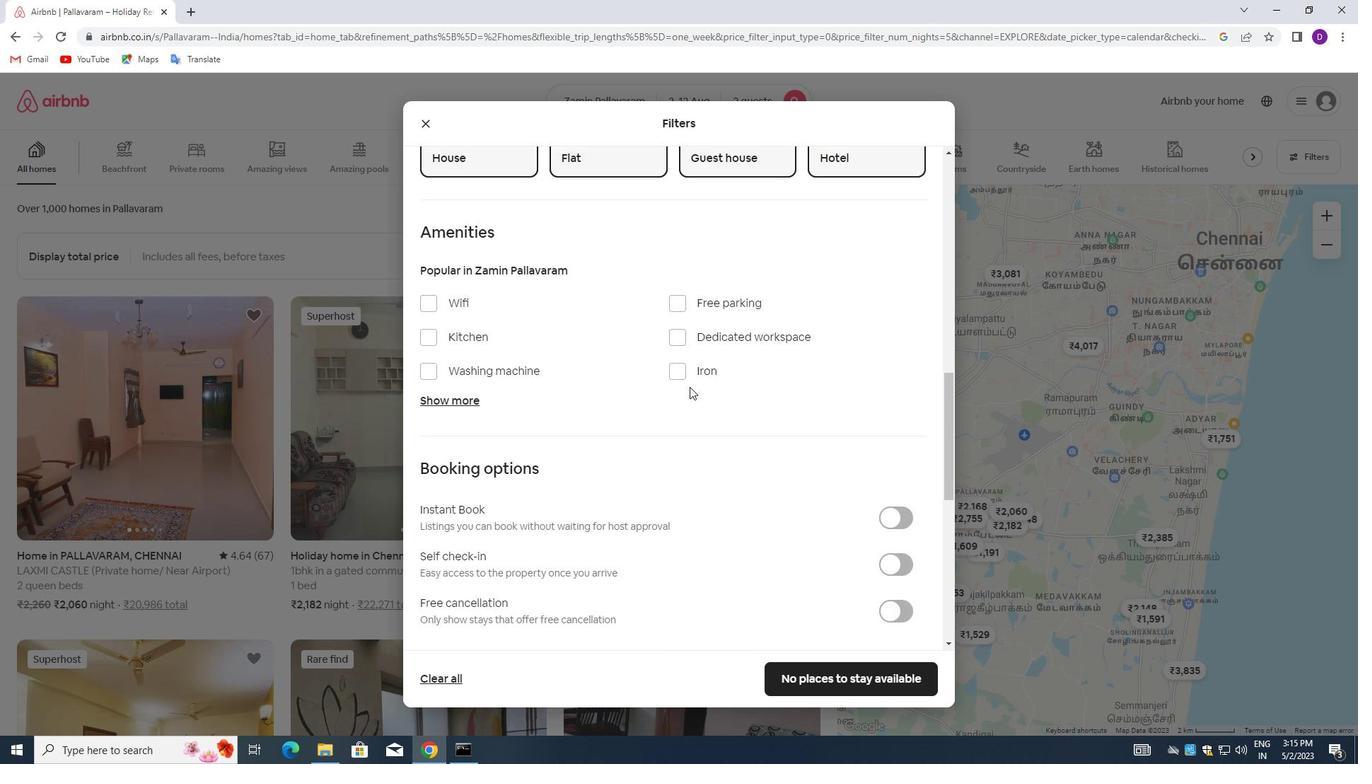 
Action: Mouse moved to (699, 396)
Screenshot: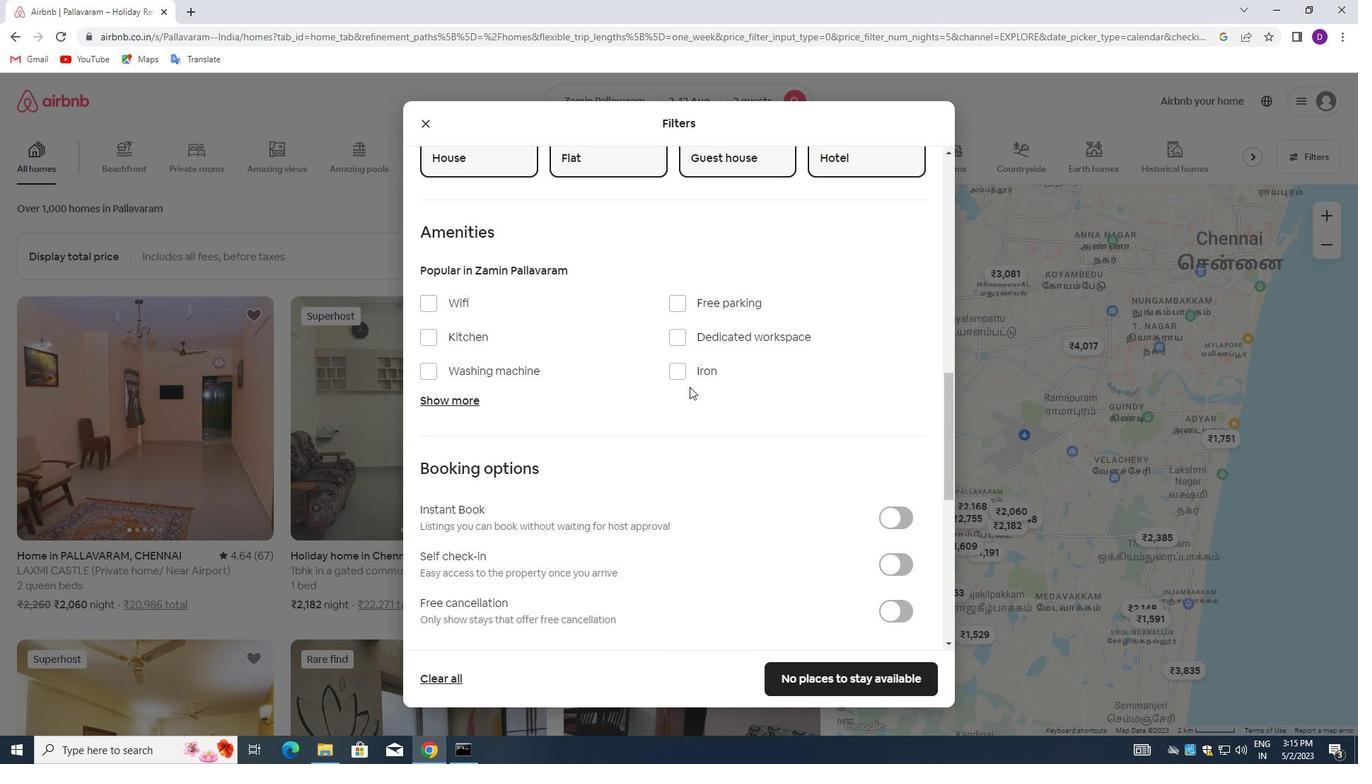 
Action: Mouse scrolled (699, 395) with delta (0, 0)
Screenshot: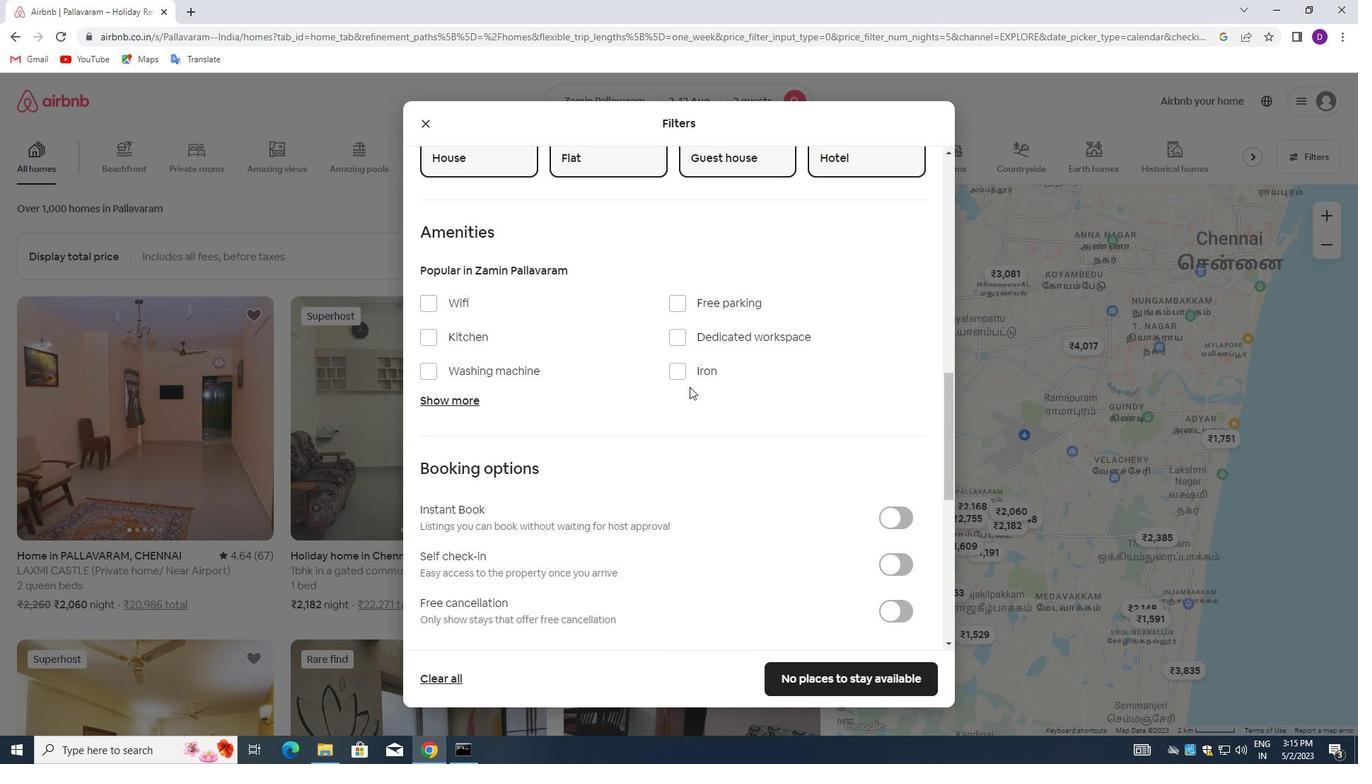 
Action: Mouse moved to (893, 421)
Screenshot: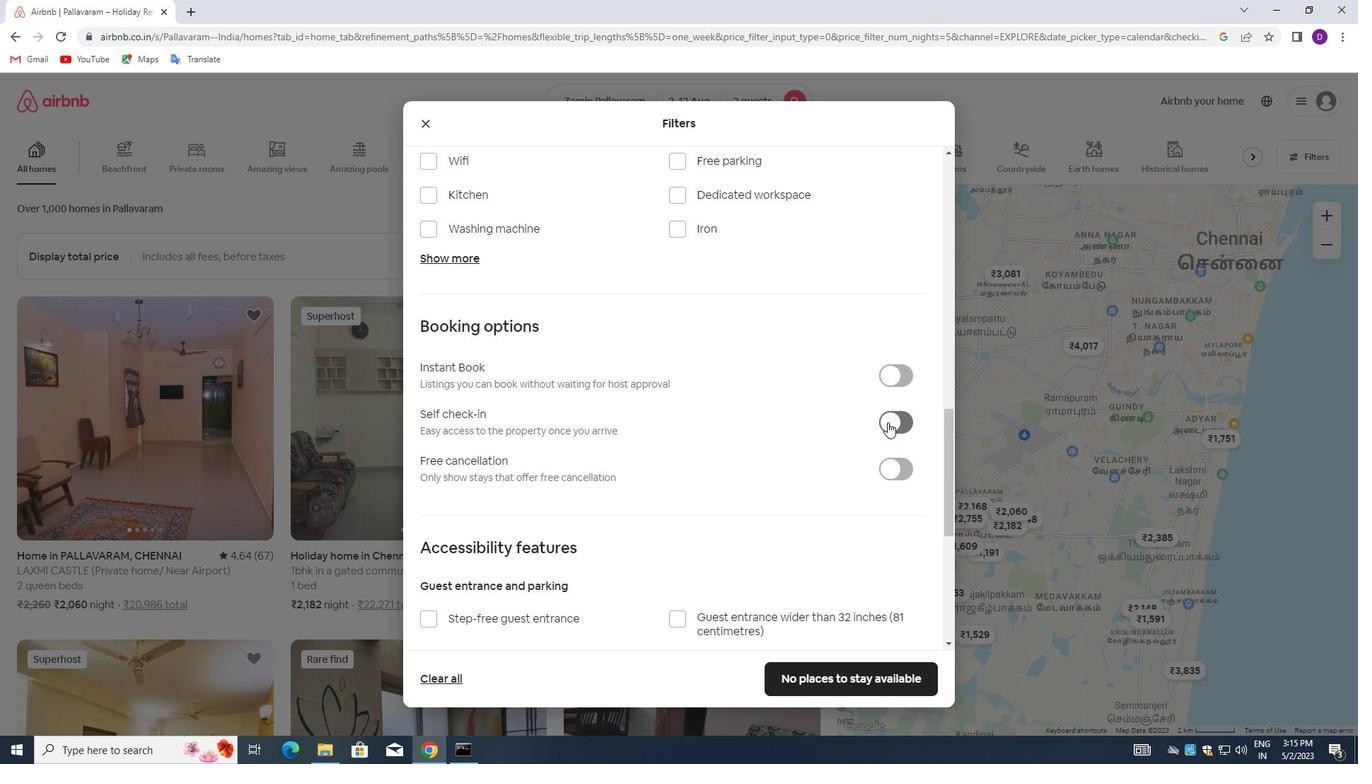 
Action: Mouse pressed left at (893, 421)
Screenshot: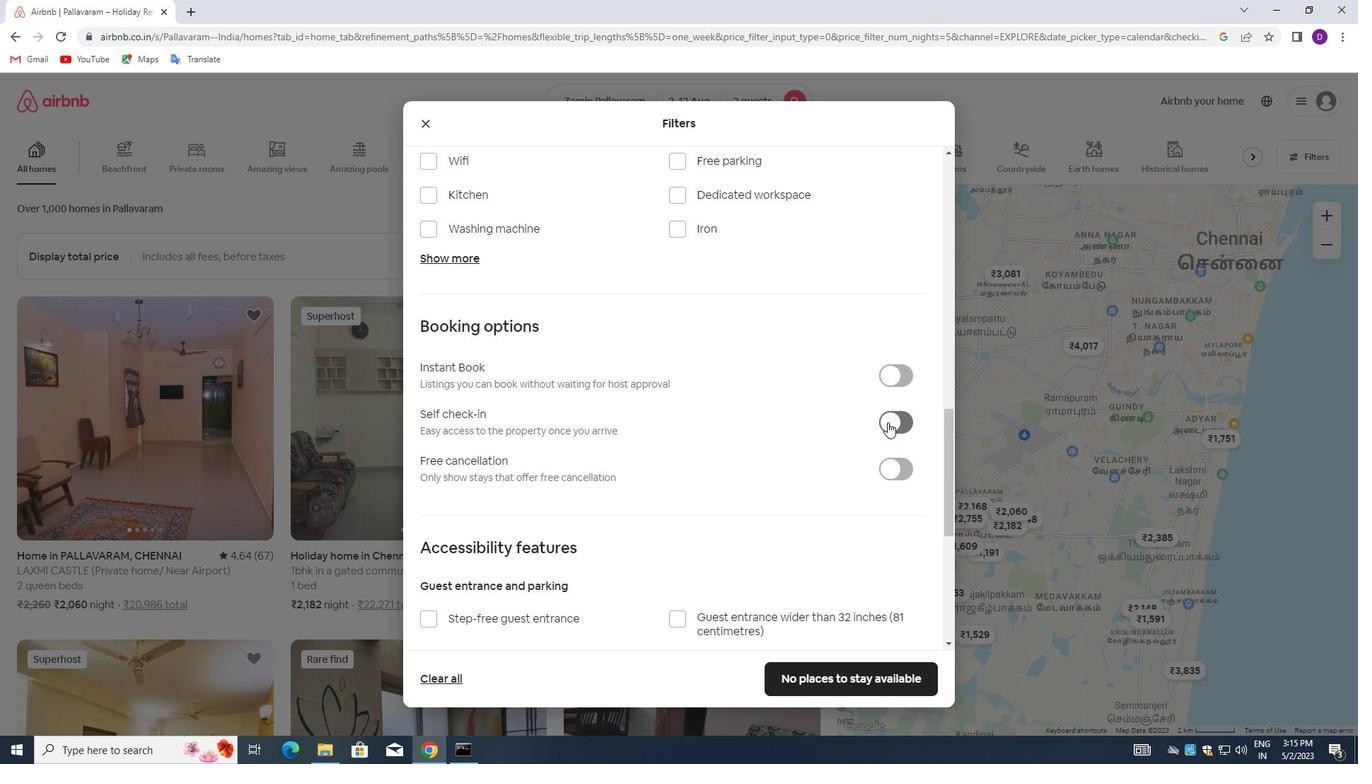 
Action: Mouse moved to (684, 466)
Screenshot: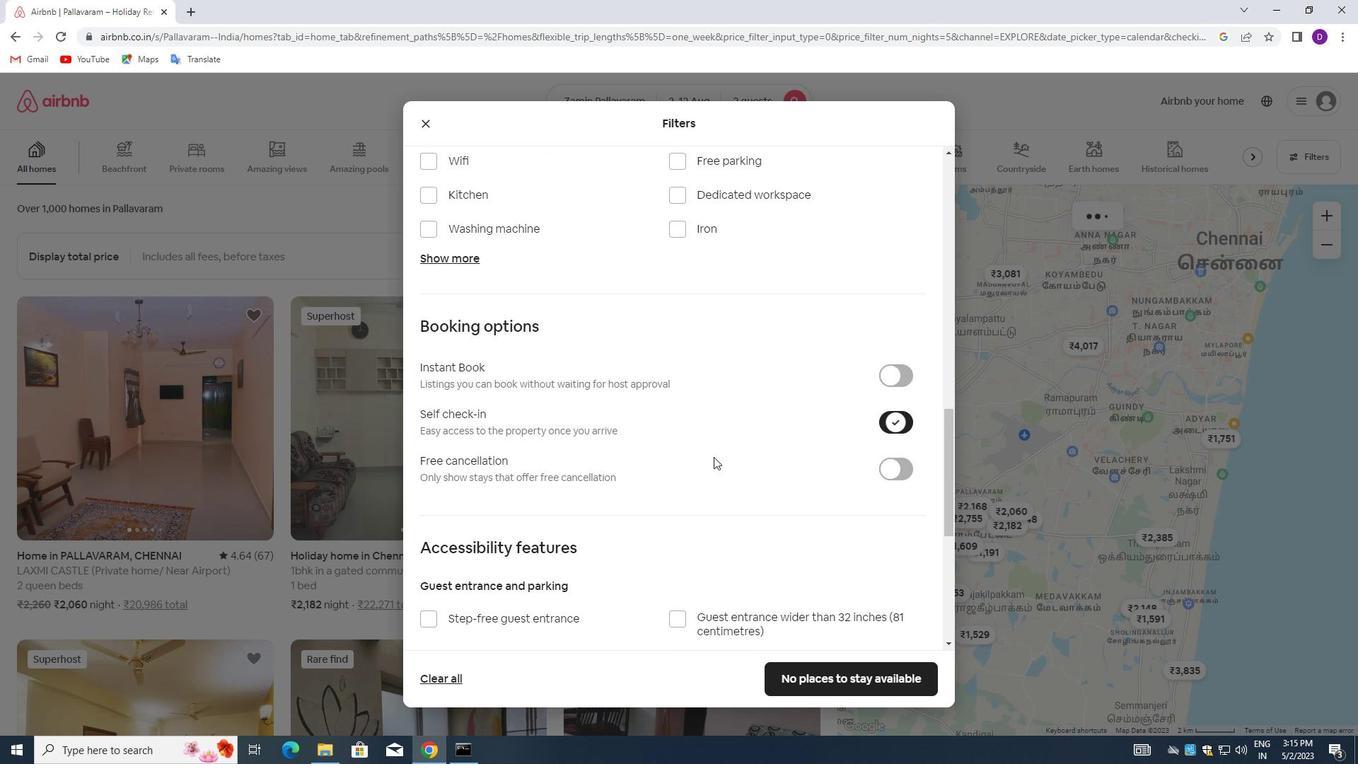
Action: Mouse scrolled (684, 465) with delta (0, 0)
Screenshot: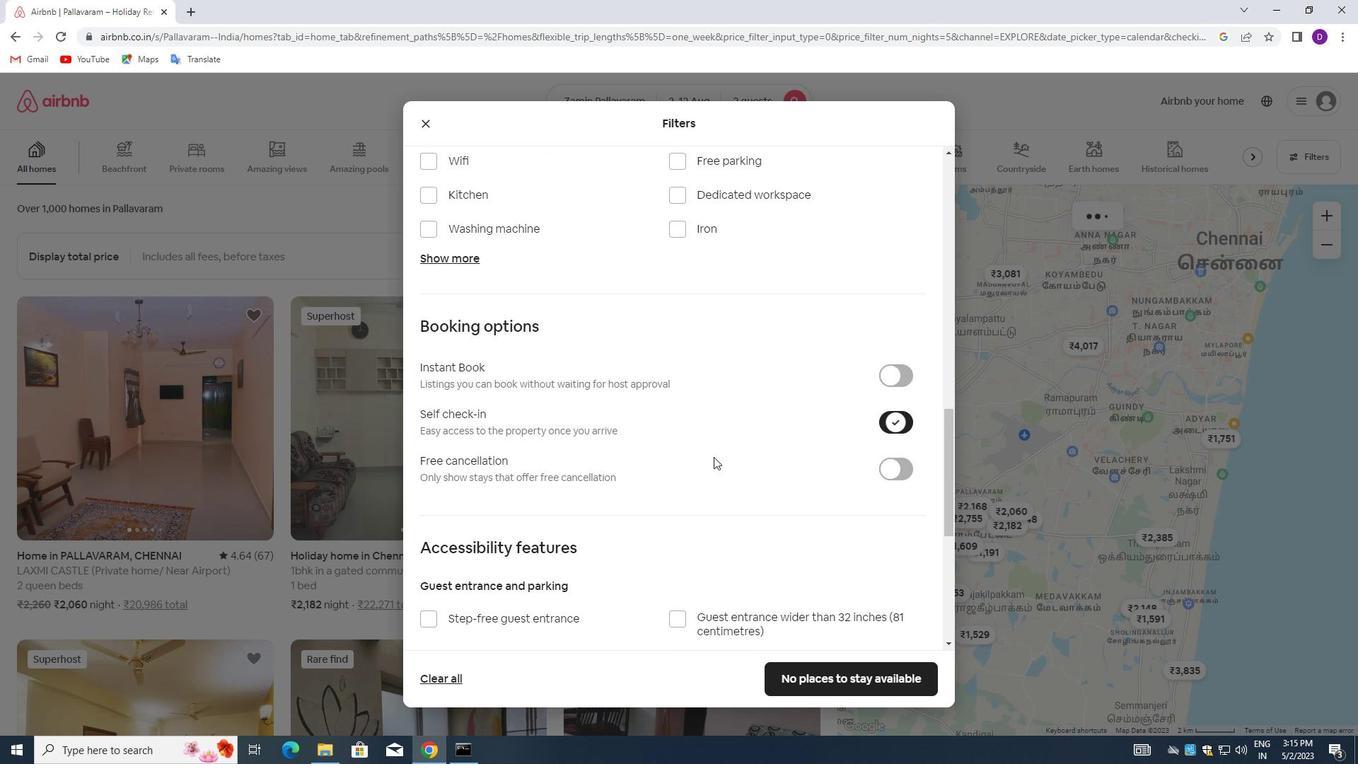 
Action: Mouse scrolled (684, 465) with delta (0, 0)
Screenshot: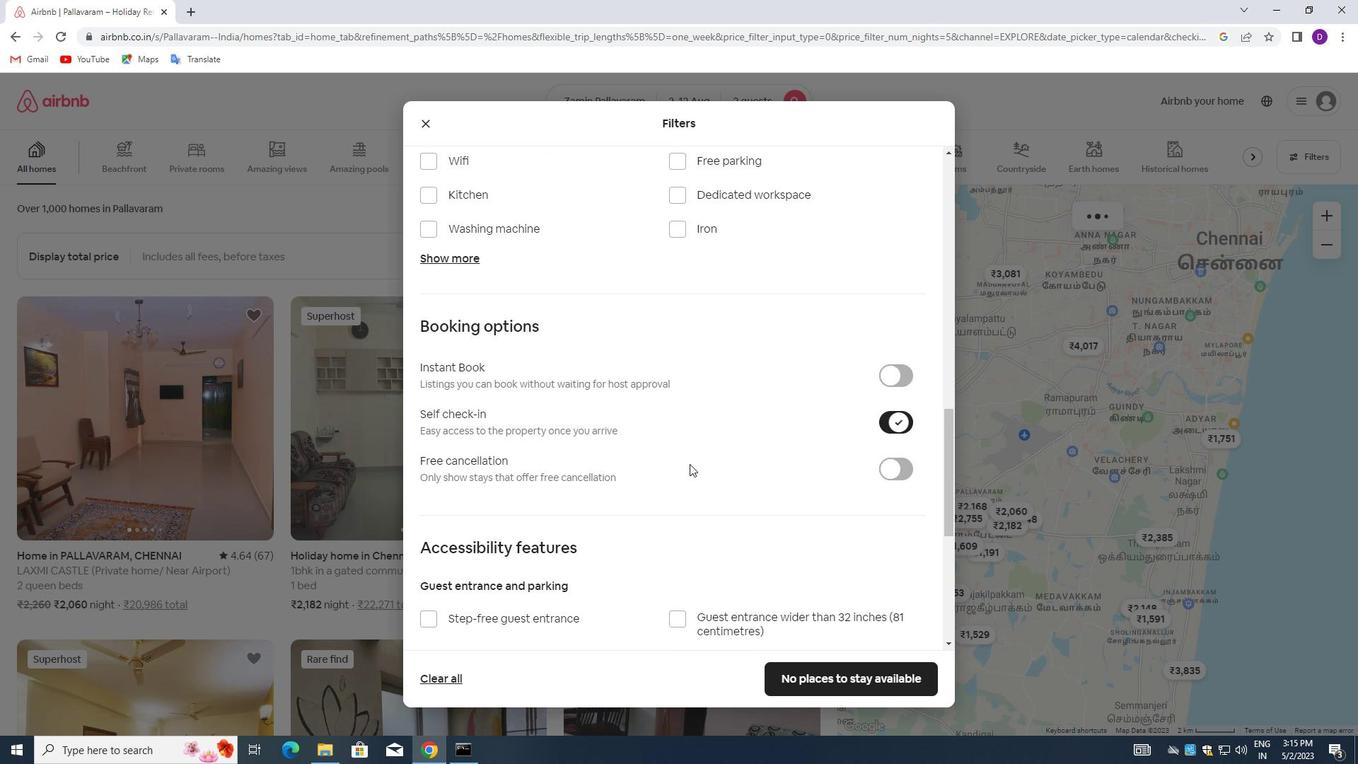 
Action: Mouse moved to (683, 466)
Screenshot: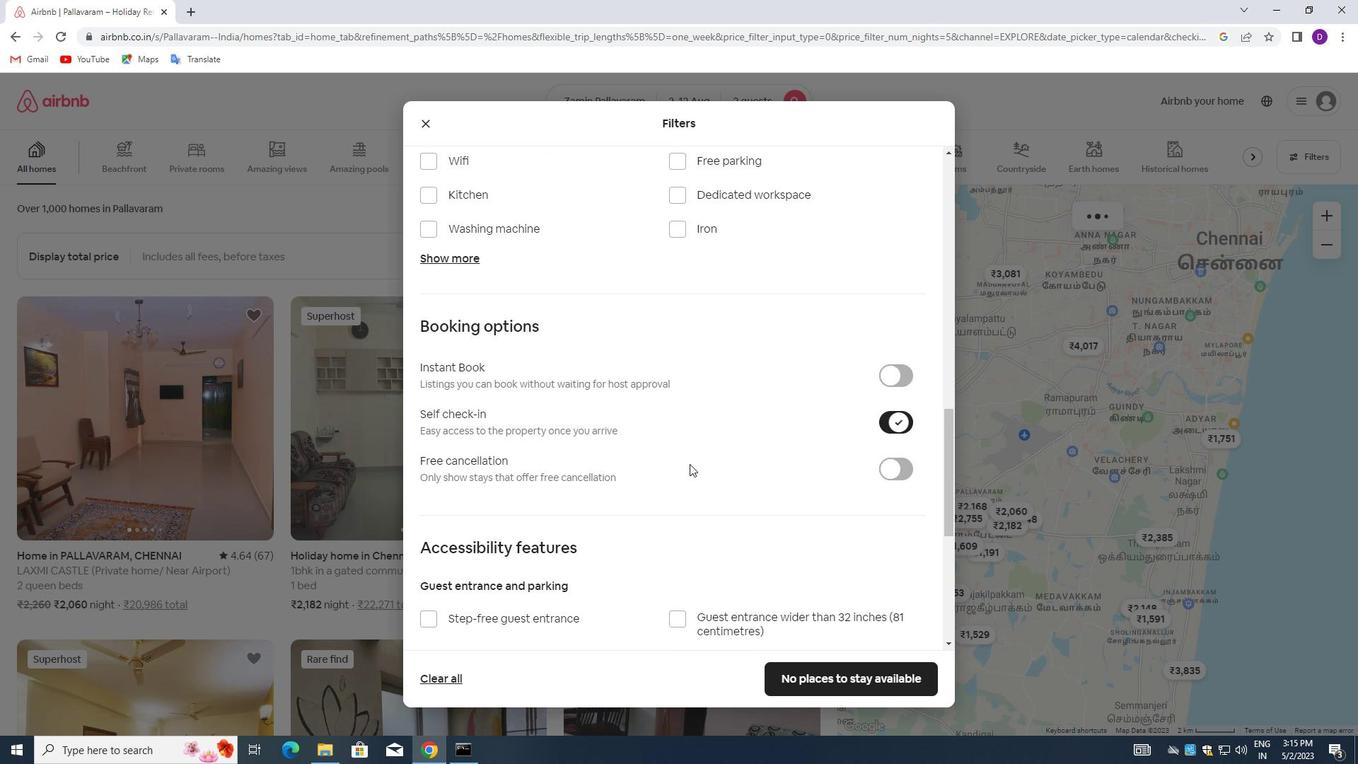 
Action: Mouse scrolled (683, 465) with delta (0, 0)
Screenshot: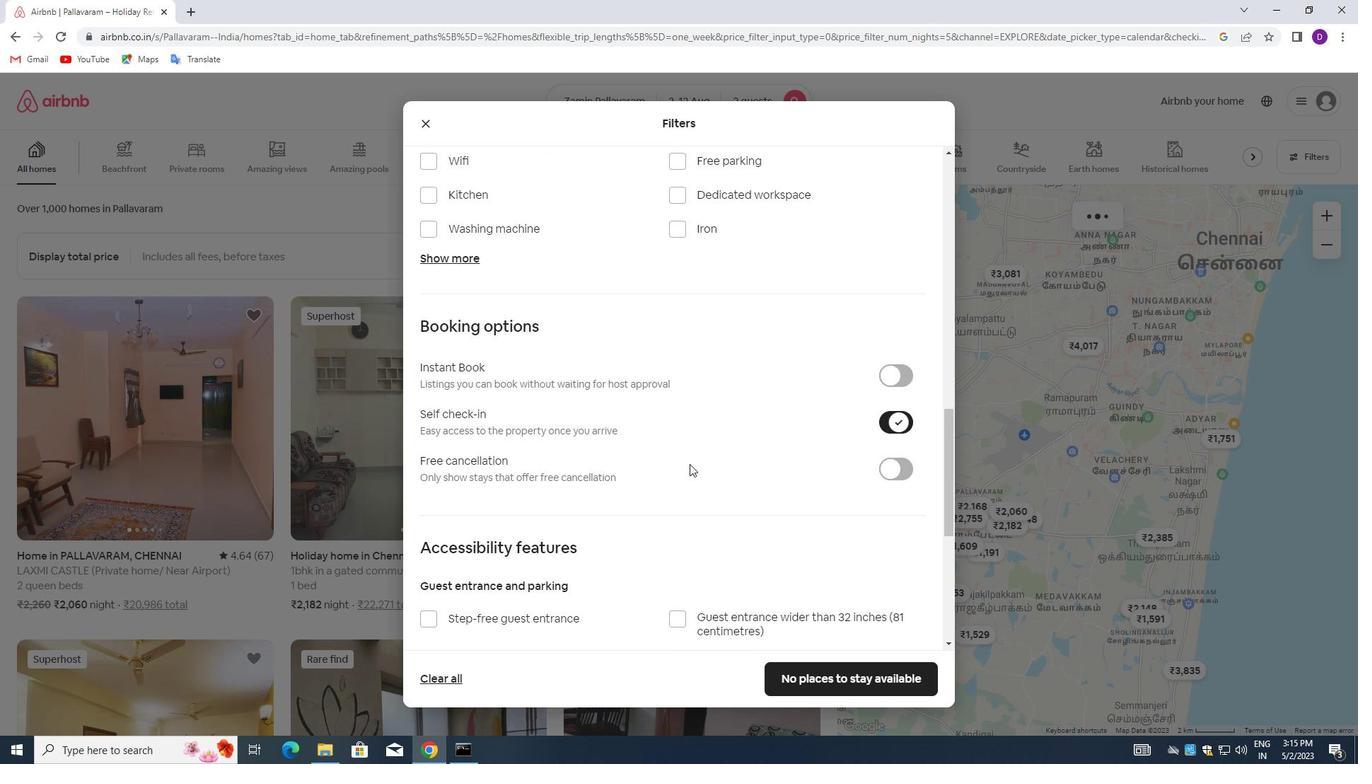 
Action: Mouse moved to (683, 466)
Screenshot: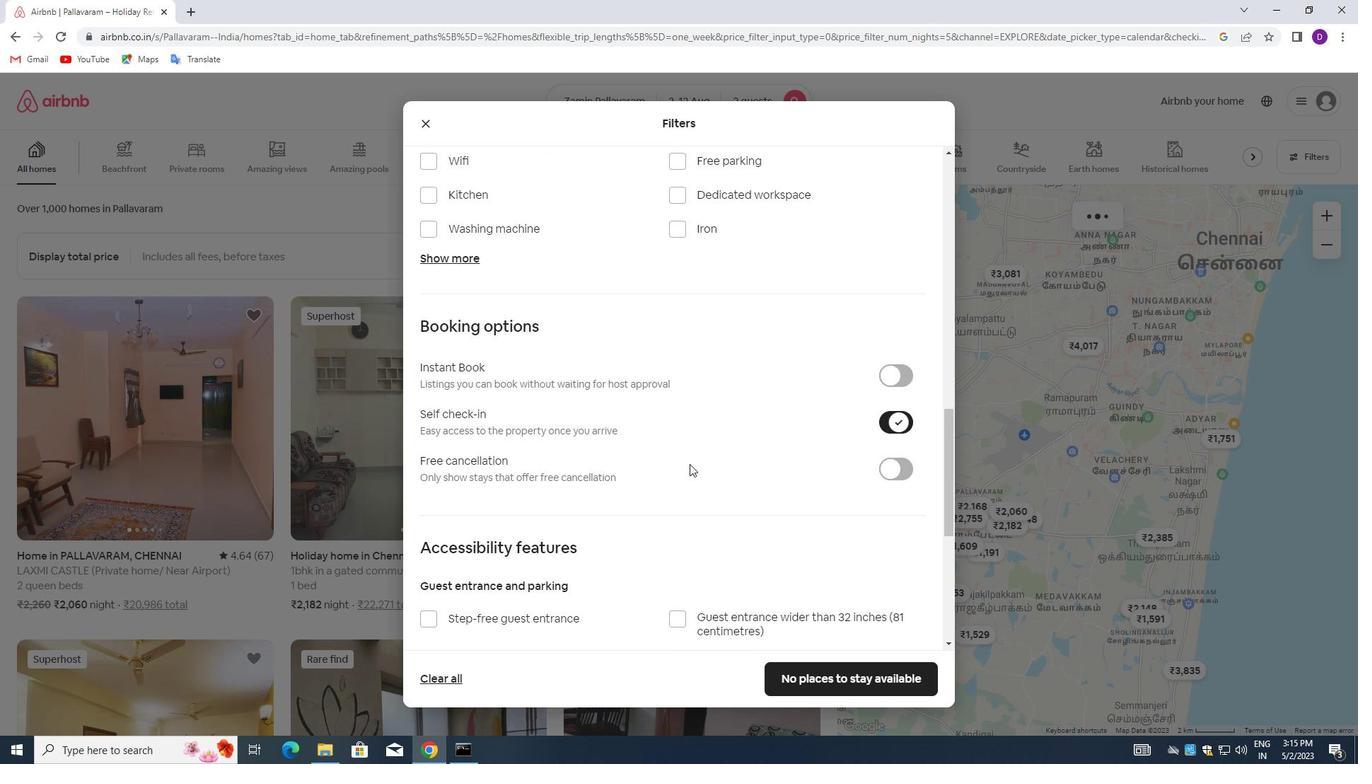 
Action: Mouse scrolled (683, 465) with delta (0, 0)
Screenshot: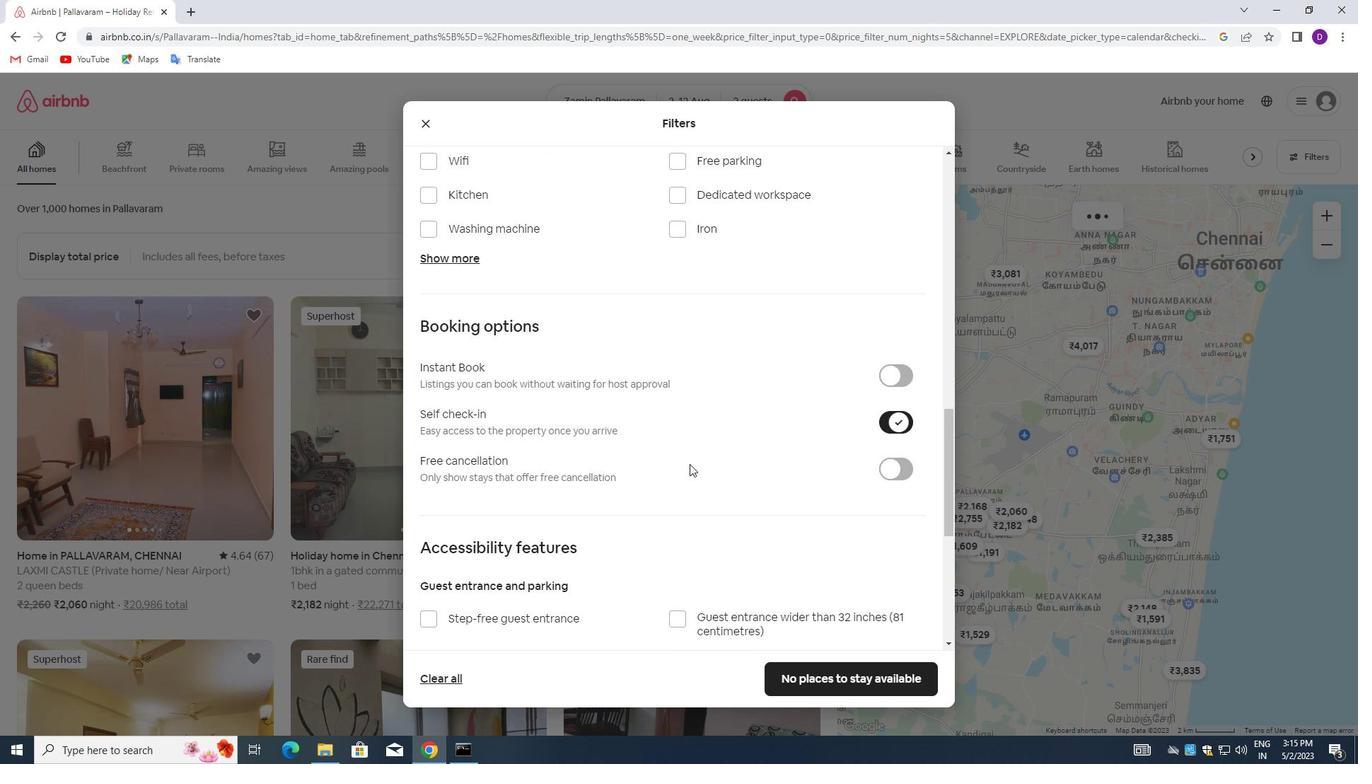 
Action: Mouse moved to (682, 466)
Screenshot: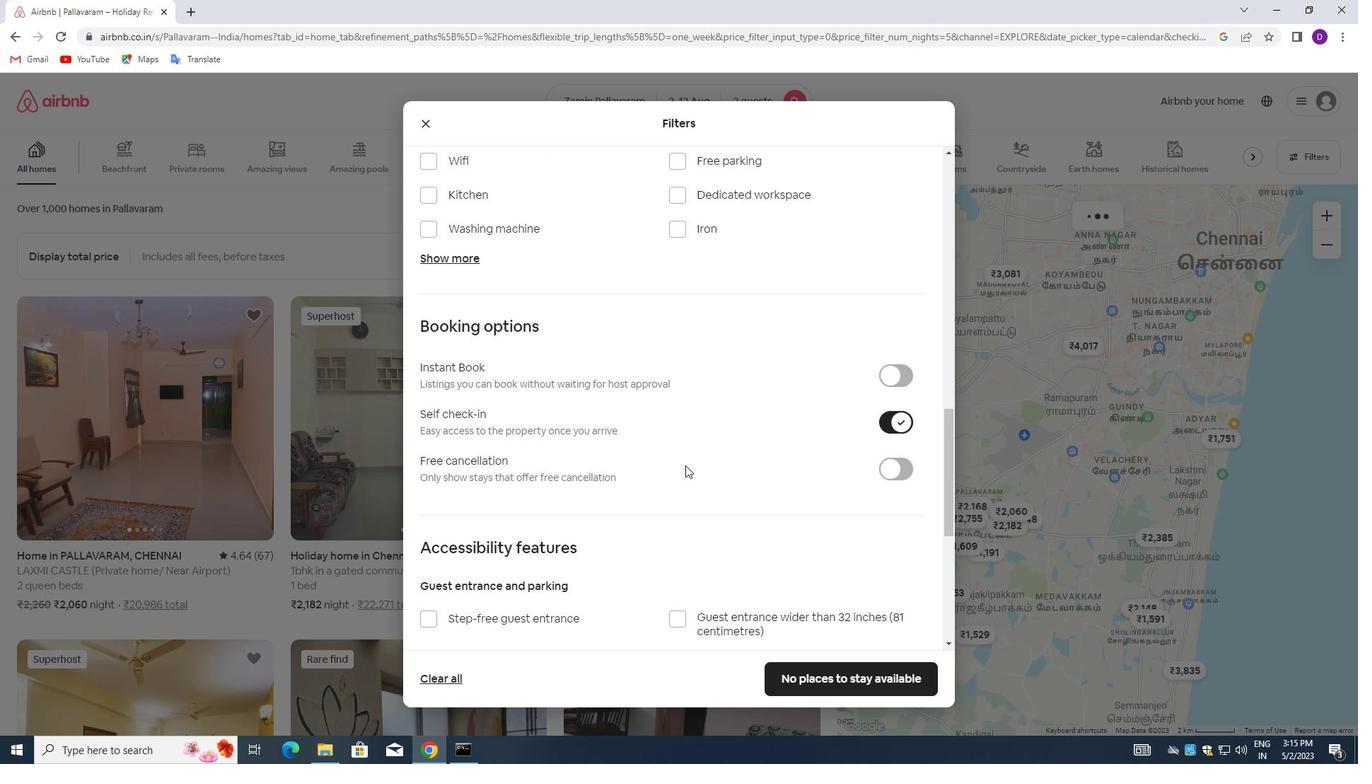 
Action: Mouse scrolled (682, 465) with delta (0, 0)
Screenshot: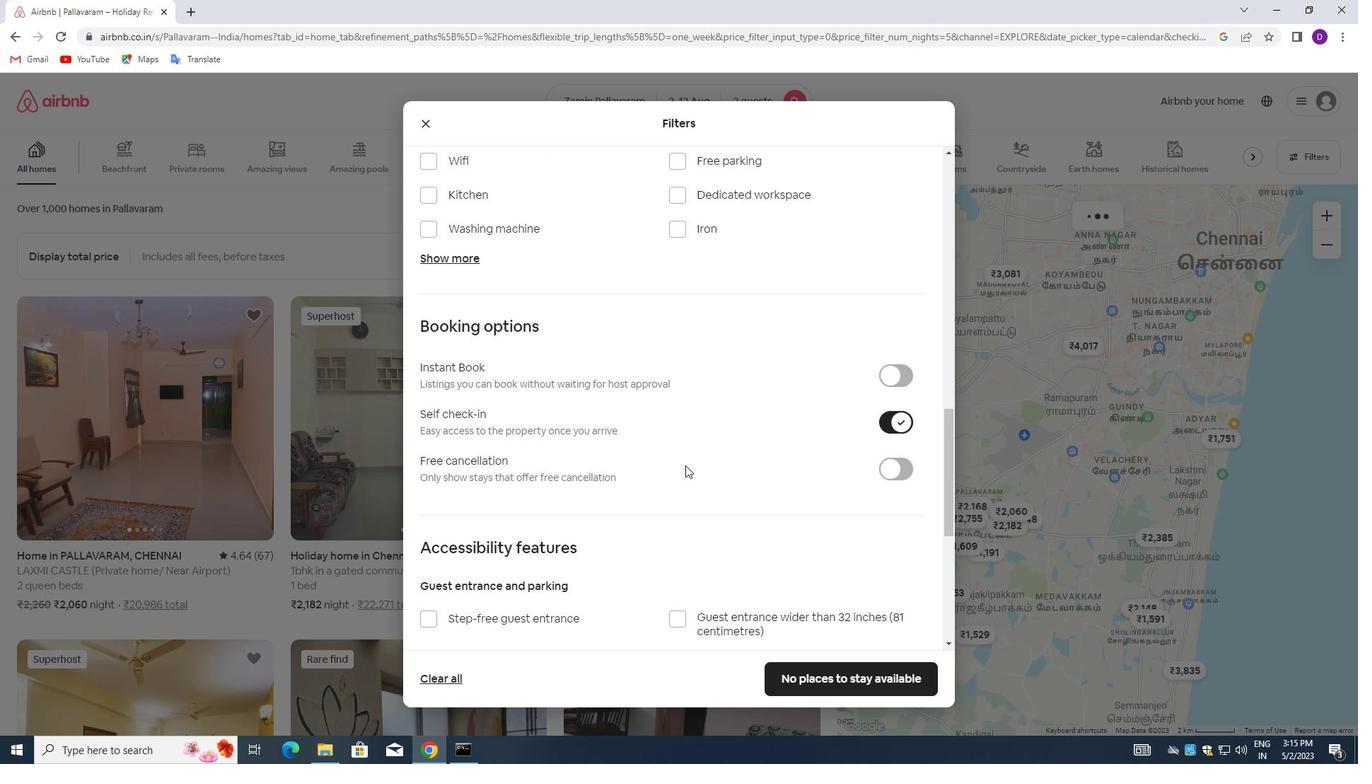 
Action: Mouse moved to (668, 464)
Screenshot: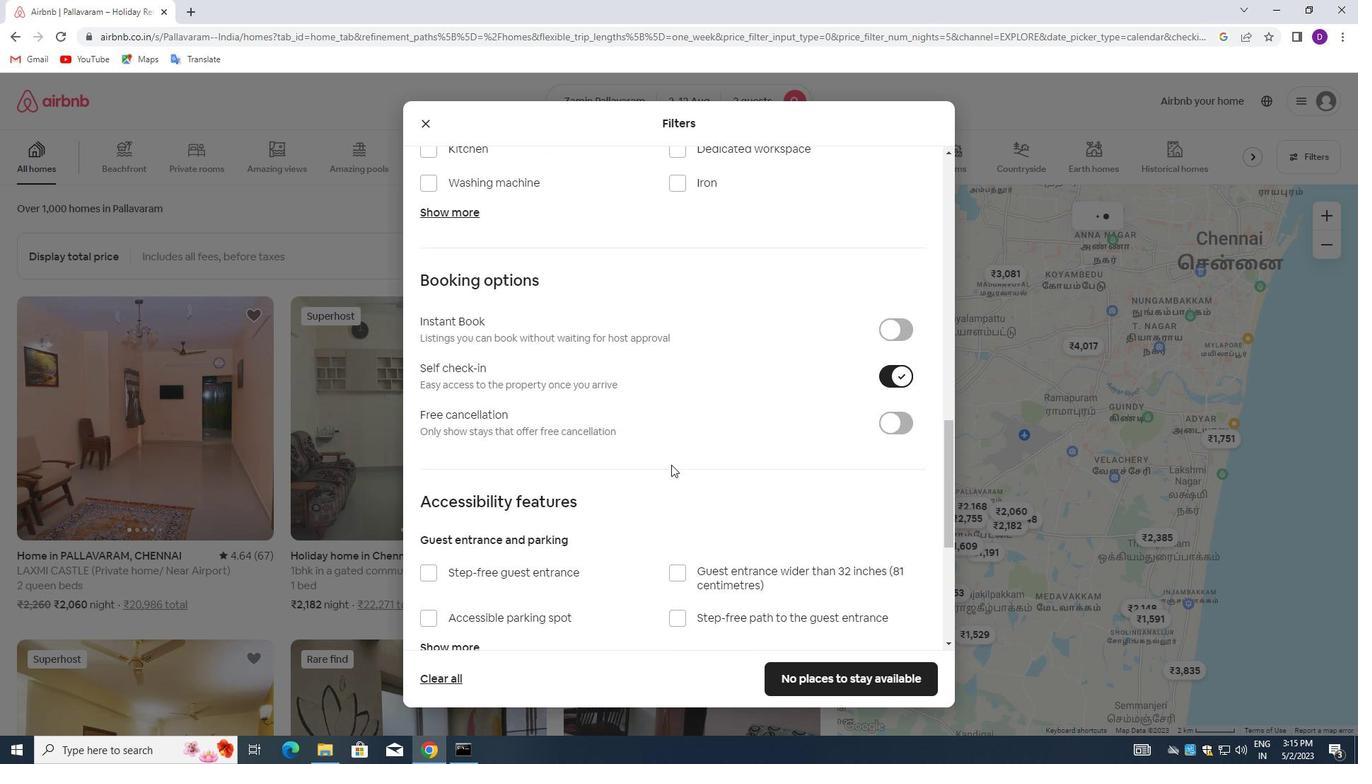 
Action: Mouse scrolled (668, 464) with delta (0, 0)
Screenshot: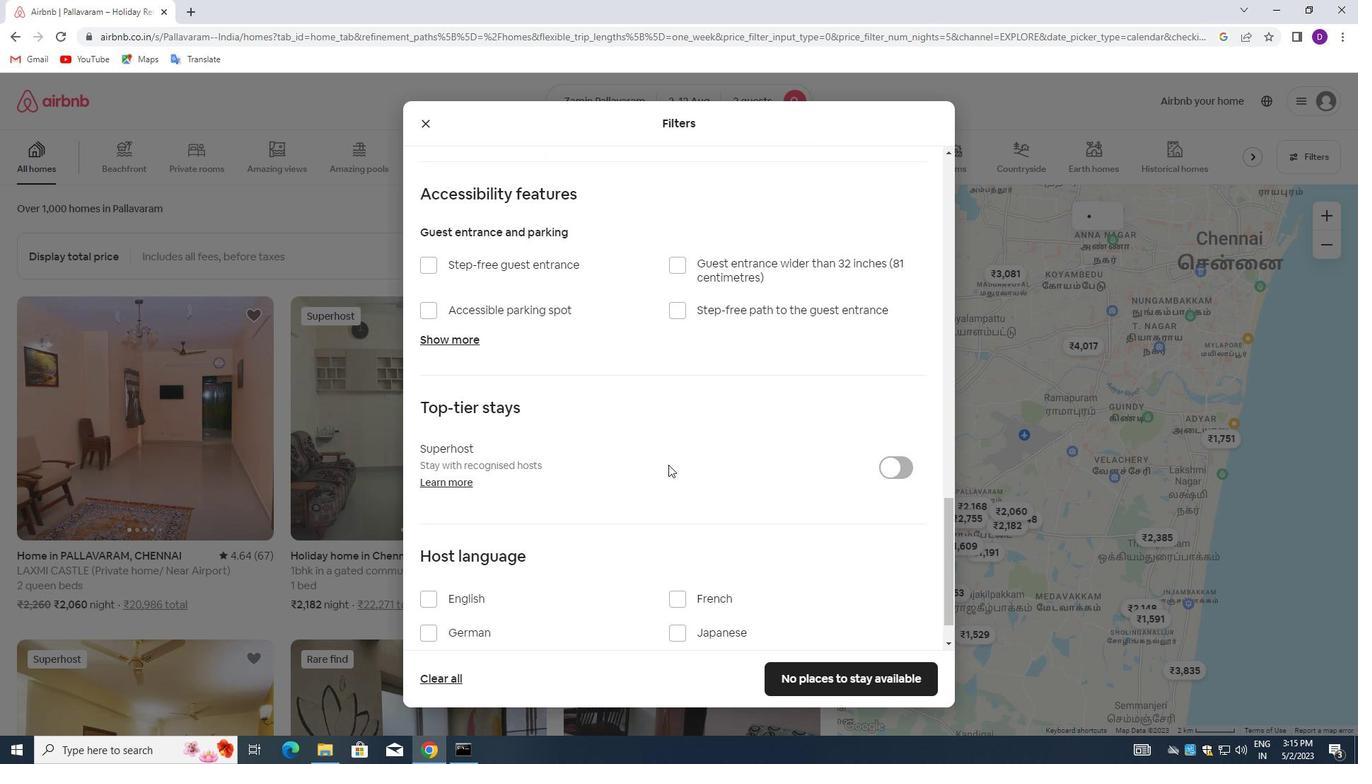 
Action: Mouse scrolled (668, 464) with delta (0, 0)
Screenshot: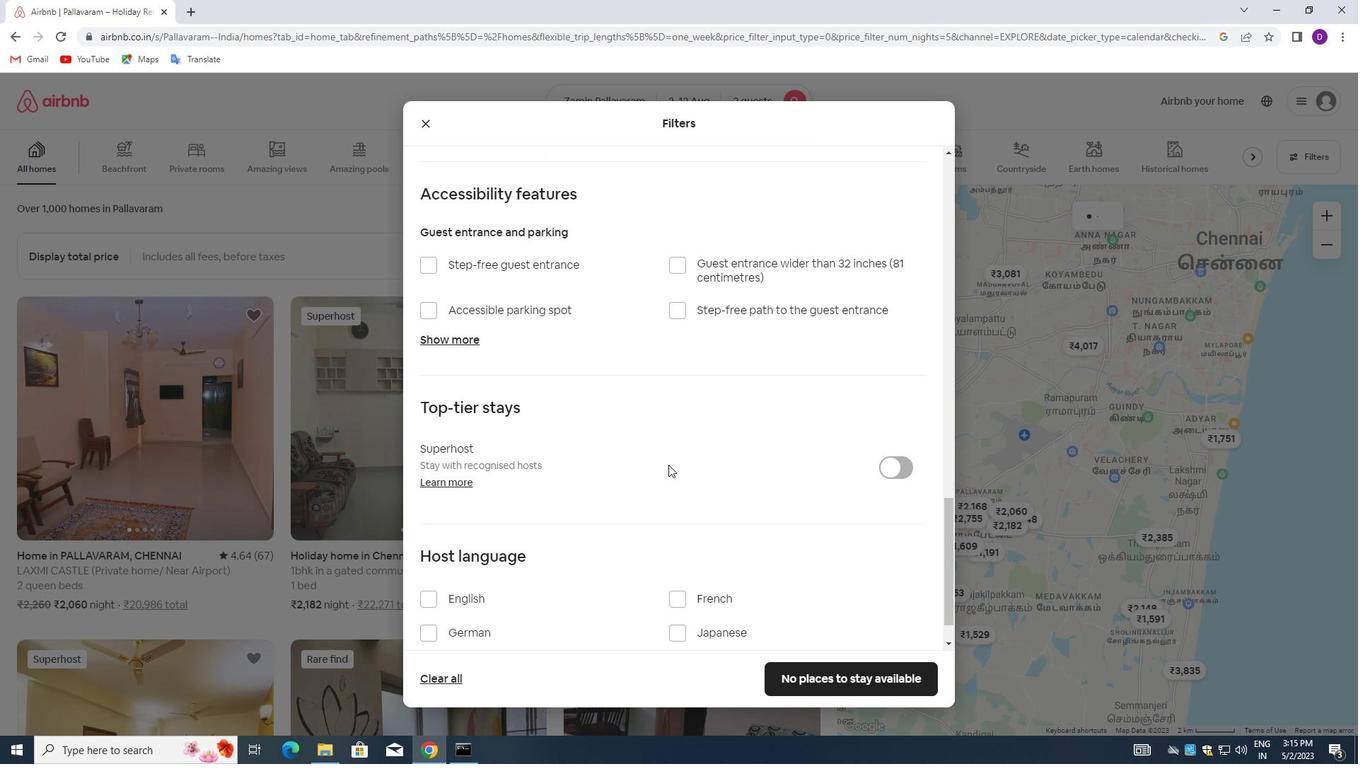 
Action: Mouse moved to (668, 465)
Screenshot: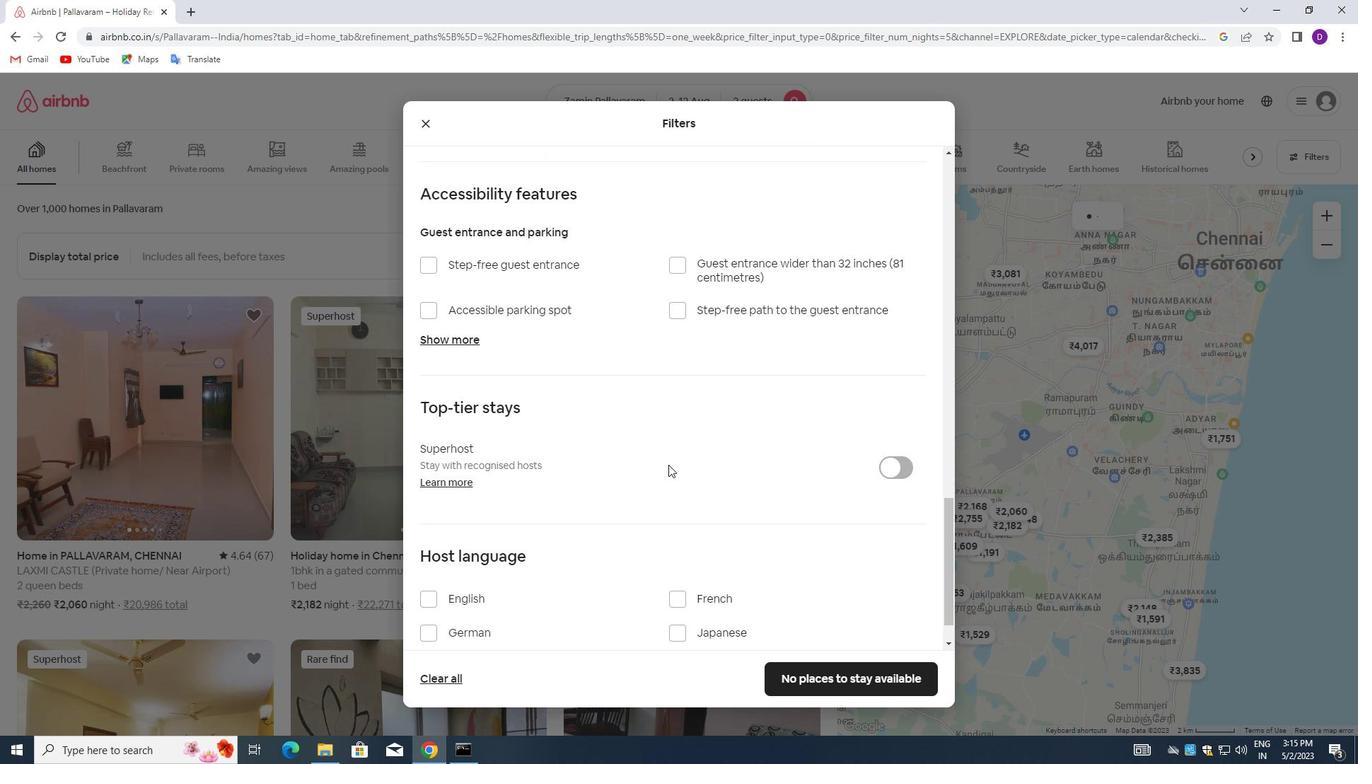 
Action: Mouse scrolled (668, 464) with delta (0, 0)
Screenshot: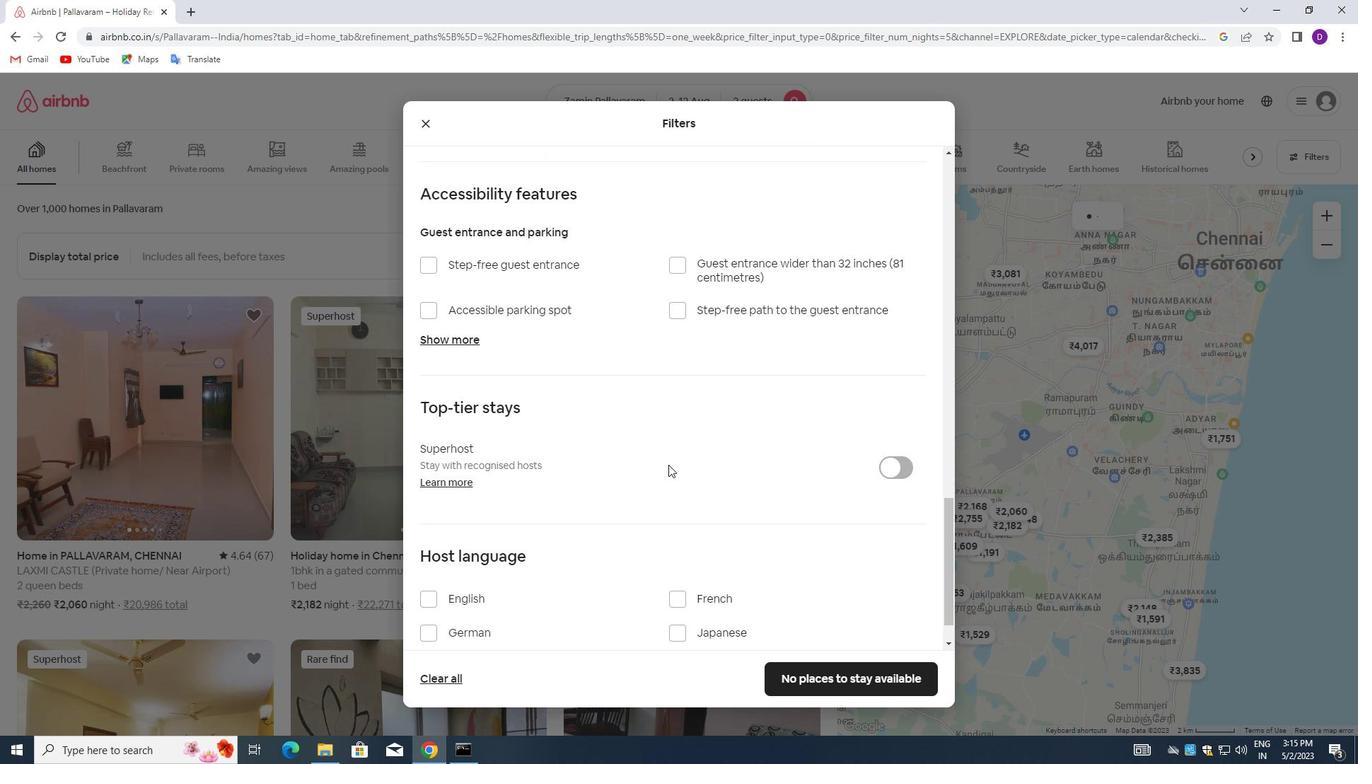 
Action: Mouse moved to (667, 469)
Screenshot: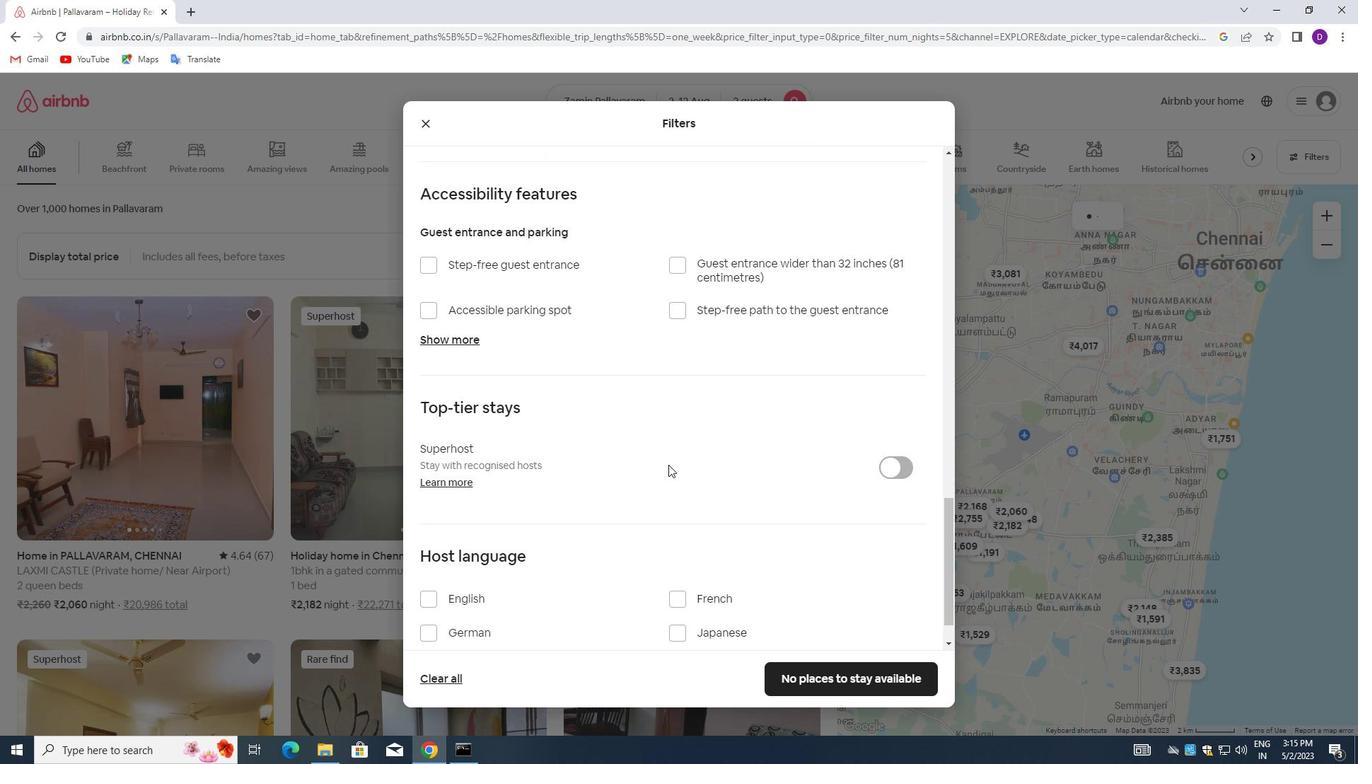
Action: Mouse scrolled (667, 468) with delta (0, 0)
Screenshot: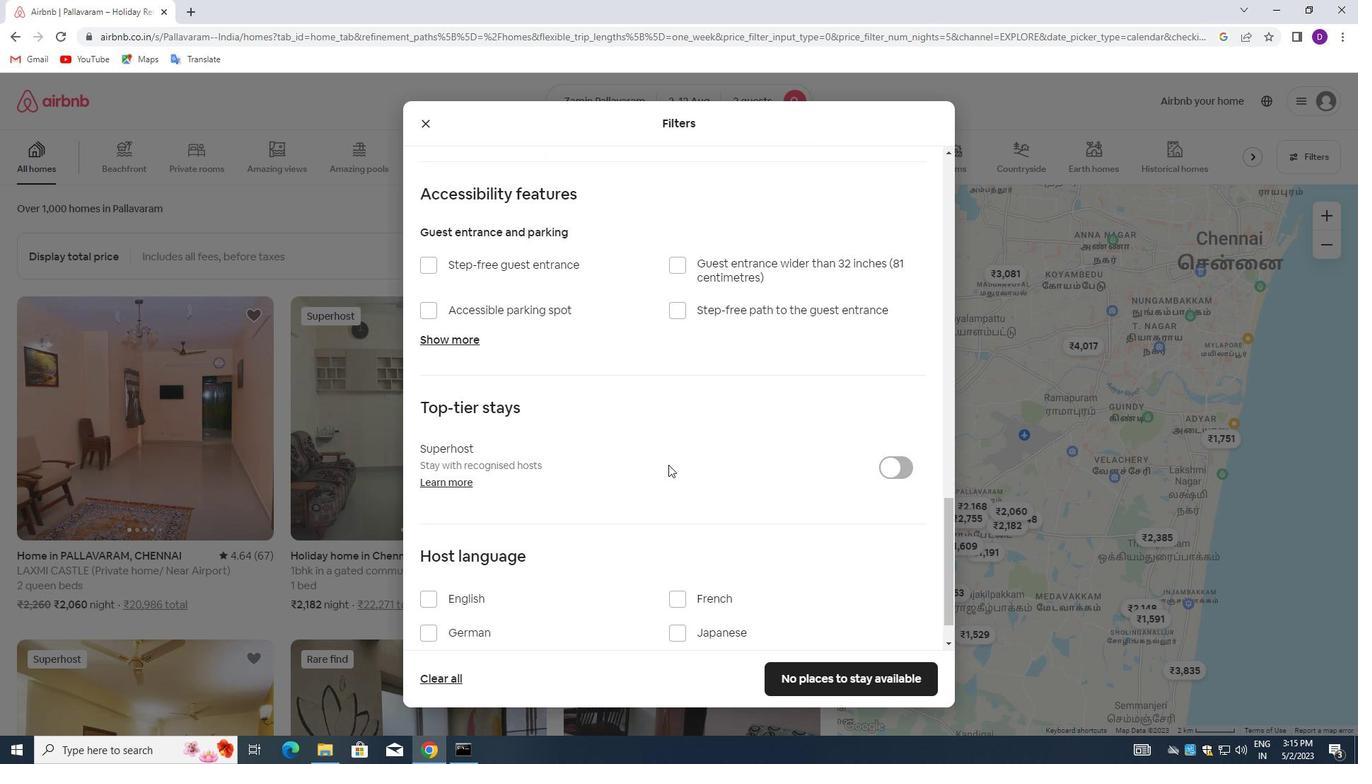 
Action: Mouse moved to (665, 475)
Screenshot: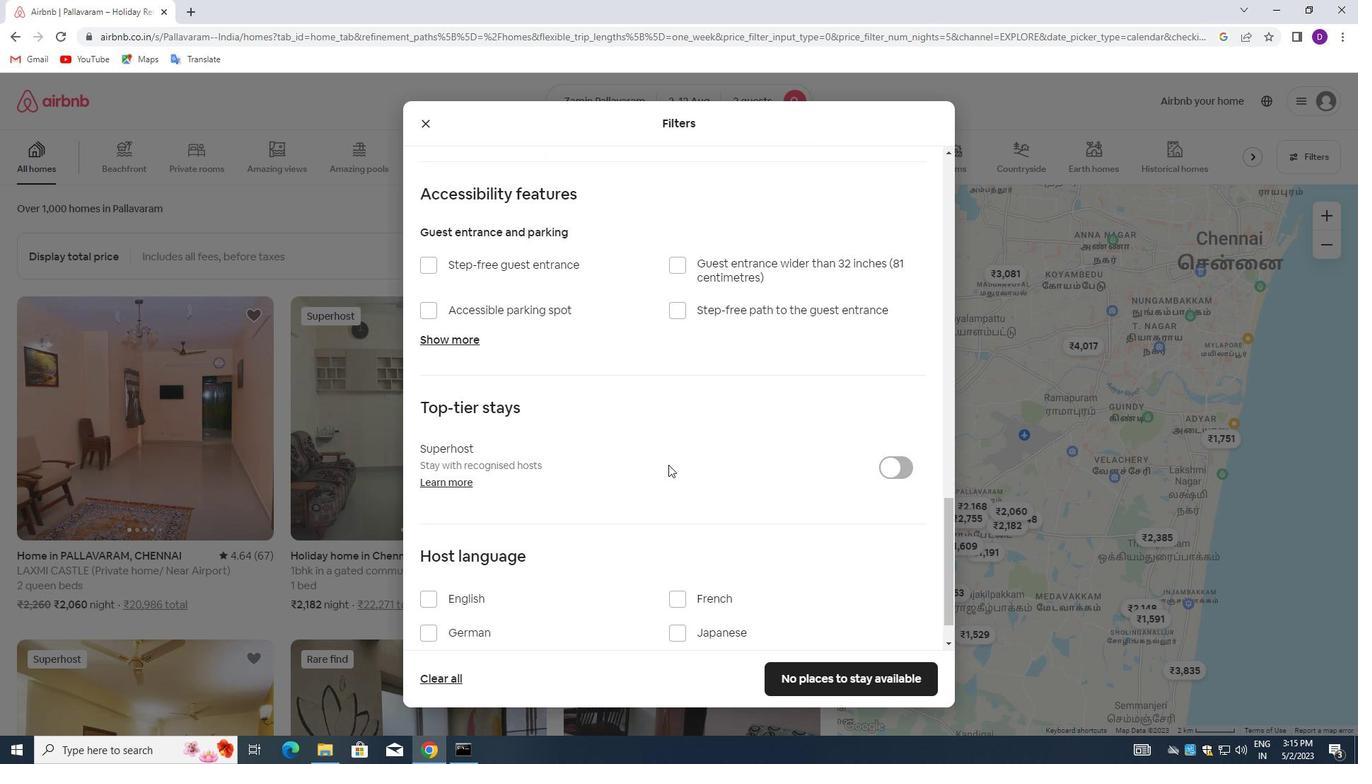 
Action: Mouse scrolled (665, 474) with delta (0, 0)
Screenshot: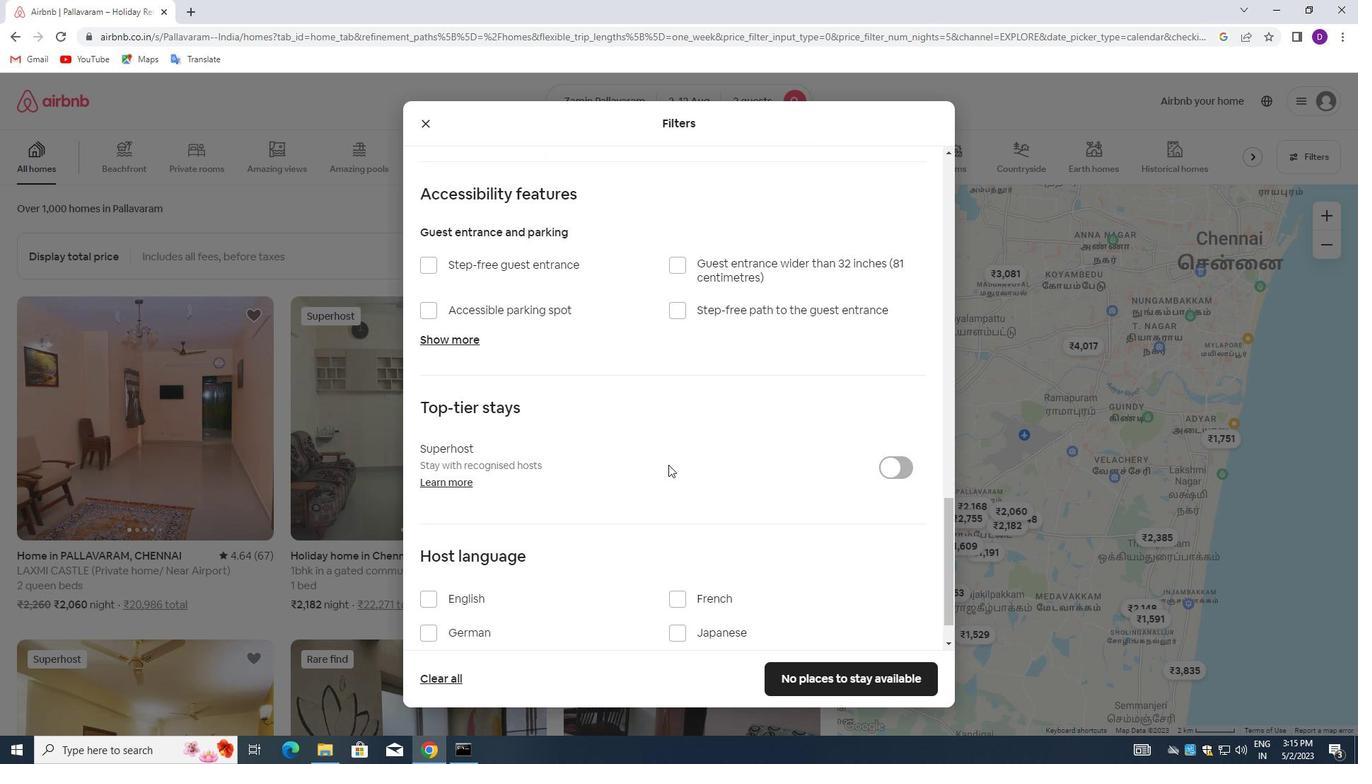 
Action: Mouse moved to (425, 549)
Screenshot: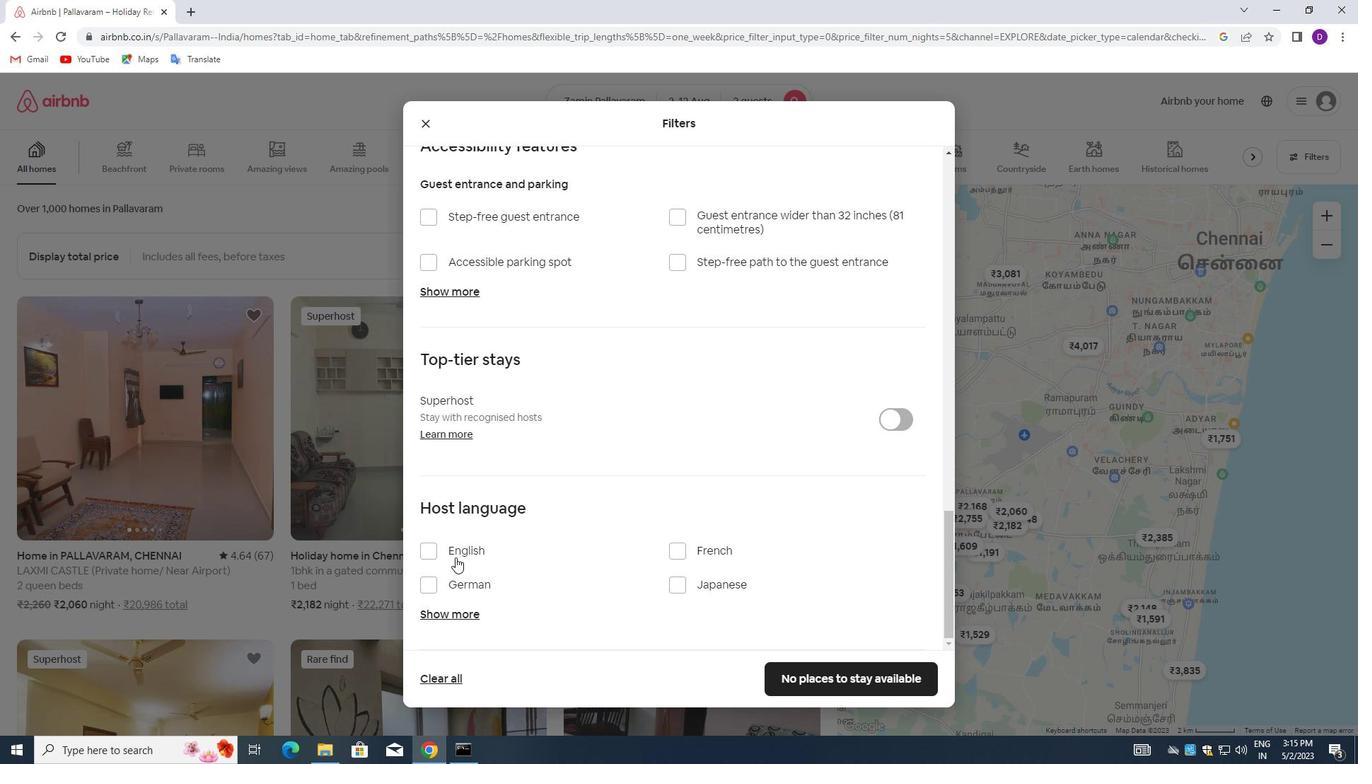 
Action: Mouse pressed left at (425, 549)
Screenshot: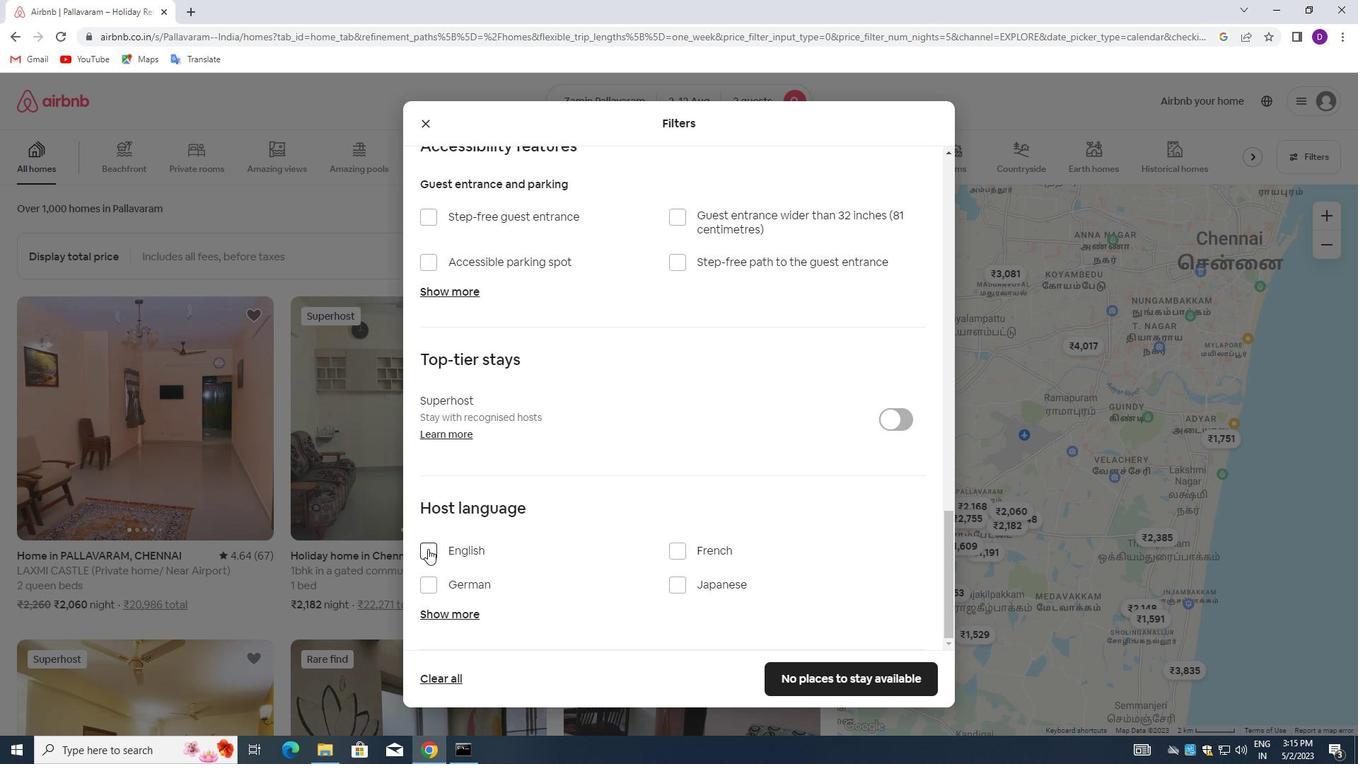 
Action: Mouse moved to (815, 689)
Screenshot: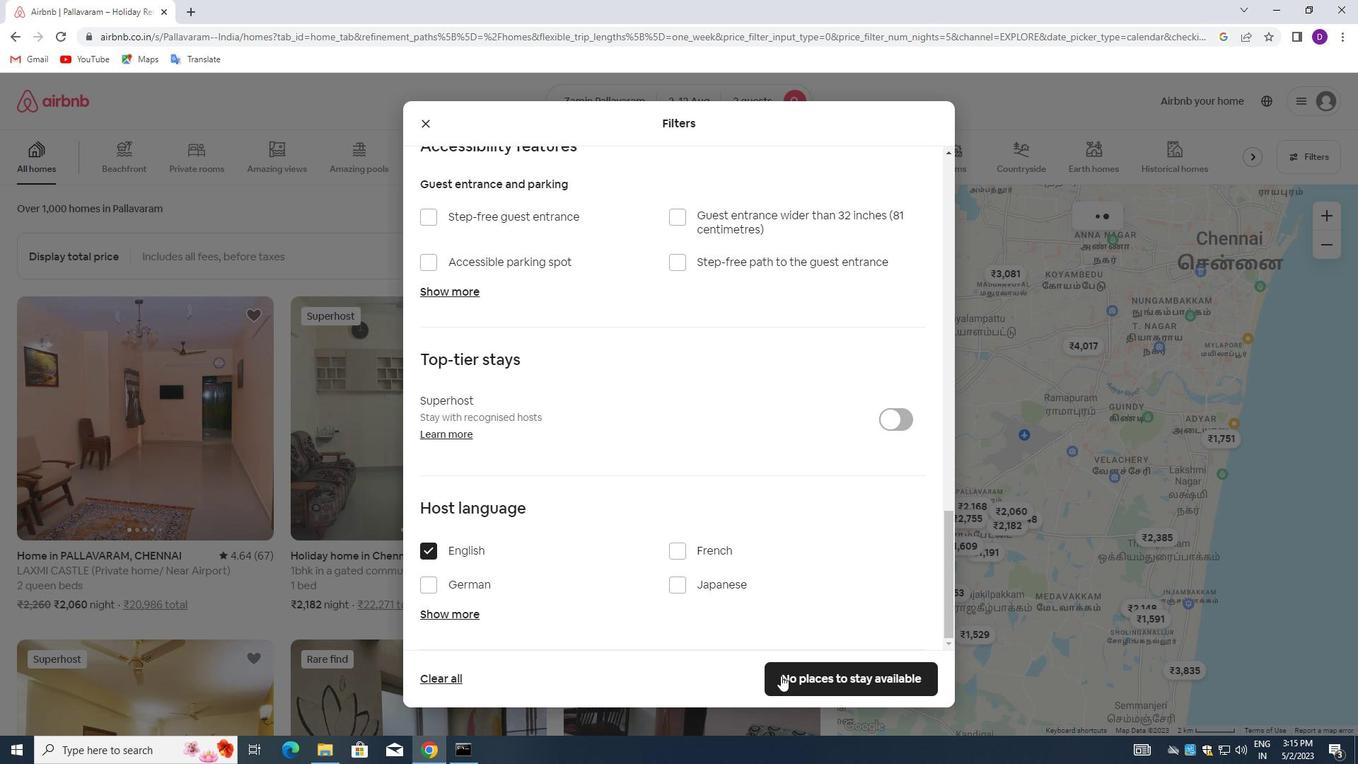 
Action: Mouse pressed left at (815, 689)
Screenshot: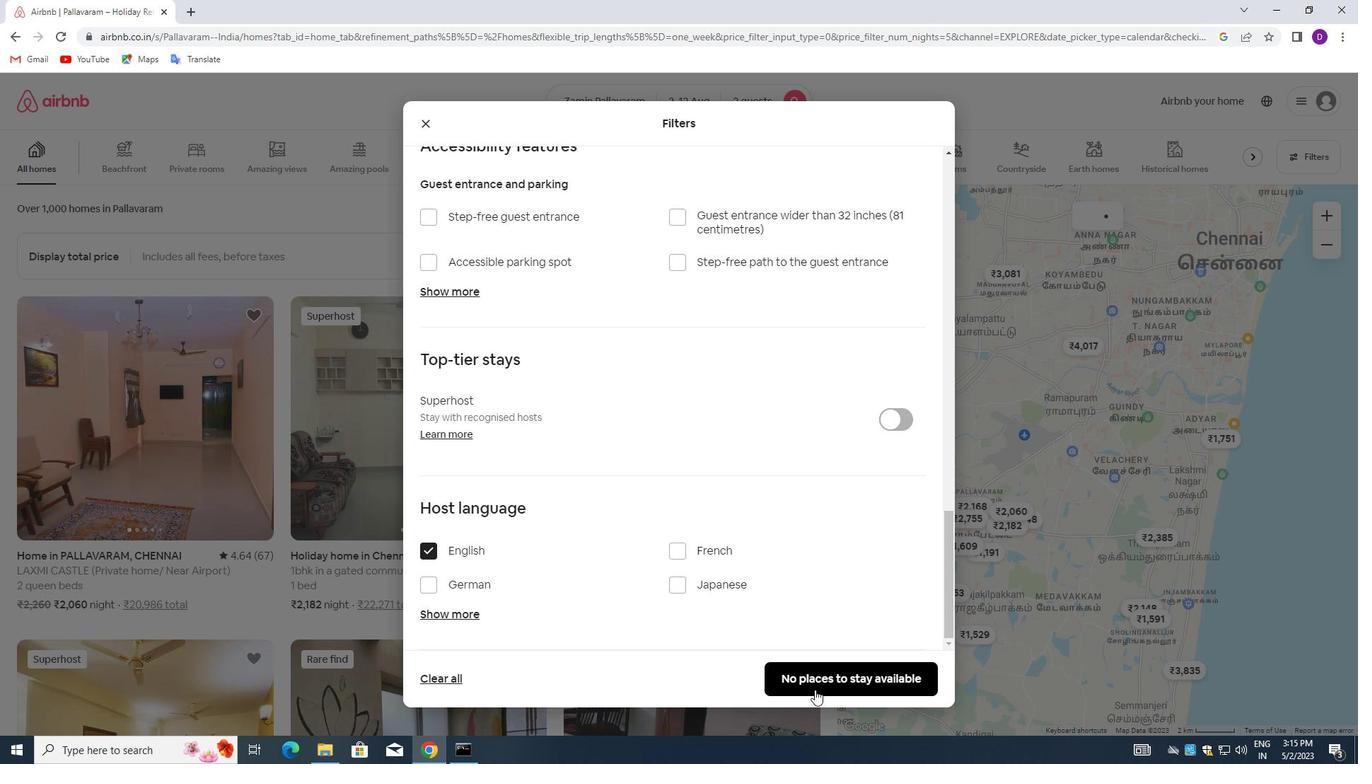 
